 Task: Find connections with filter location Sirhind with filter topic #lawtechwith filter profile language Potuguese with filter current company Volvo Car India with filter school JYOTHI ENGINEERING COLLEGE, CHERUTHURUTHY with filter industry Education with filter service category Financial Analysis with filter keywords title SQL Developer
Action: Mouse moved to (659, 88)
Screenshot: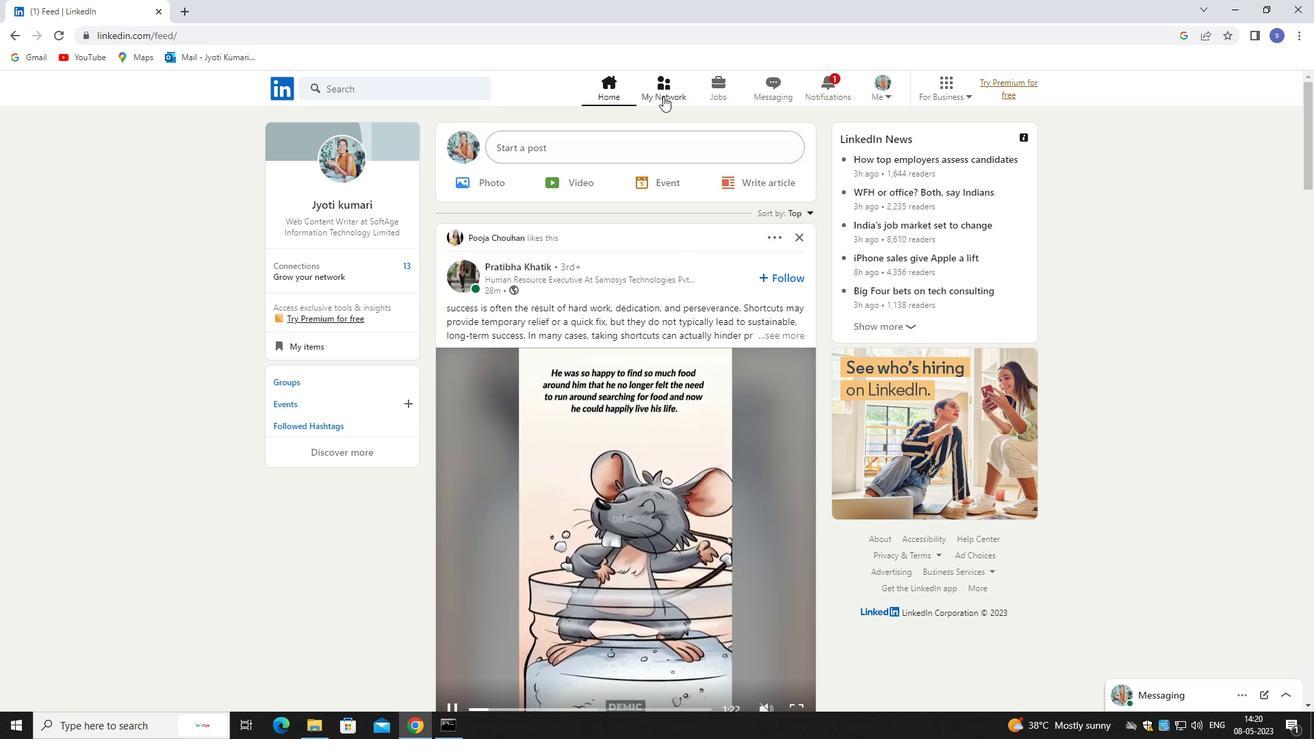 
Action: Mouse pressed left at (659, 88)
Screenshot: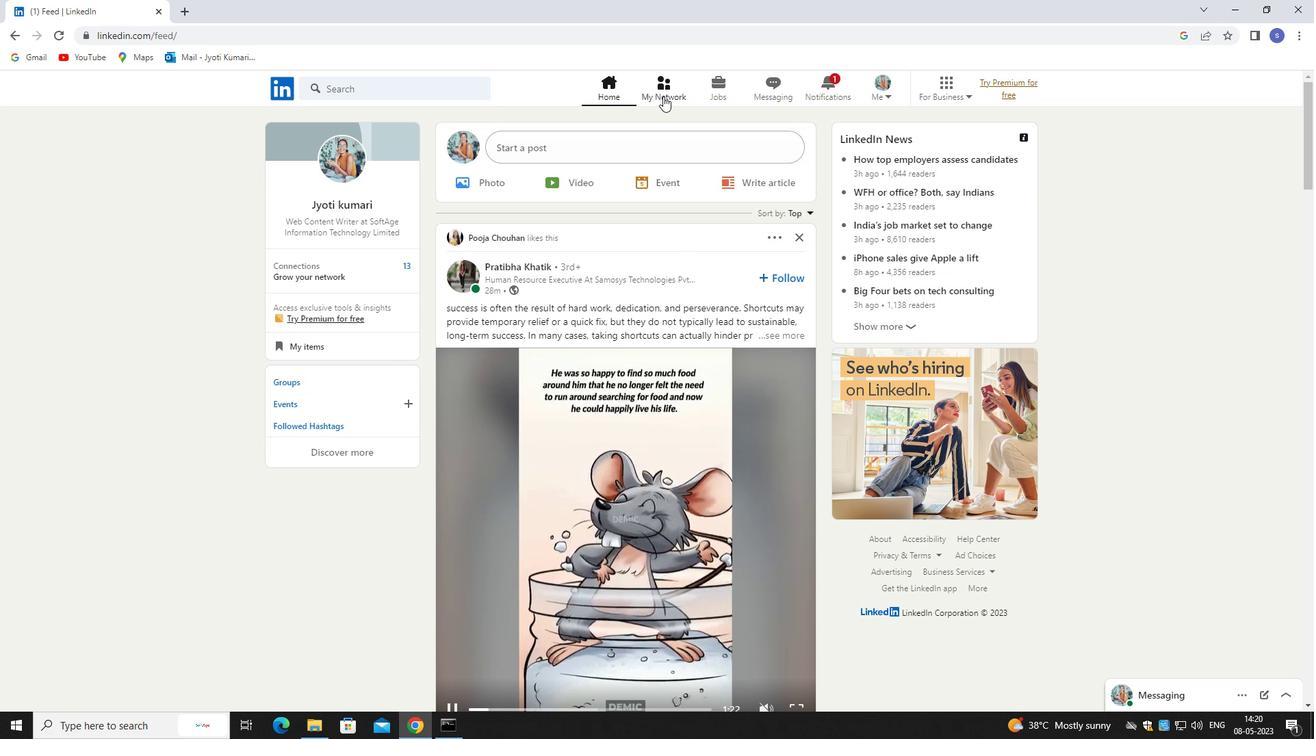 
Action: Mouse pressed left at (659, 88)
Screenshot: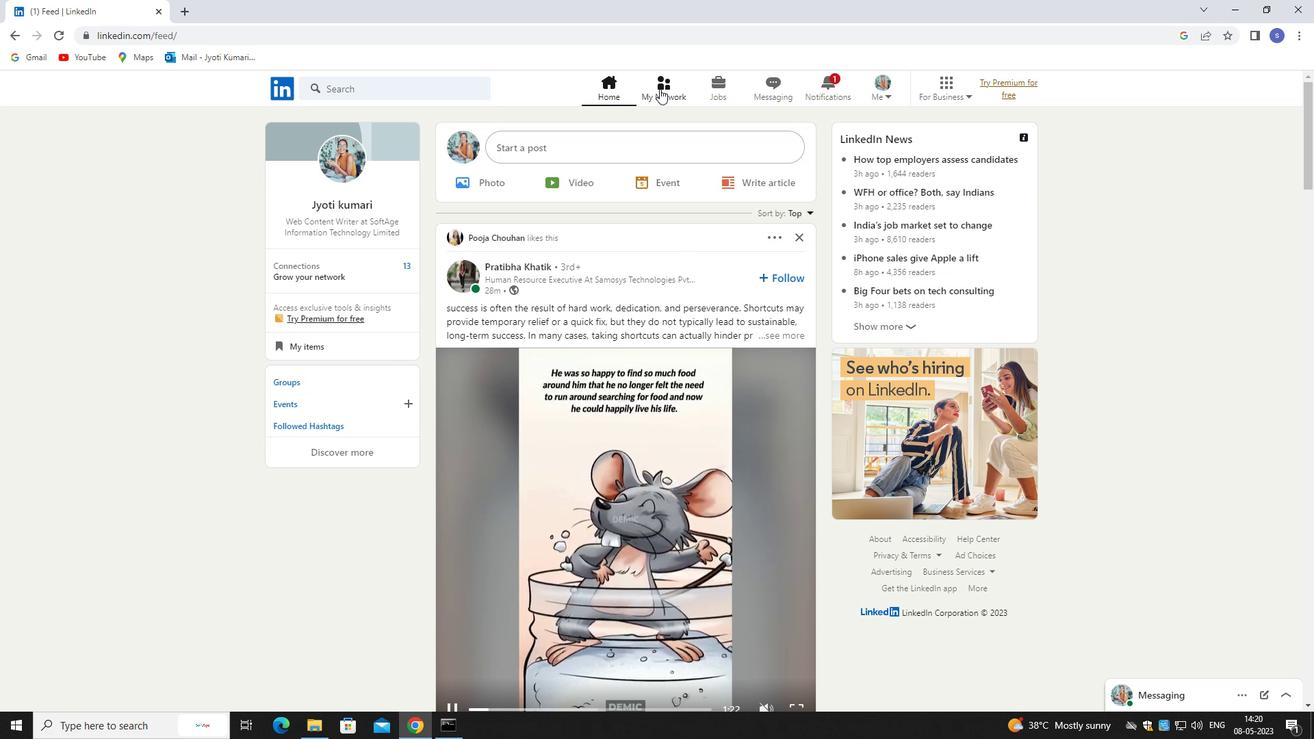 
Action: Mouse moved to (441, 160)
Screenshot: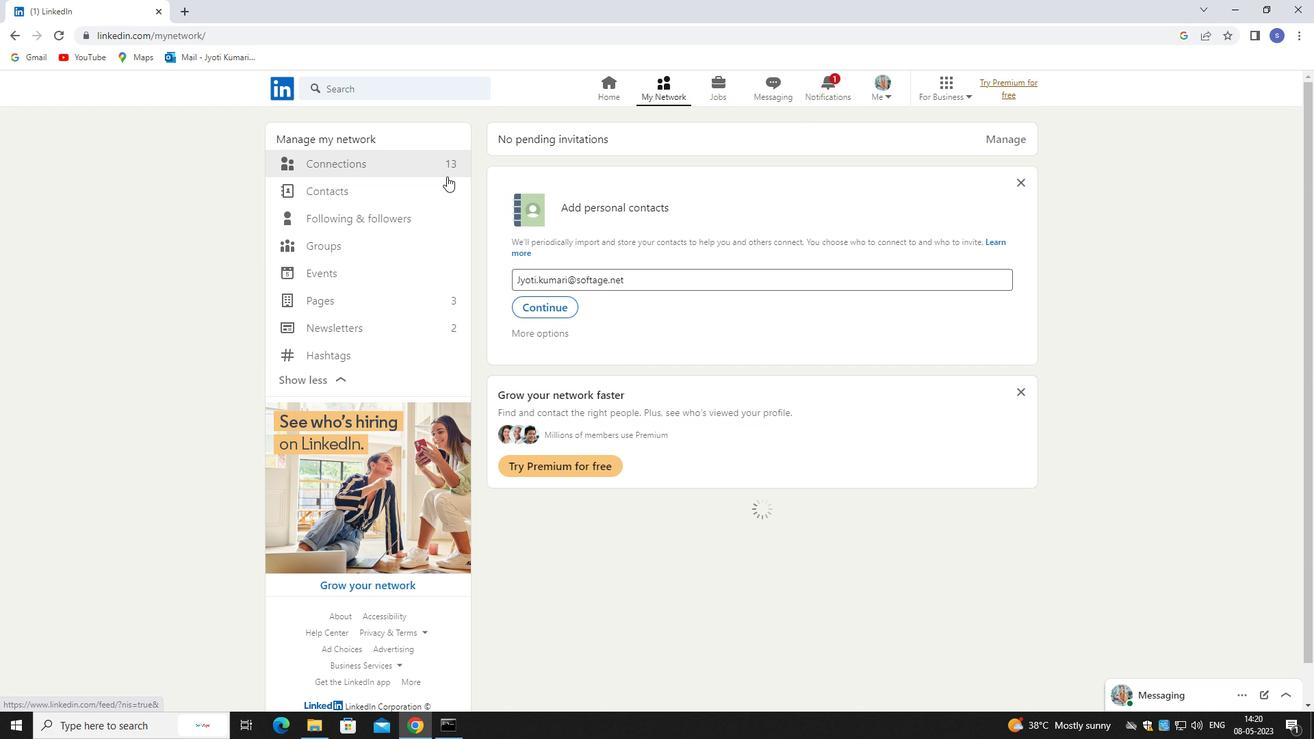 
Action: Mouse pressed left at (441, 160)
Screenshot: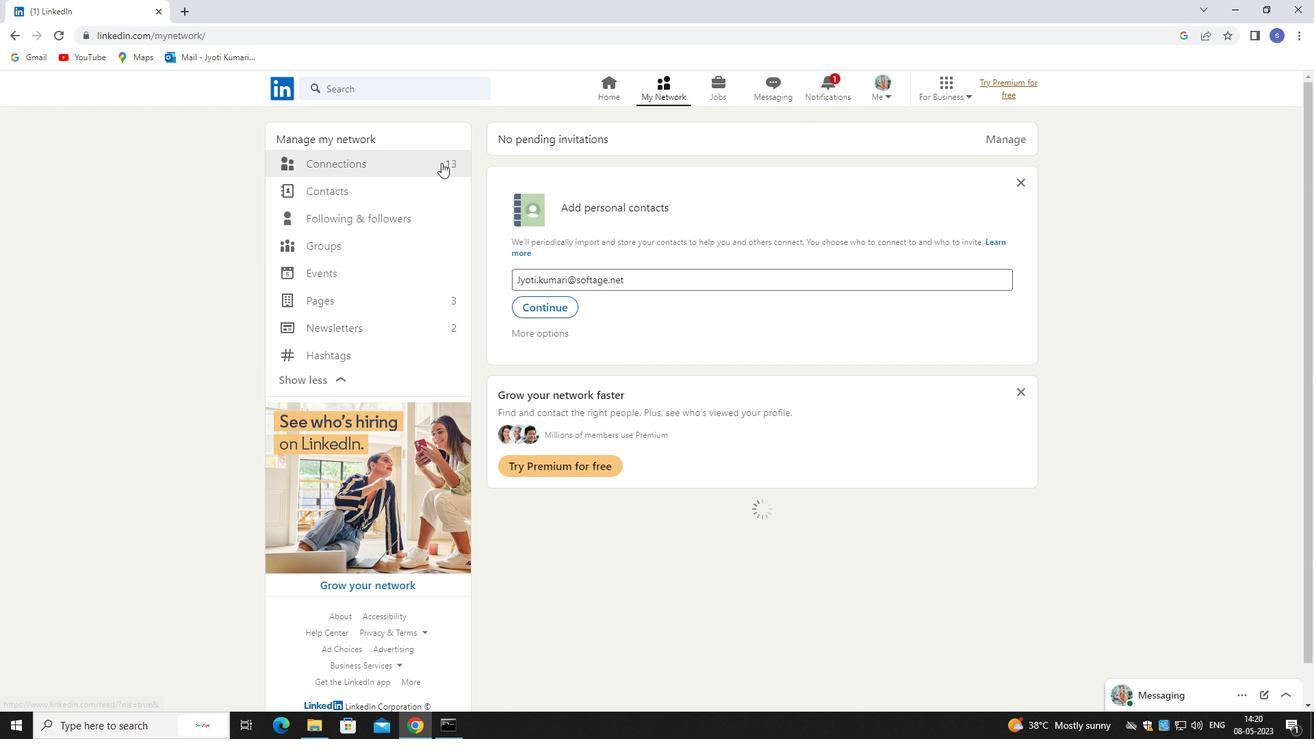 
Action: Mouse moved to (441, 160)
Screenshot: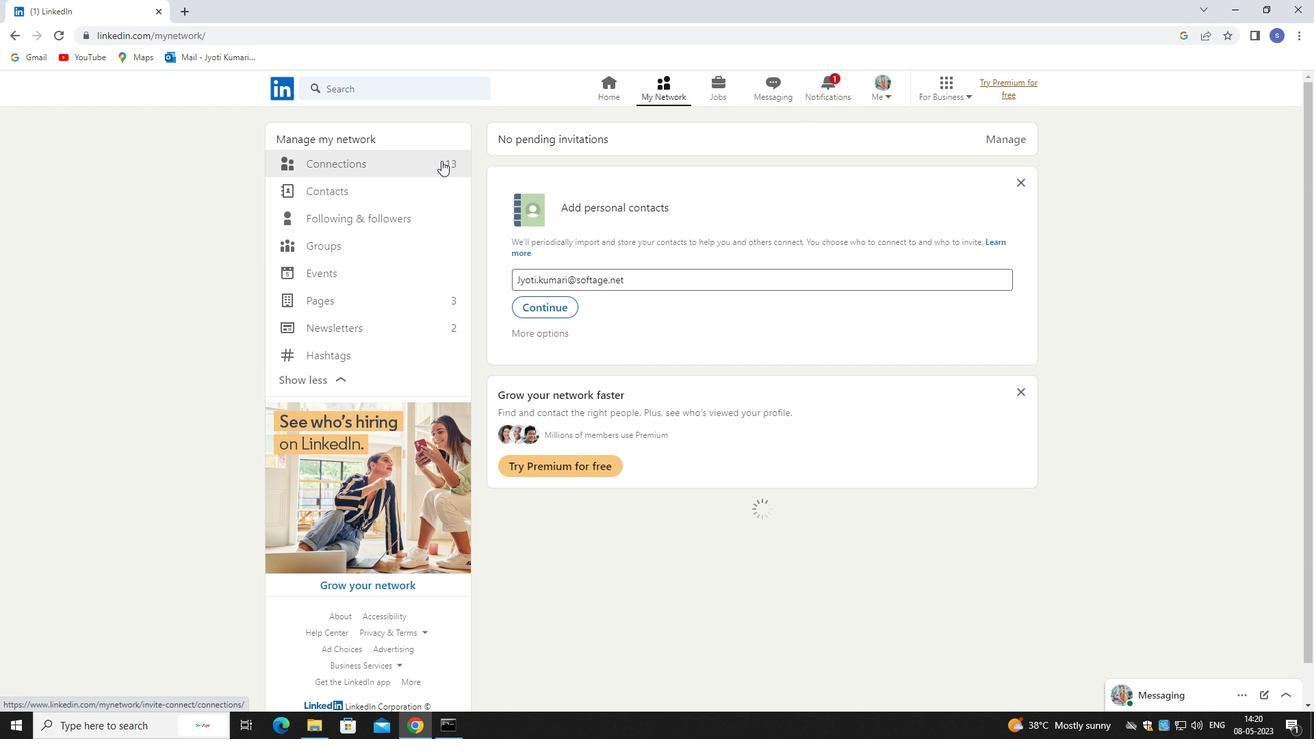 
Action: Mouse pressed left at (441, 160)
Screenshot: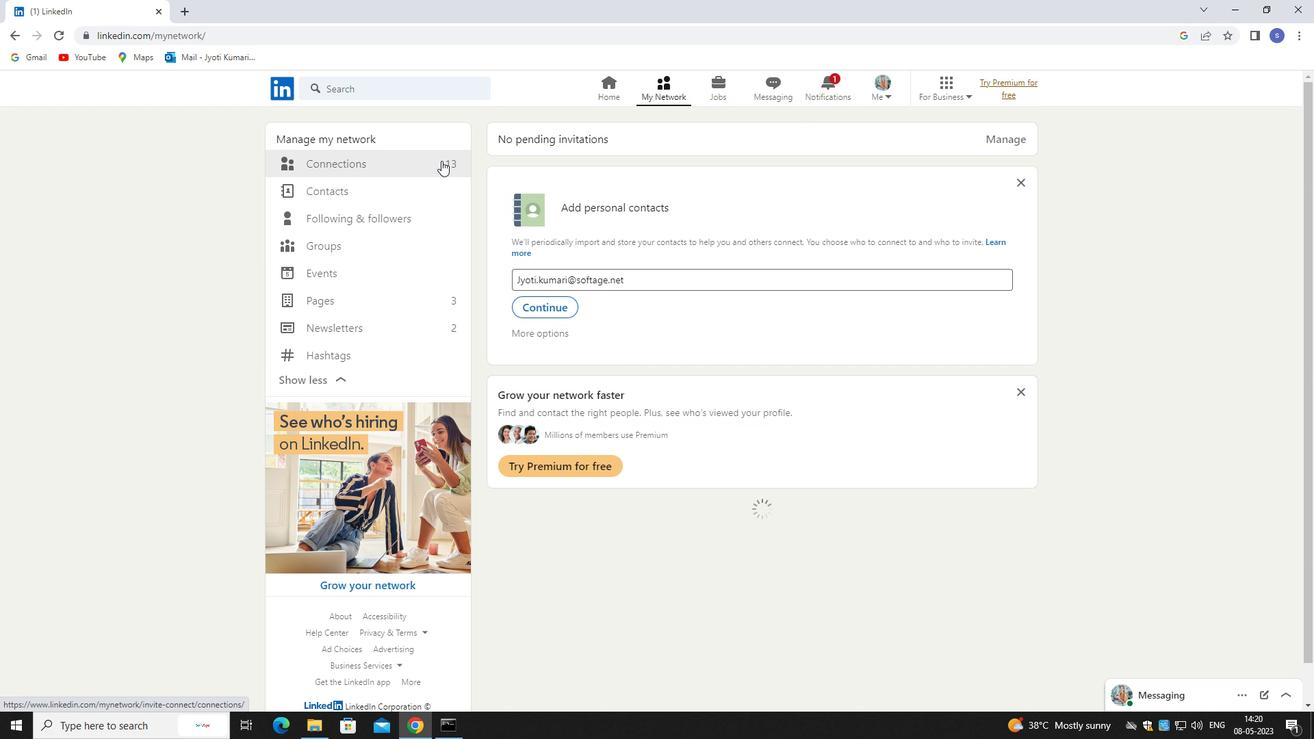 
Action: Mouse moved to (758, 159)
Screenshot: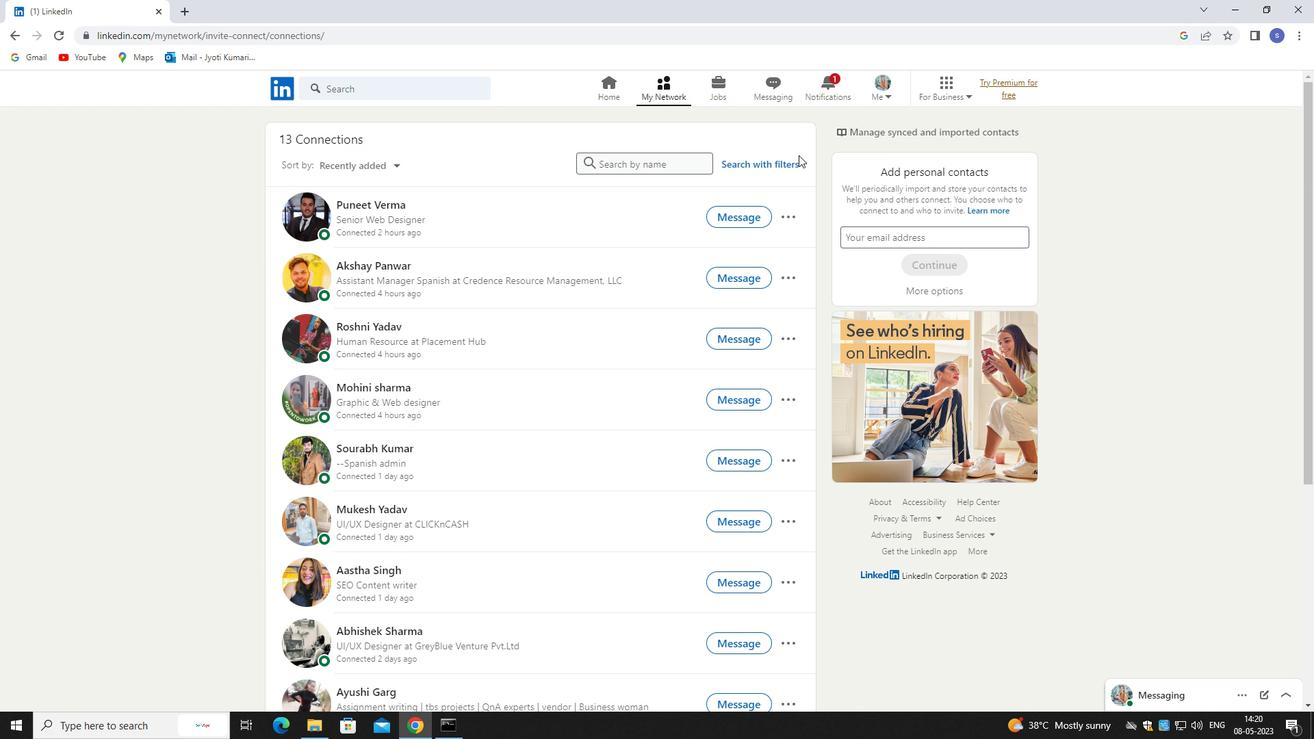 
Action: Mouse pressed left at (758, 159)
Screenshot: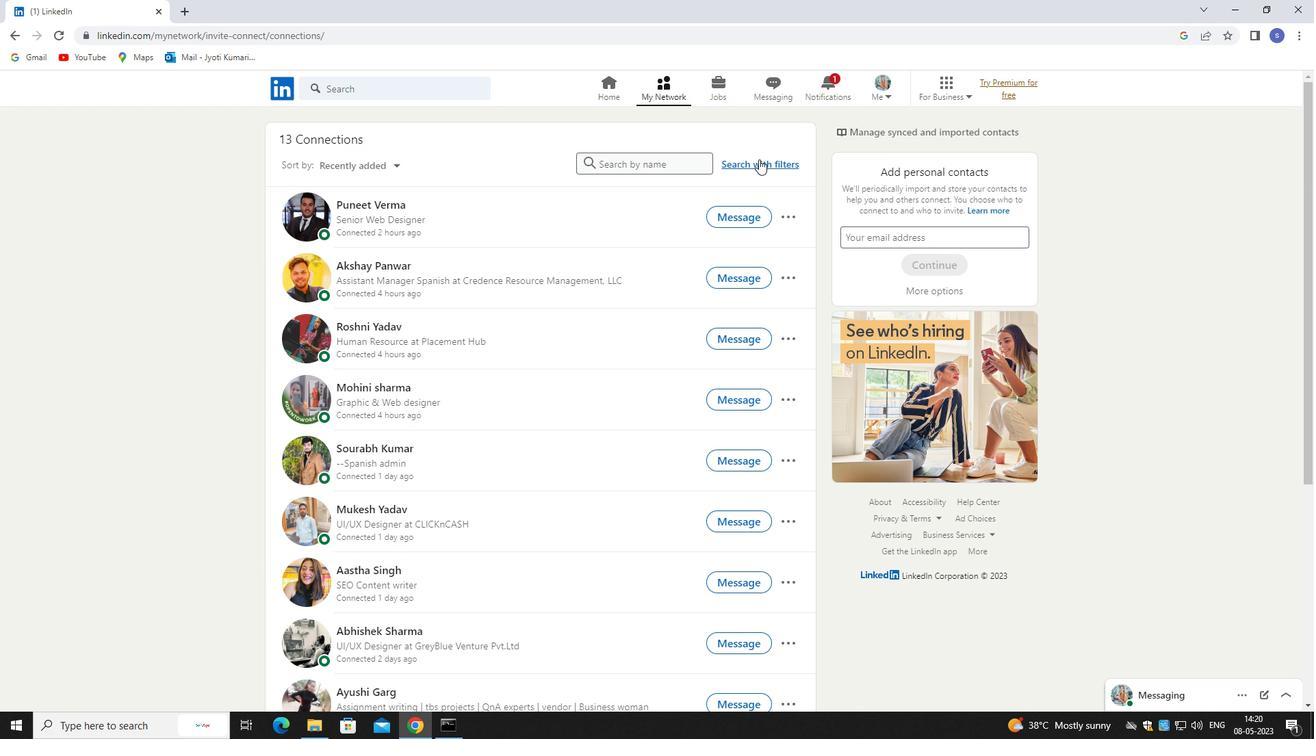
Action: Mouse moved to (748, 158)
Screenshot: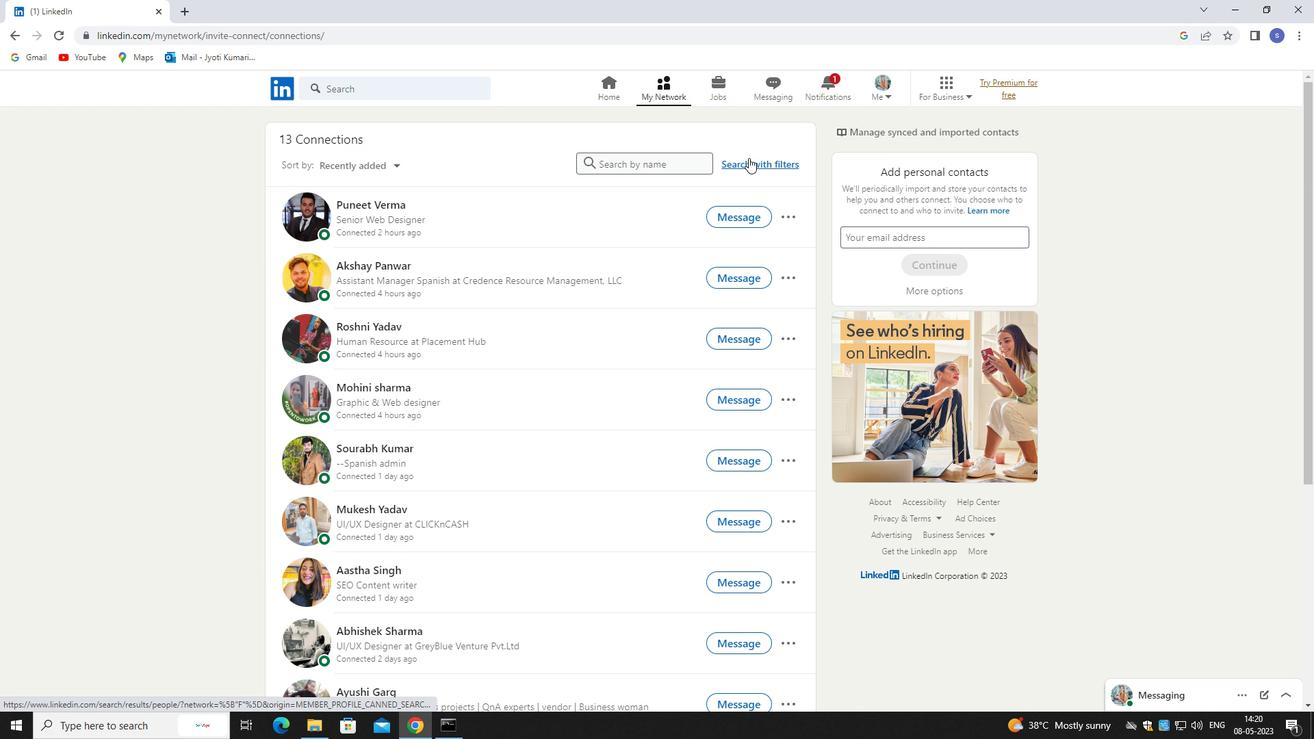 
Action: Mouse pressed left at (748, 158)
Screenshot: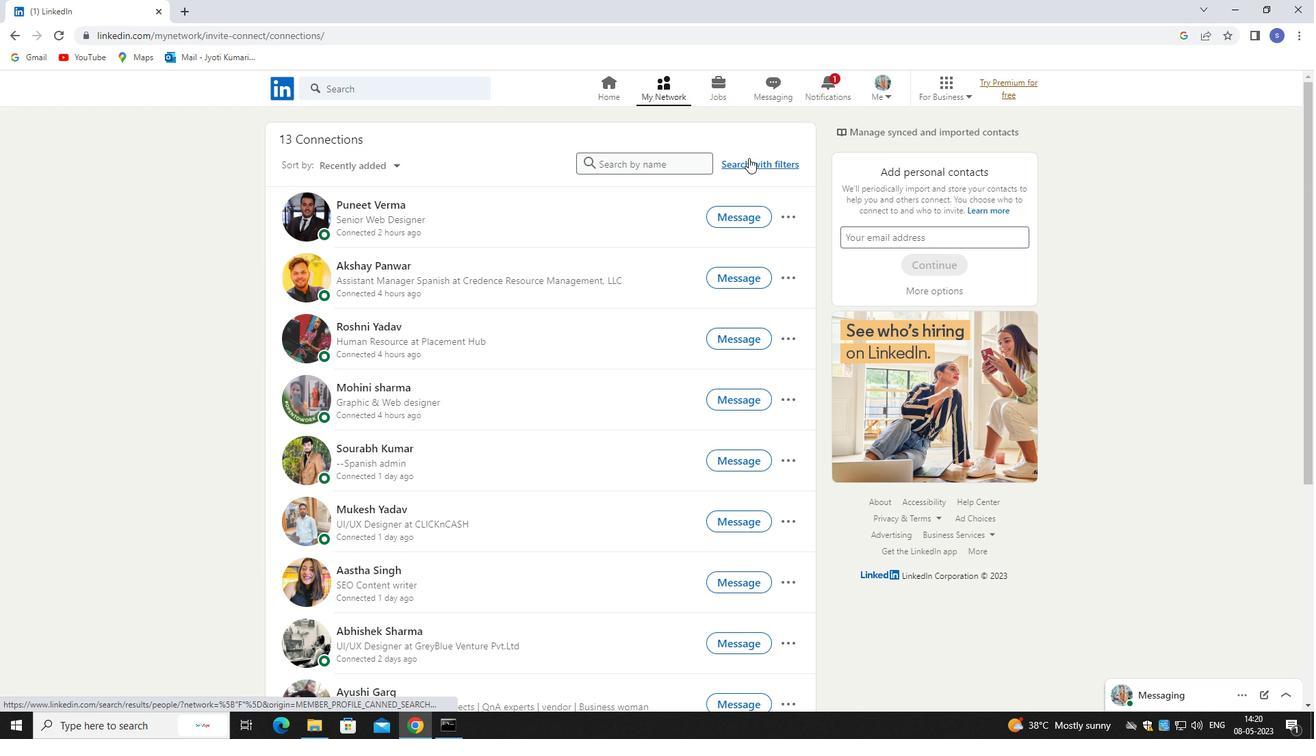 
Action: Mouse moved to (748, 158)
Screenshot: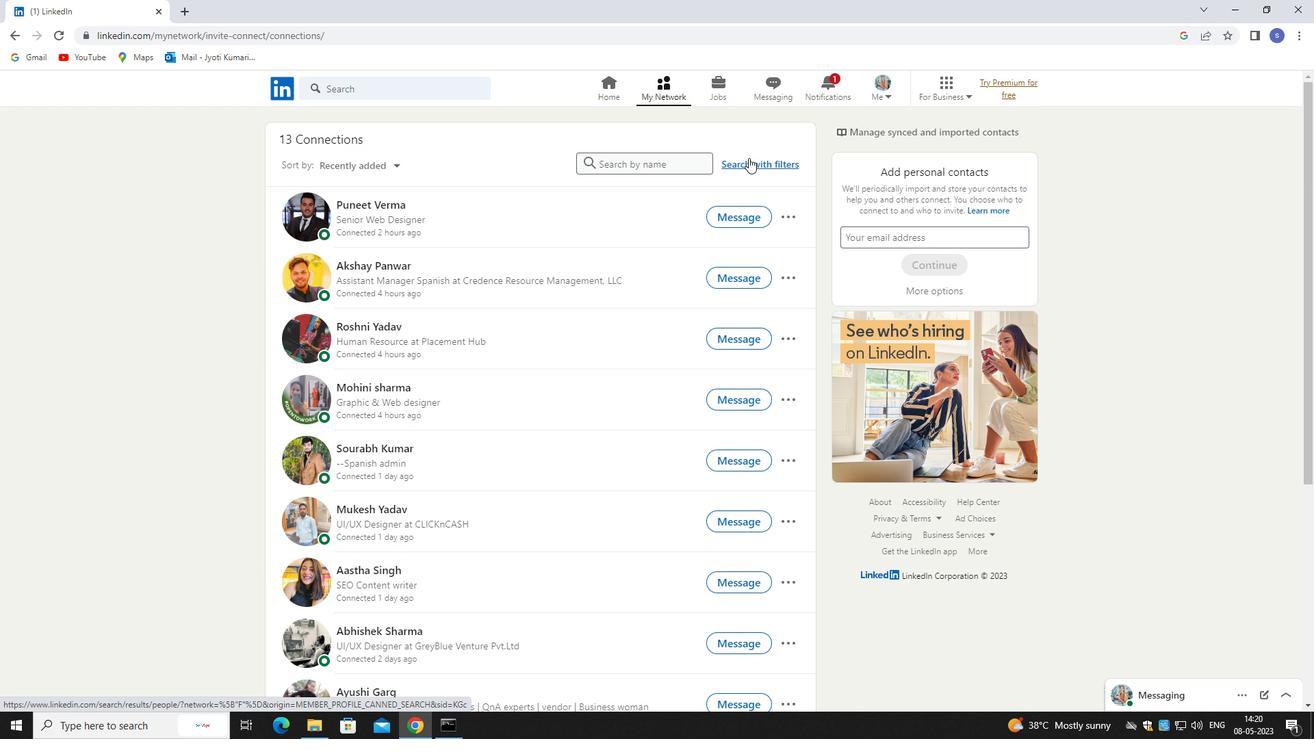 
Action: Mouse pressed left at (748, 158)
Screenshot: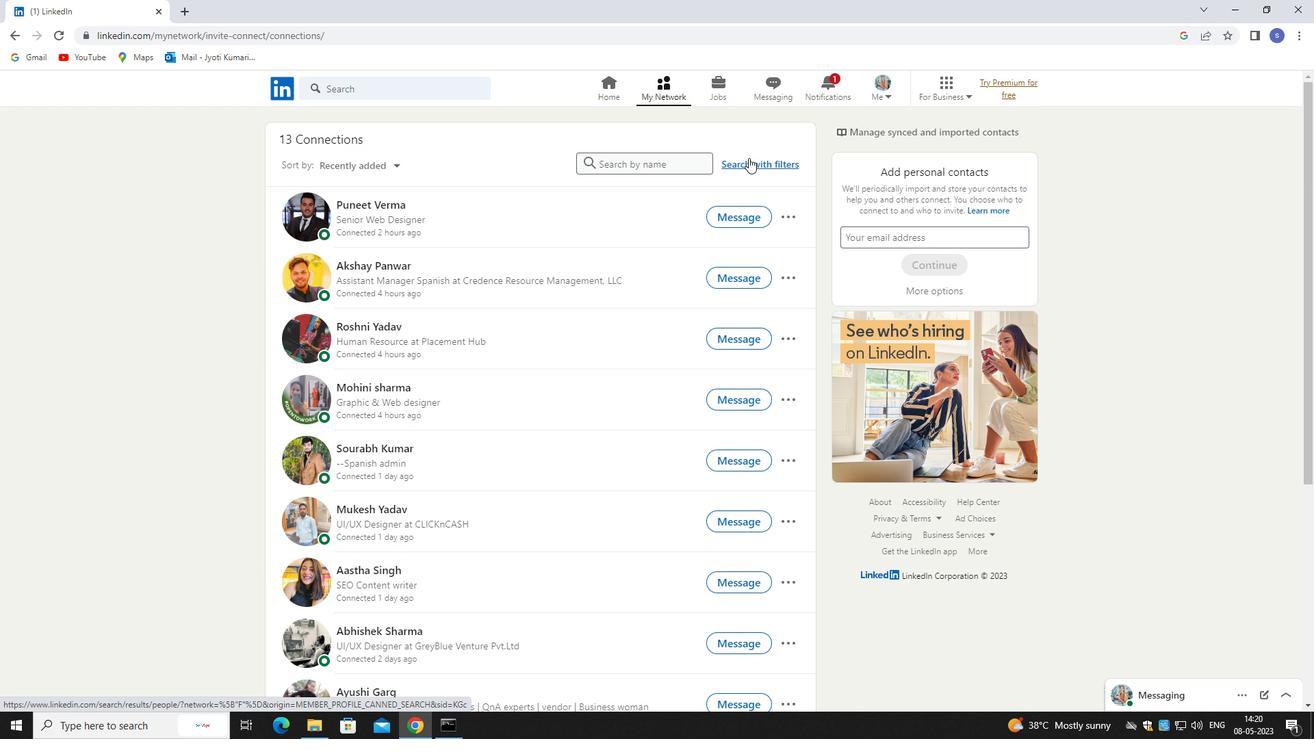 
Action: Mouse moved to (748, 135)
Screenshot: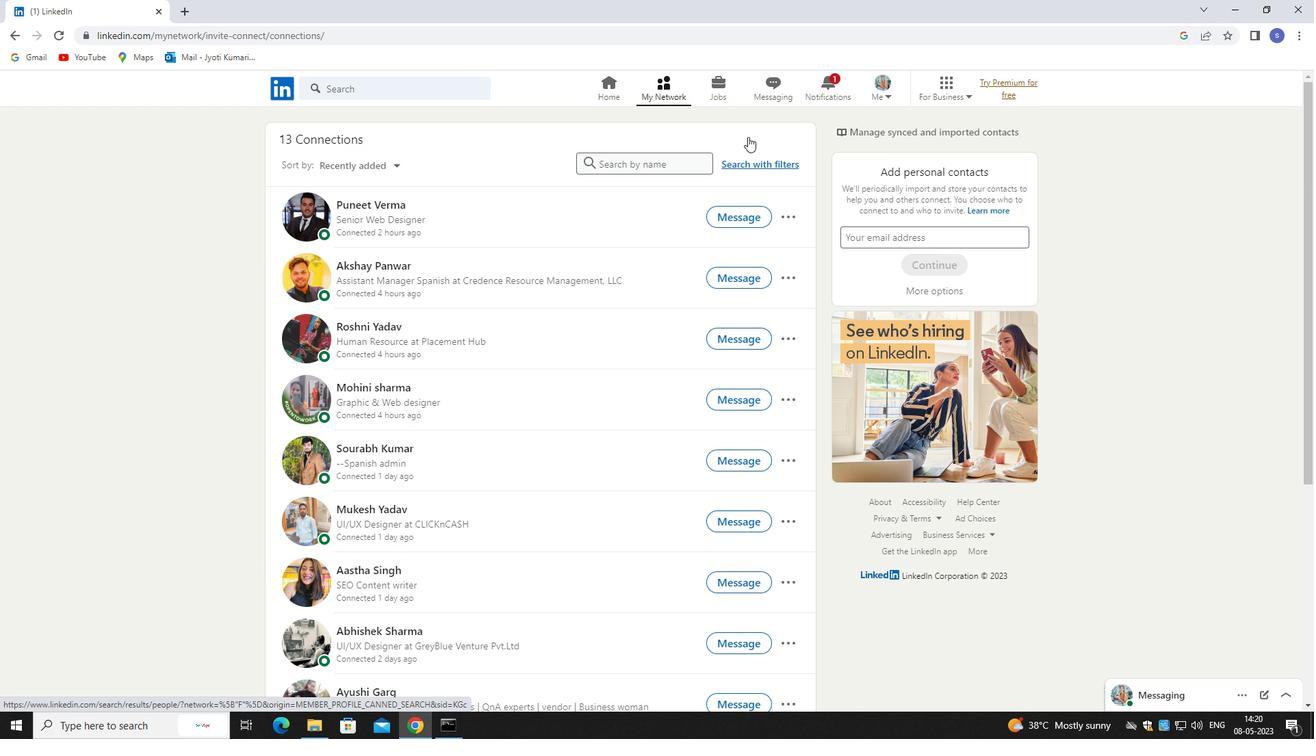 
Action: Mouse pressed left at (748, 135)
Screenshot: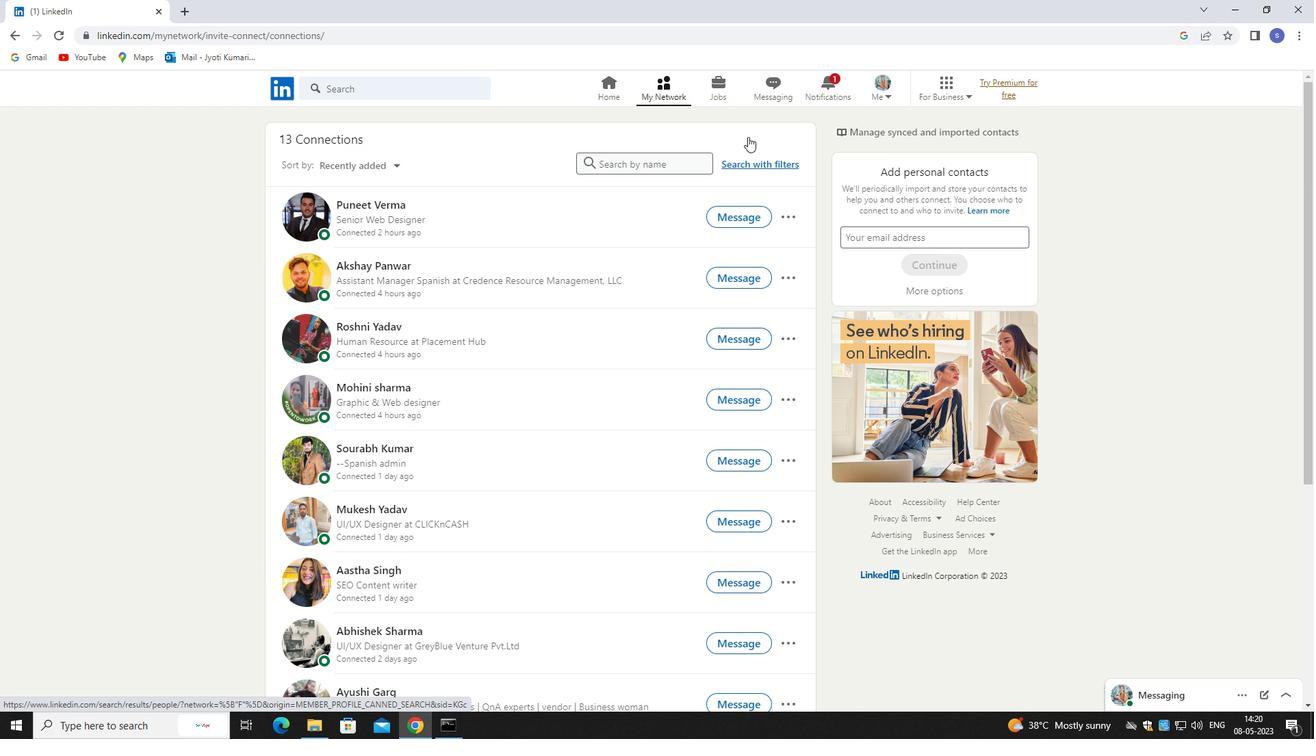 
Action: Mouse moved to (749, 155)
Screenshot: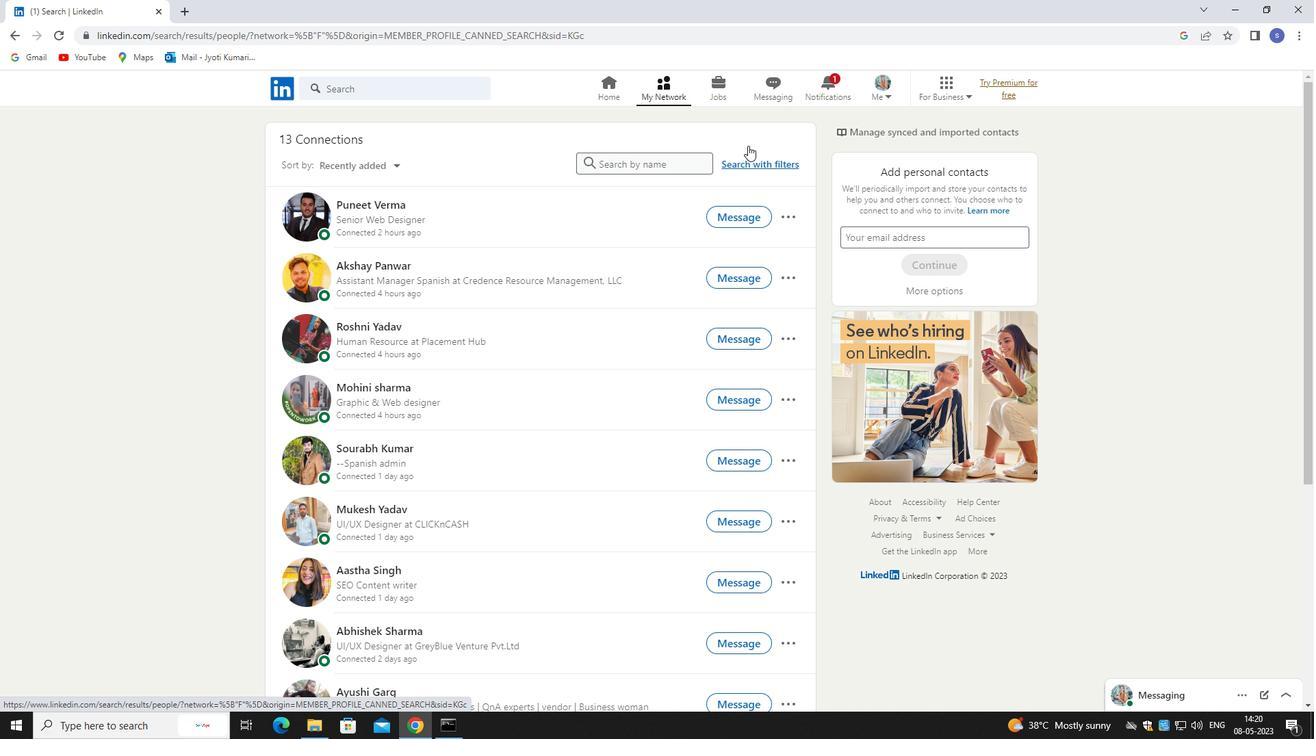 
Action: Mouse pressed left at (749, 155)
Screenshot: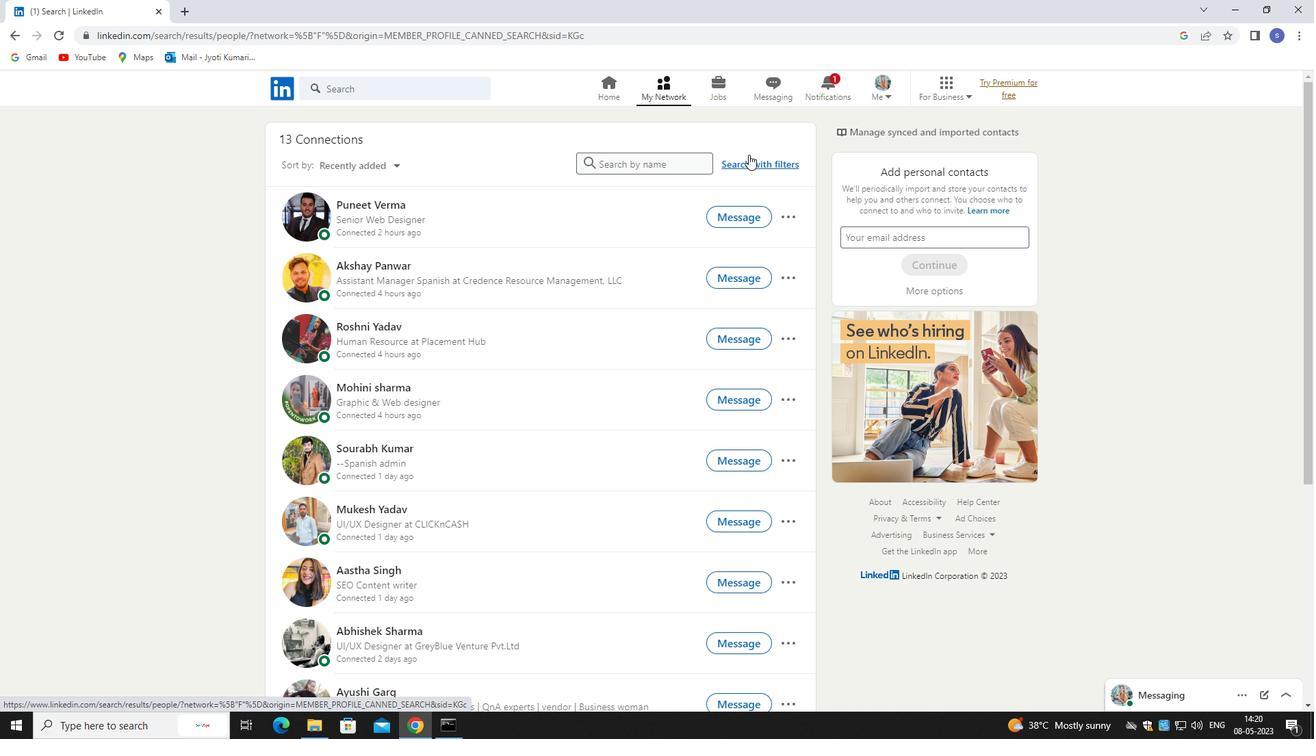 
Action: Mouse pressed left at (749, 155)
Screenshot: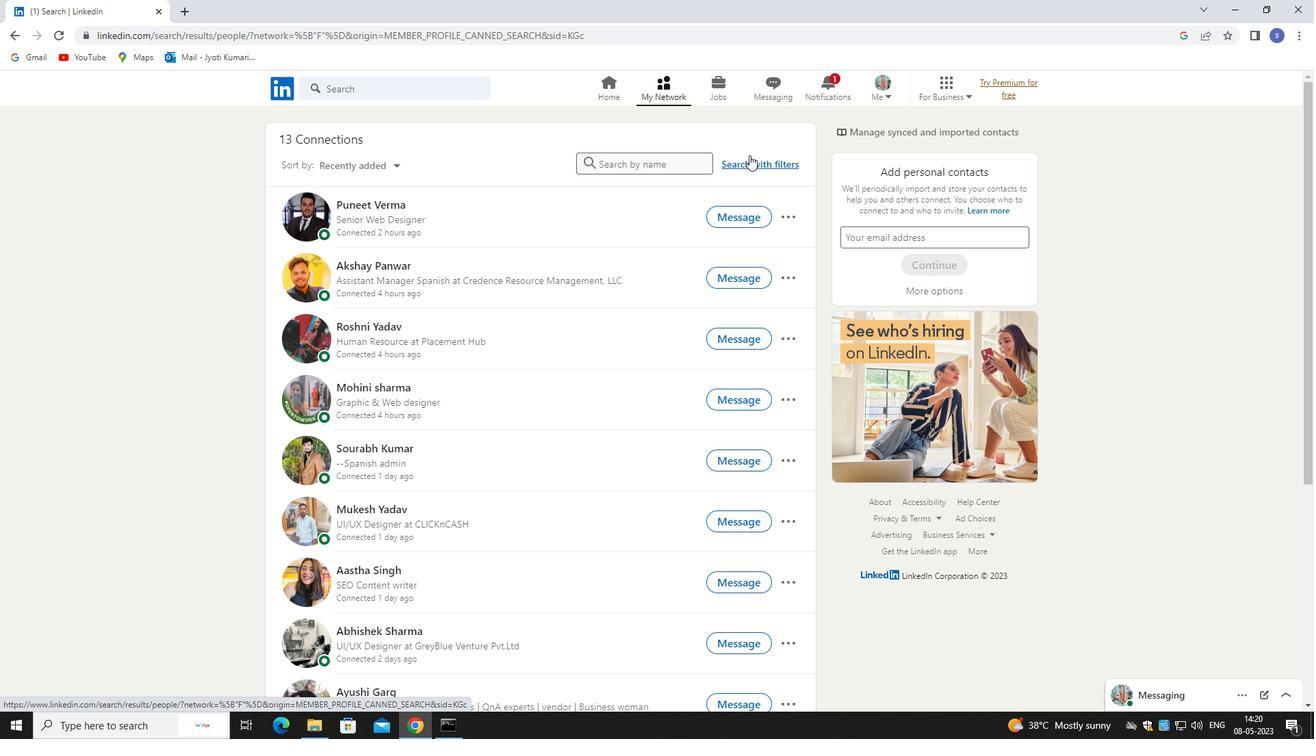 
Action: Mouse moved to (748, 160)
Screenshot: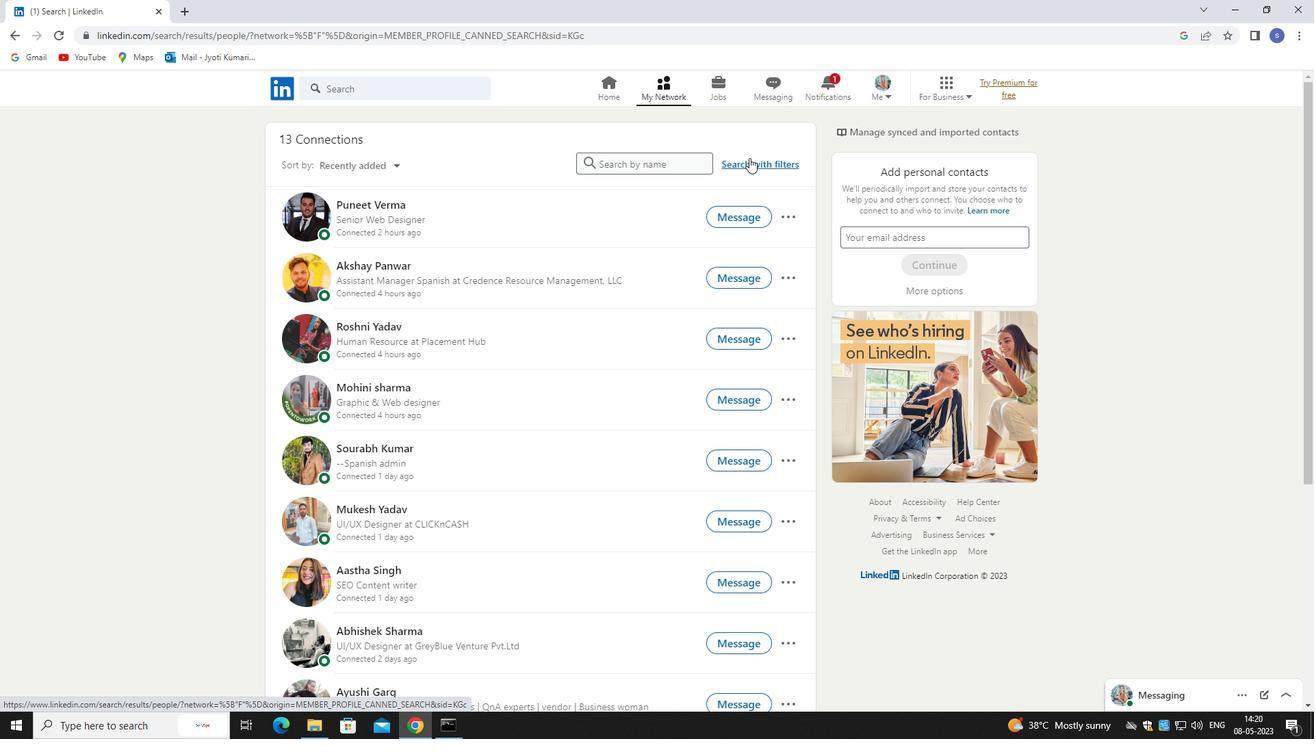 
Action: Mouse pressed left at (748, 160)
Screenshot: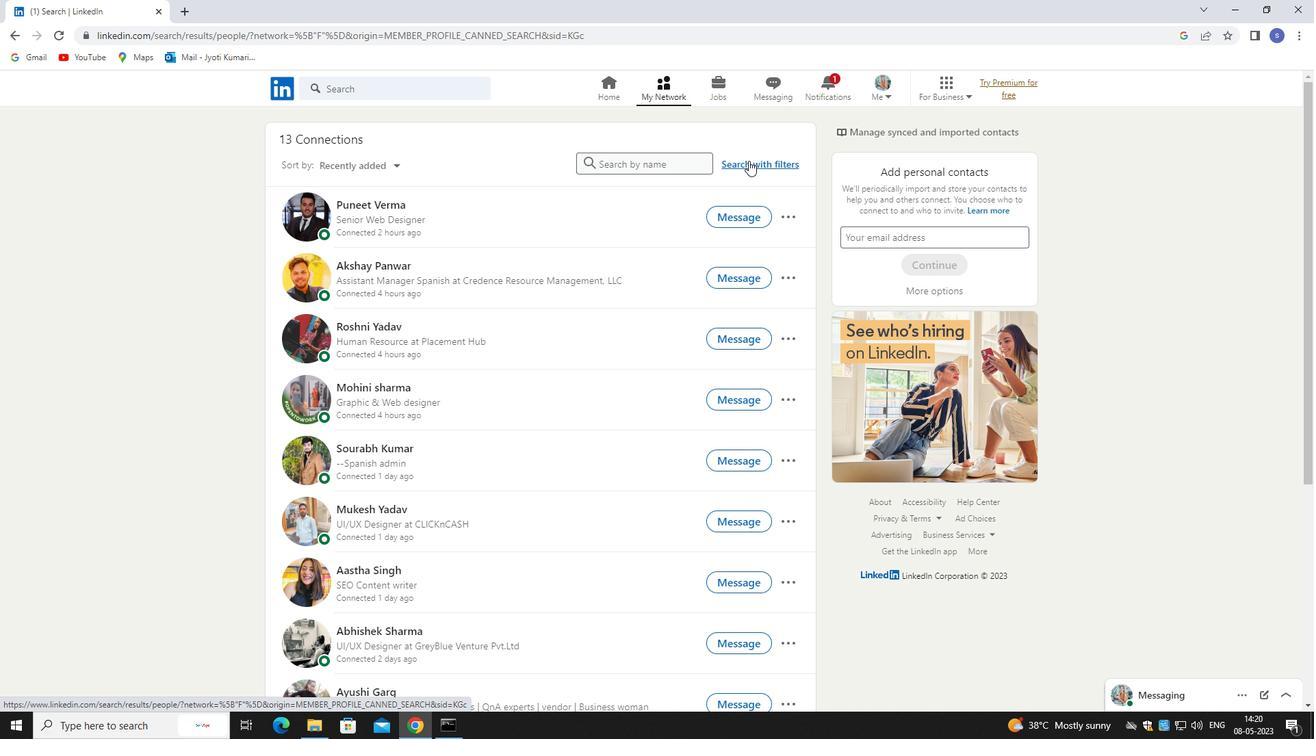 
Action: Mouse pressed left at (748, 160)
Screenshot: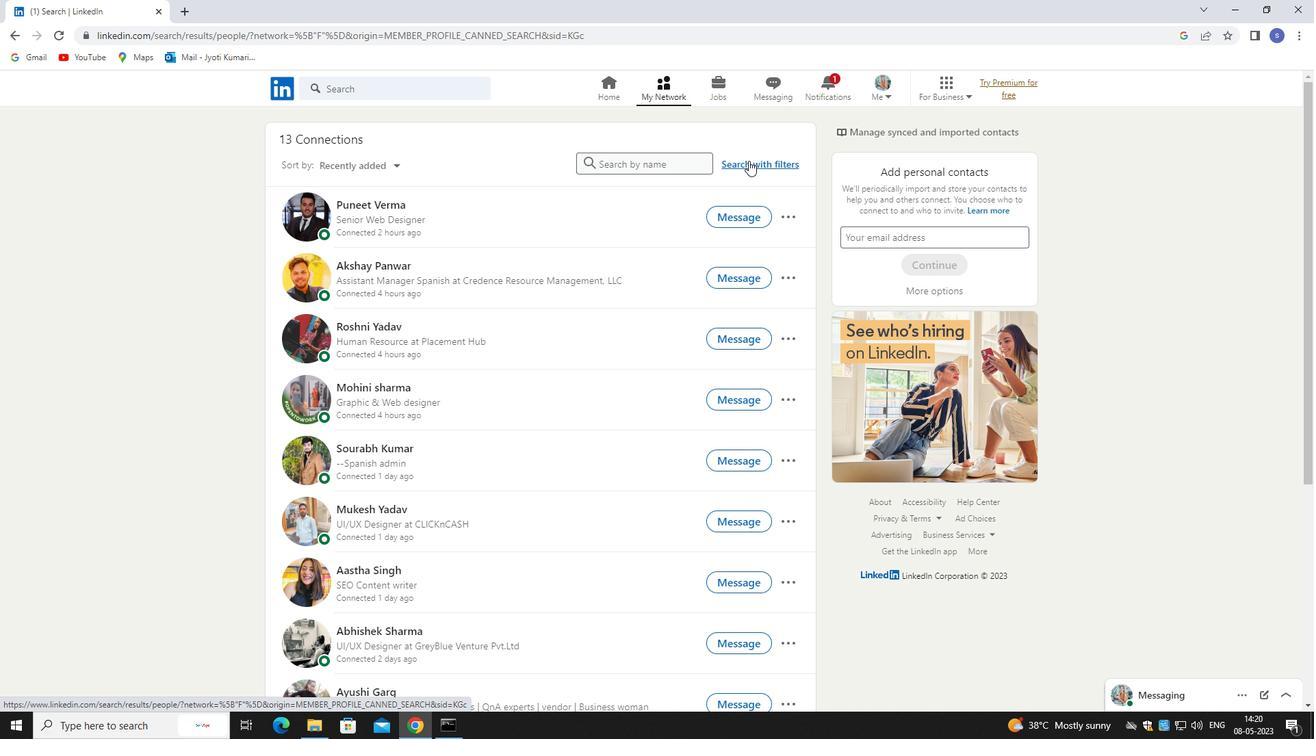 
Action: Mouse pressed left at (748, 160)
Screenshot: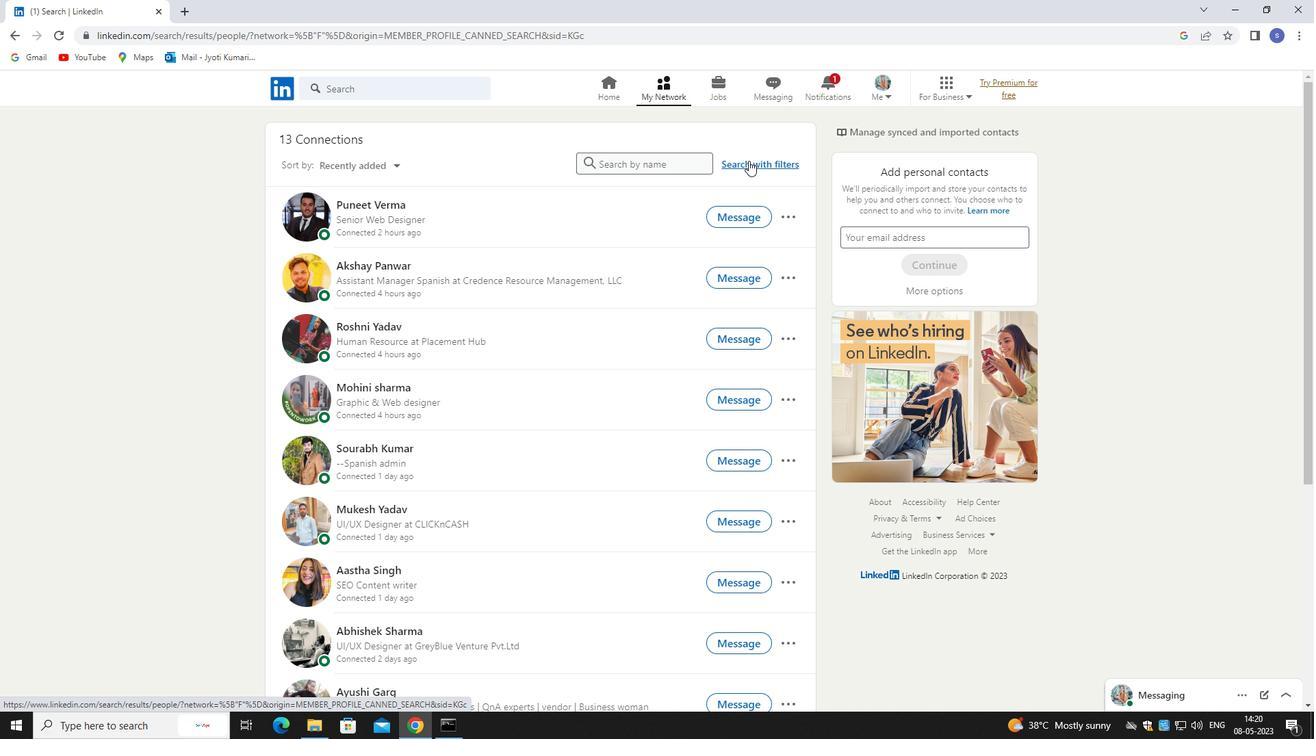 
Action: Mouse moved to (748, 141)
Screenshot: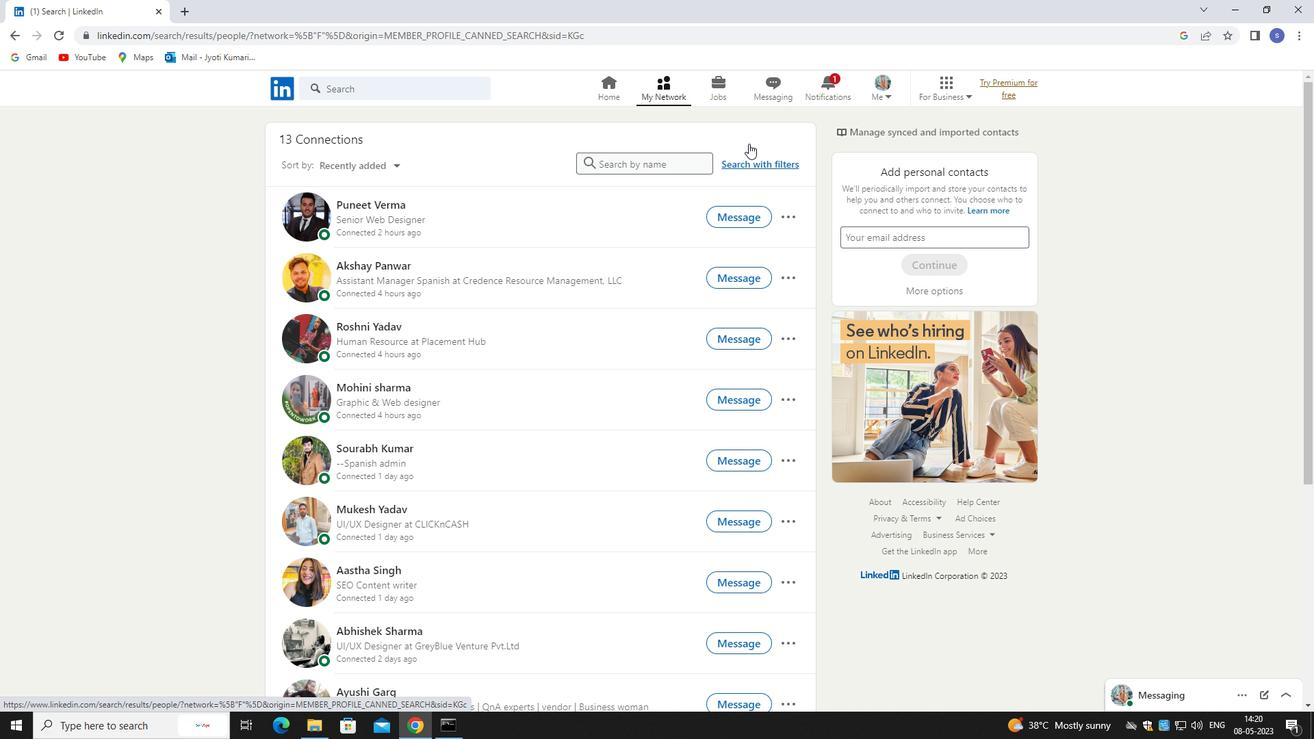 
Action: Mouse pressed left at (748, 141)
Screenshot: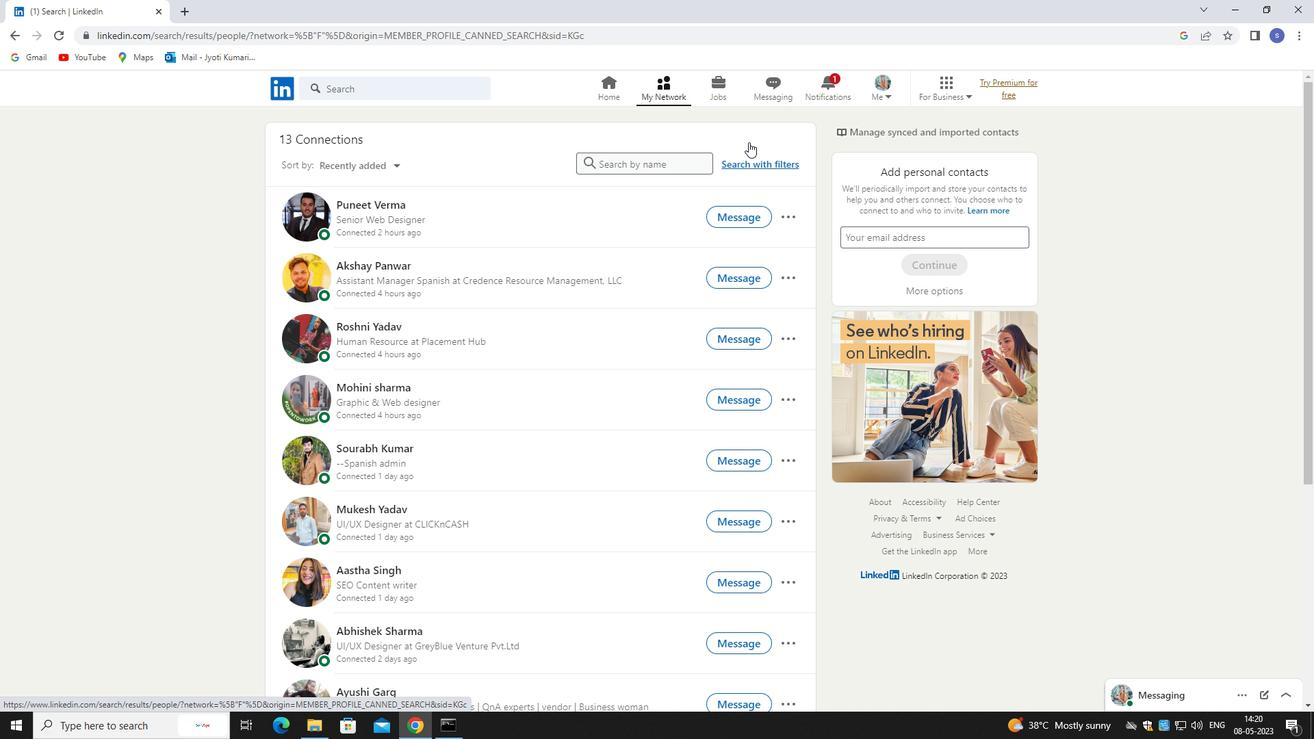 
Action: Mouse moved to (709, 124)
Screenshot: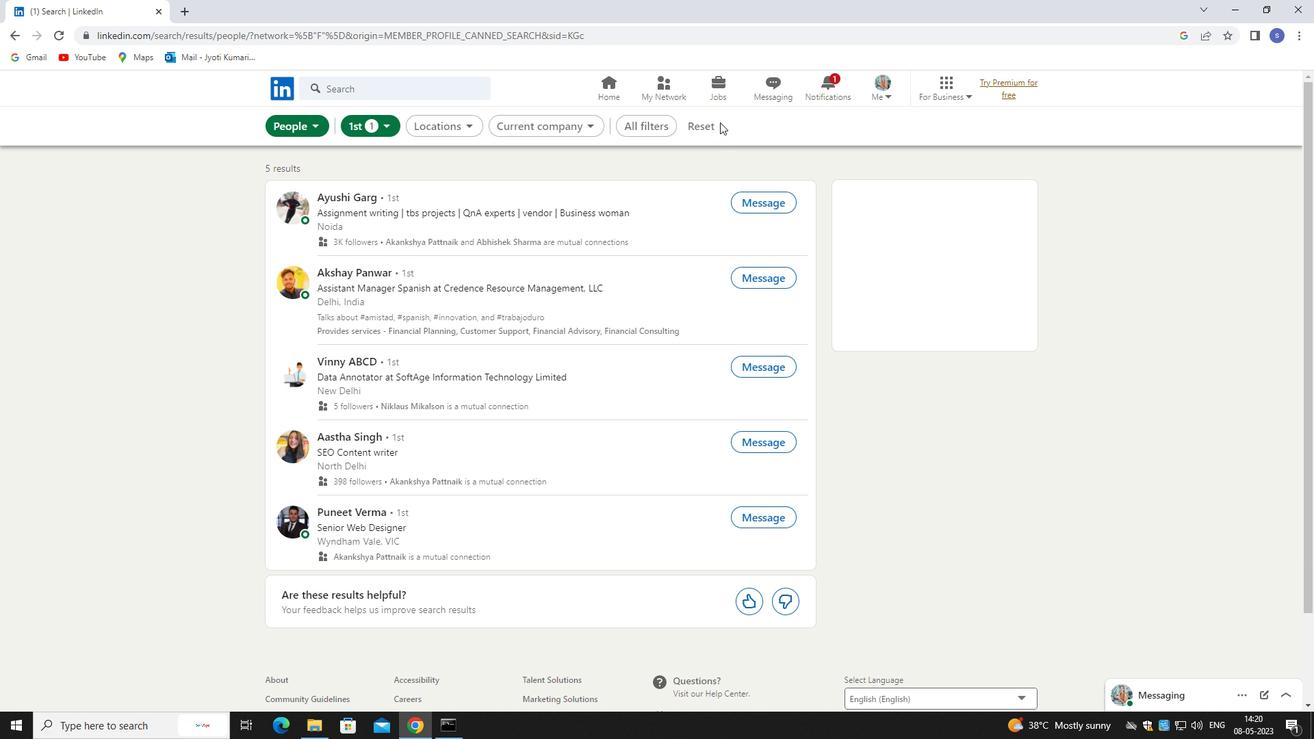 
Action: Mouse pressed left at (709, 124)
Screenshot: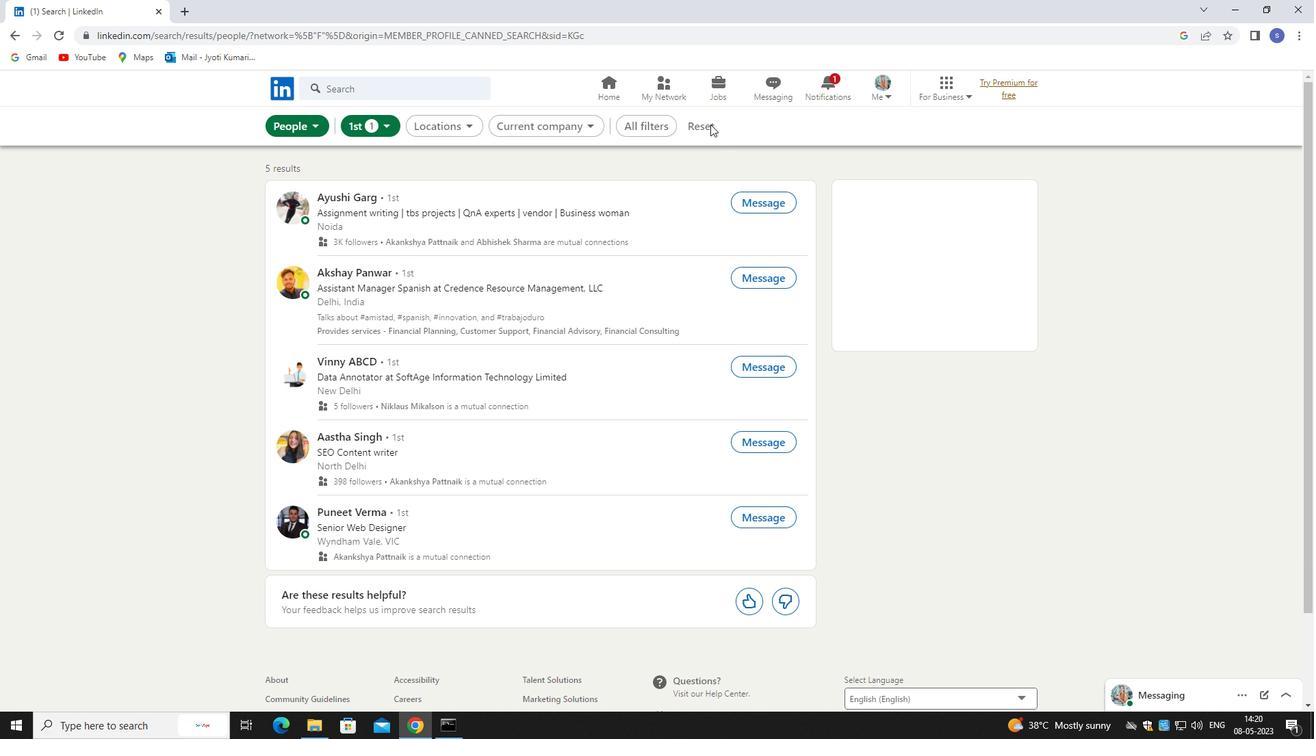 
Action: Mouse moved to (677, 119)
Screenshot: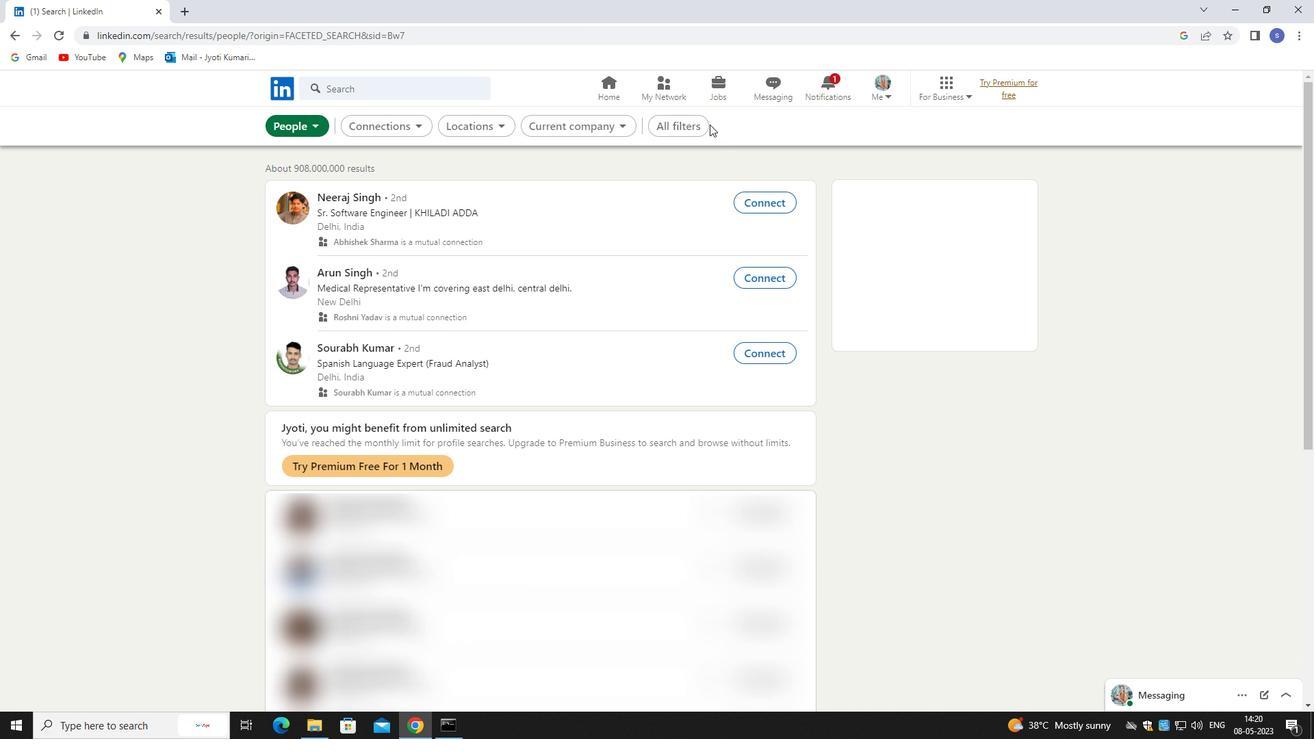 
Action: Mouse pressed left at (677, 119)
Screenshot: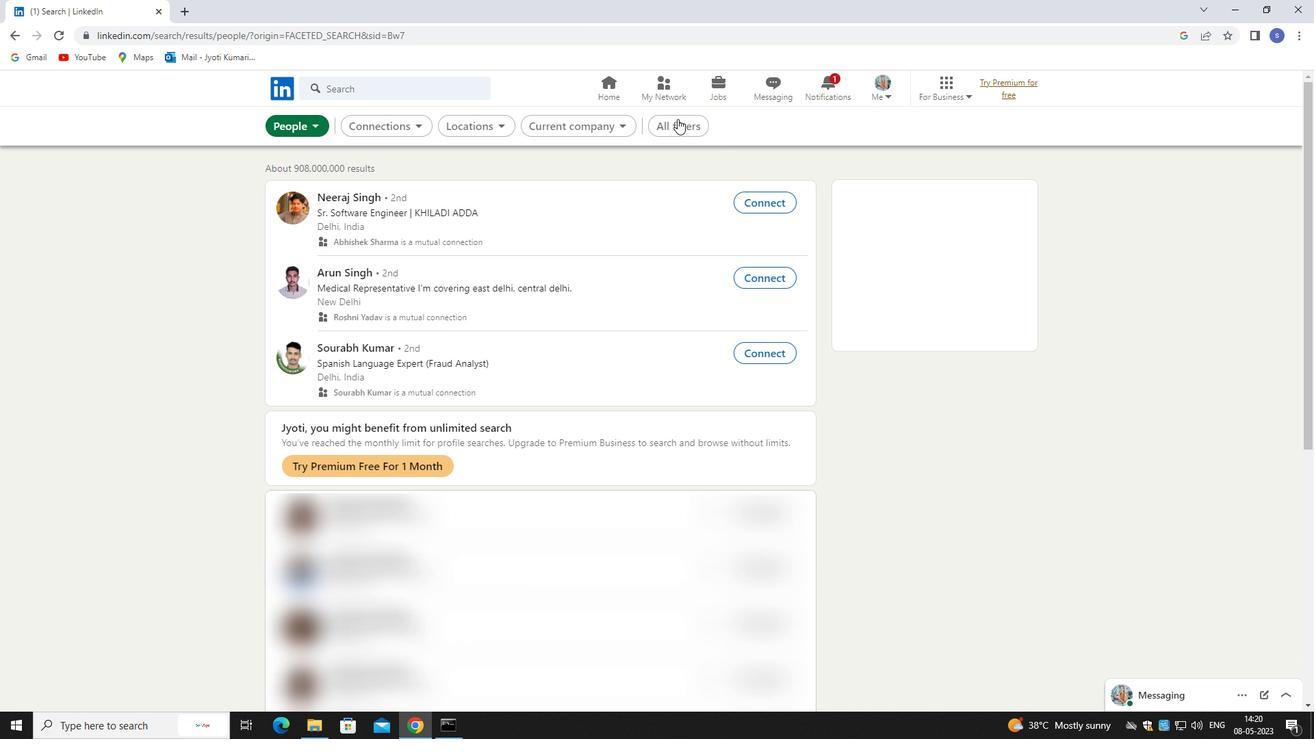 
Action: Mouse moved to (1212, 533)
Screenshot: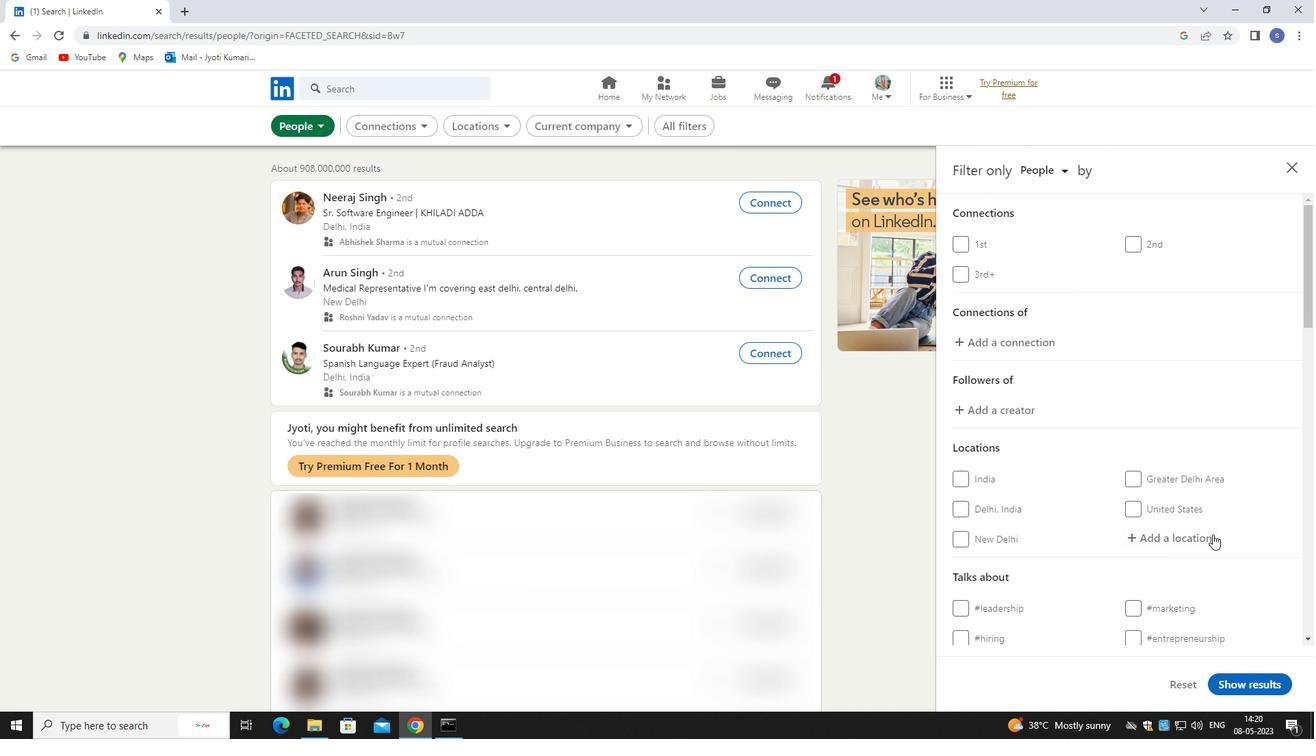 
Action: Mouse pressed left at (1212, 533)
Screenshot: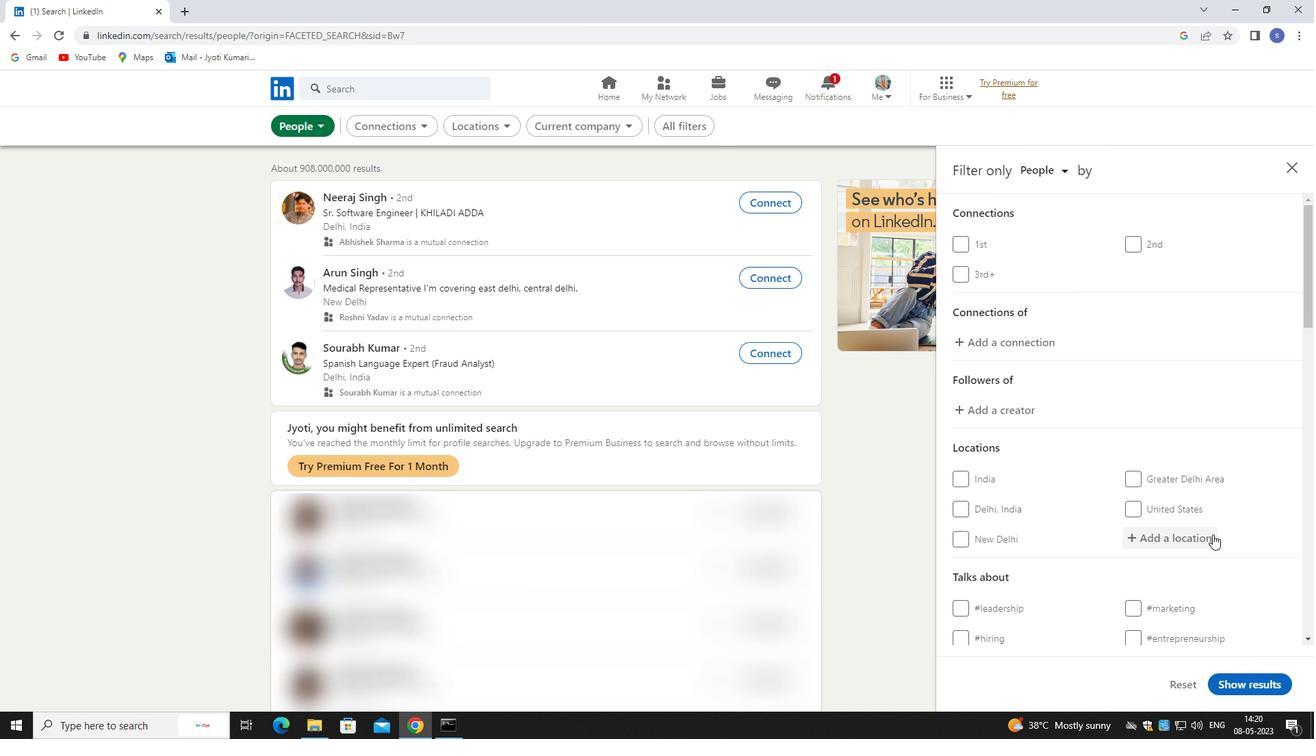 
Action: Mouse moved to (1197, 531)
Screenshot: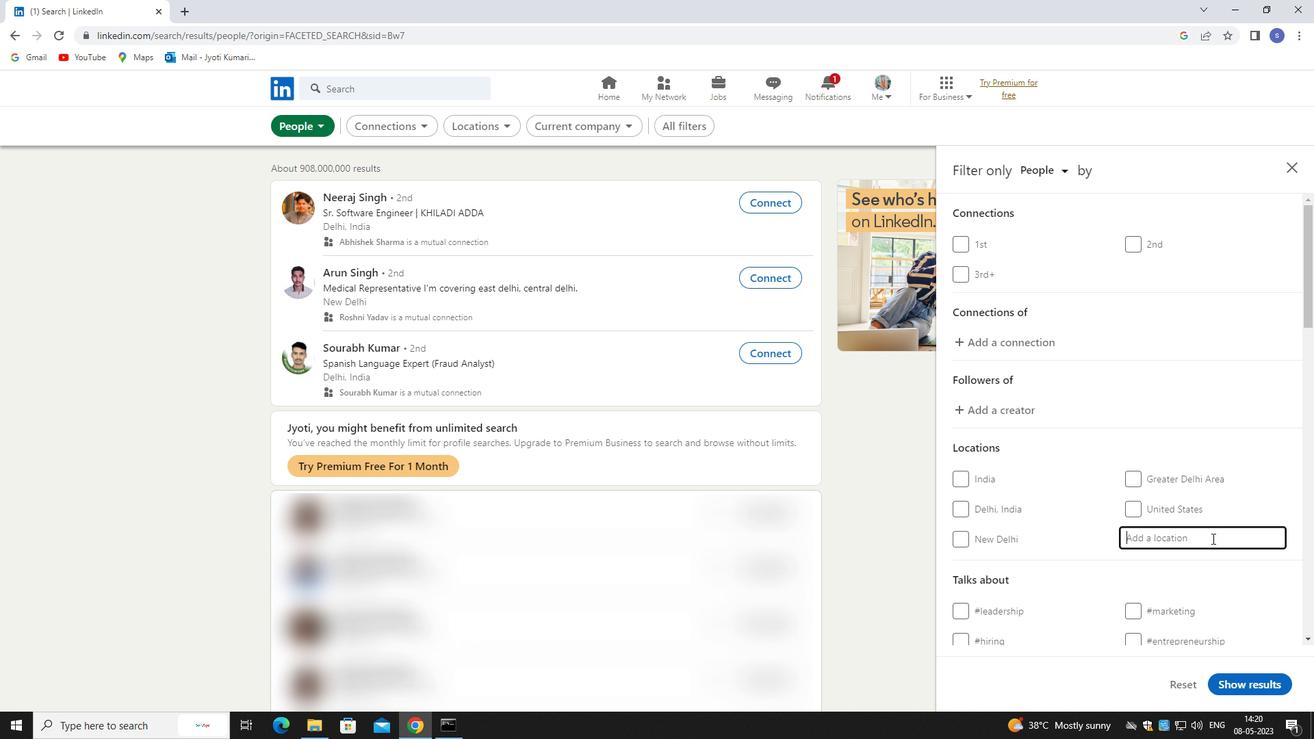 
Action: Key pressed sirhind
Screenshot: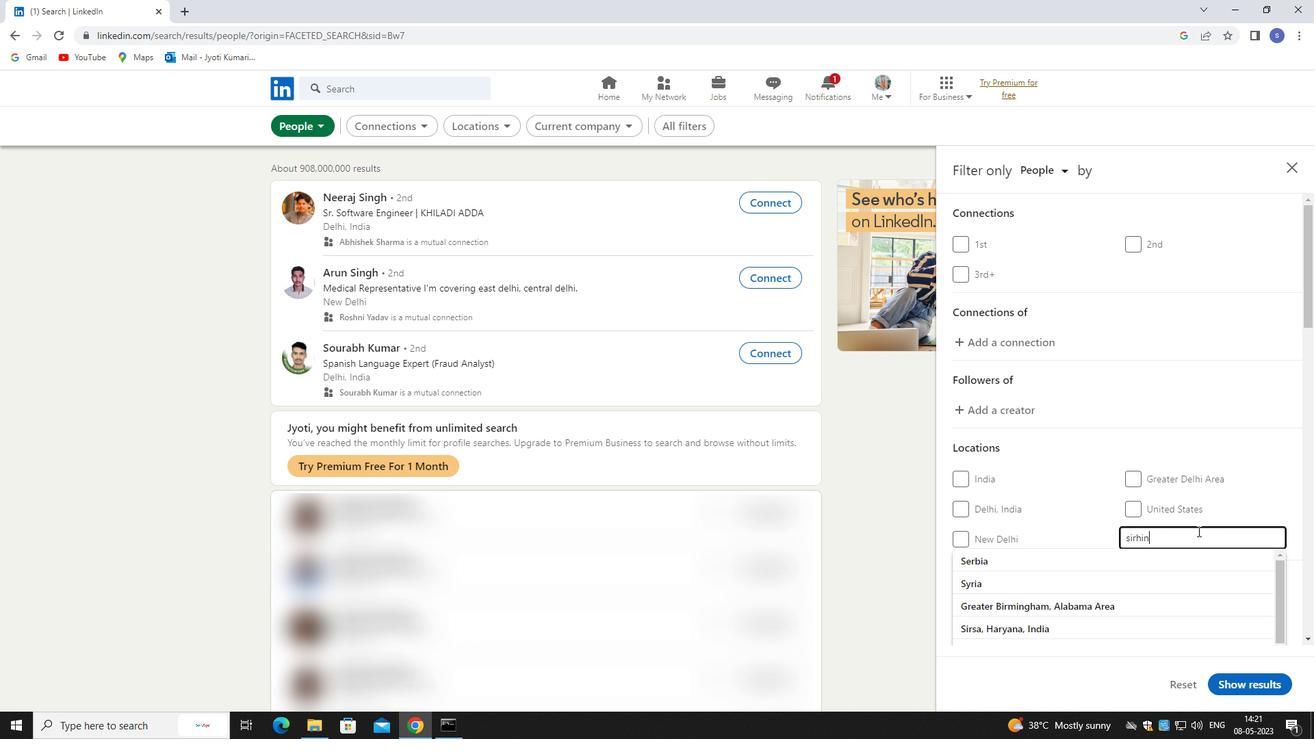 
Action: Mouse moved to (1179, 561)
Screenshot: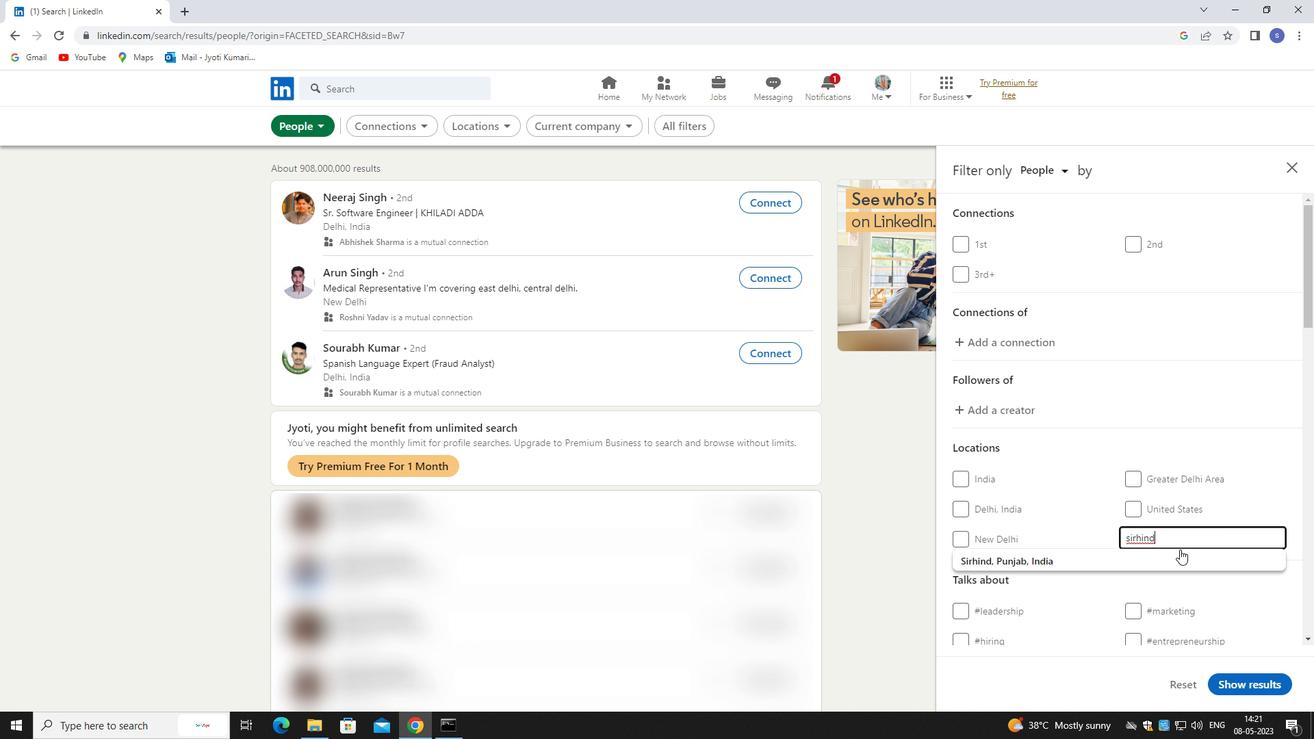 
Action: Mouse pressed left at (1179, 561)
Screenshot: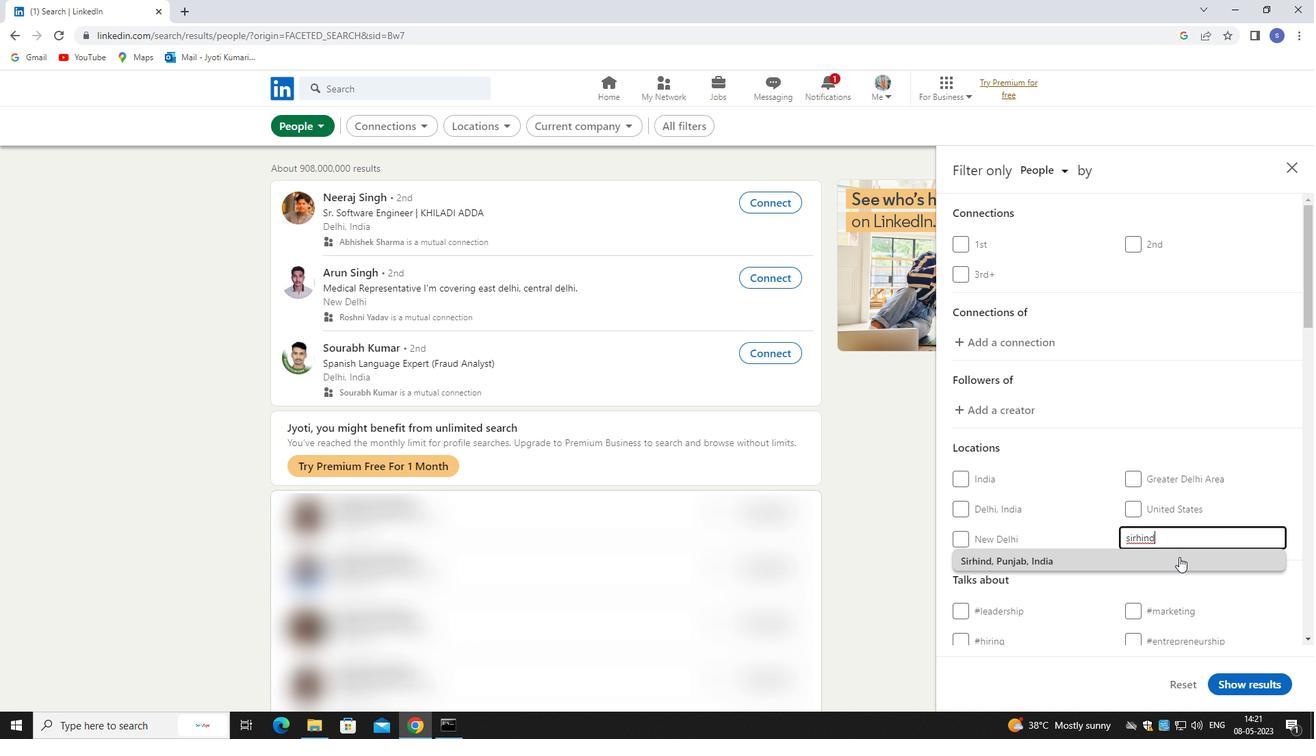 
Action: Mouse moved to (1179, 558)
Screenshot: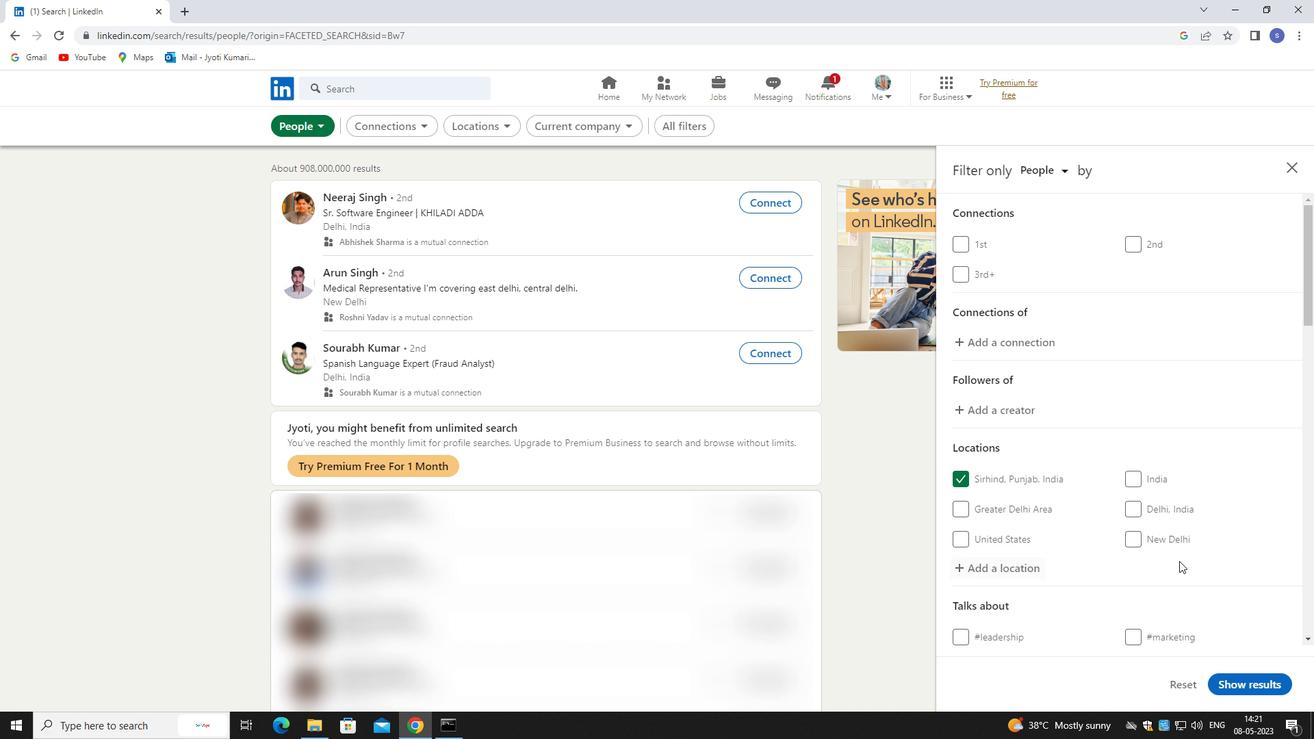 
Action: Mouse scrolled (1179, 557) with delta (0, 0)
Screenshot: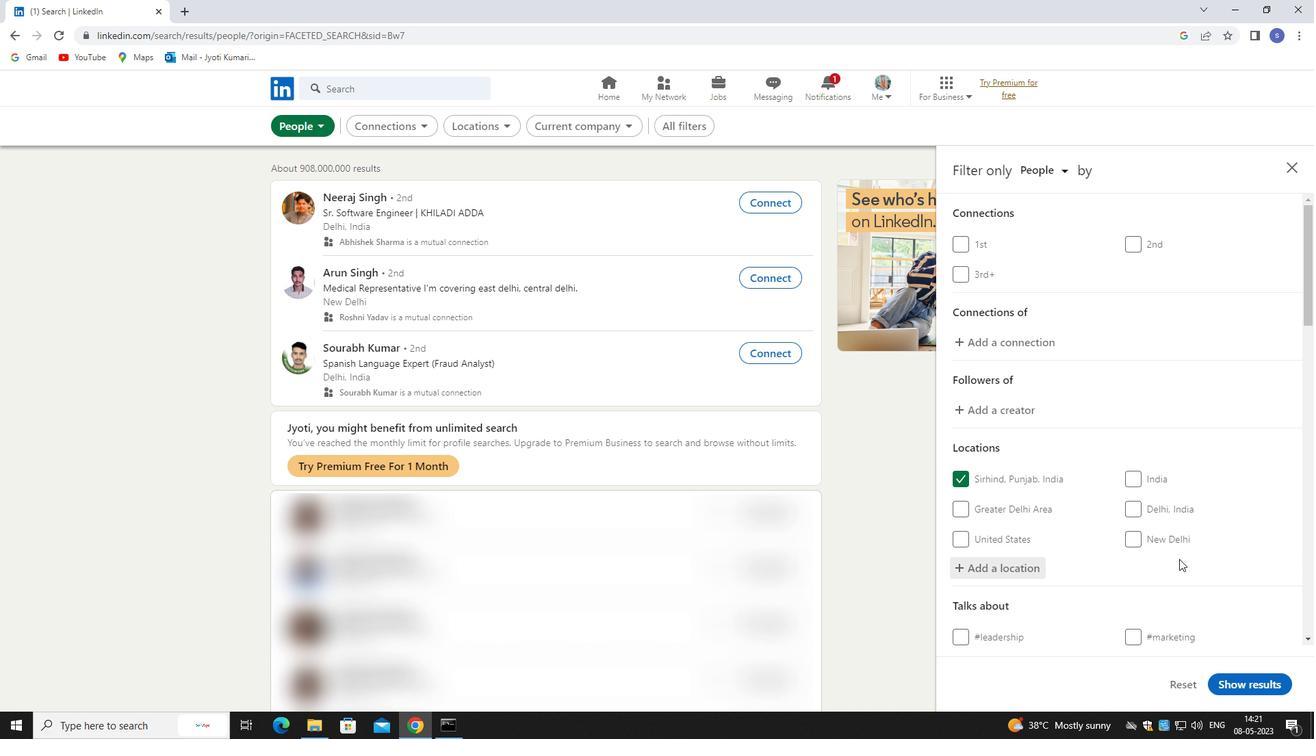 
Action: Mouse scrolled (1179, 557) with delta (0, 0)
Screenshot: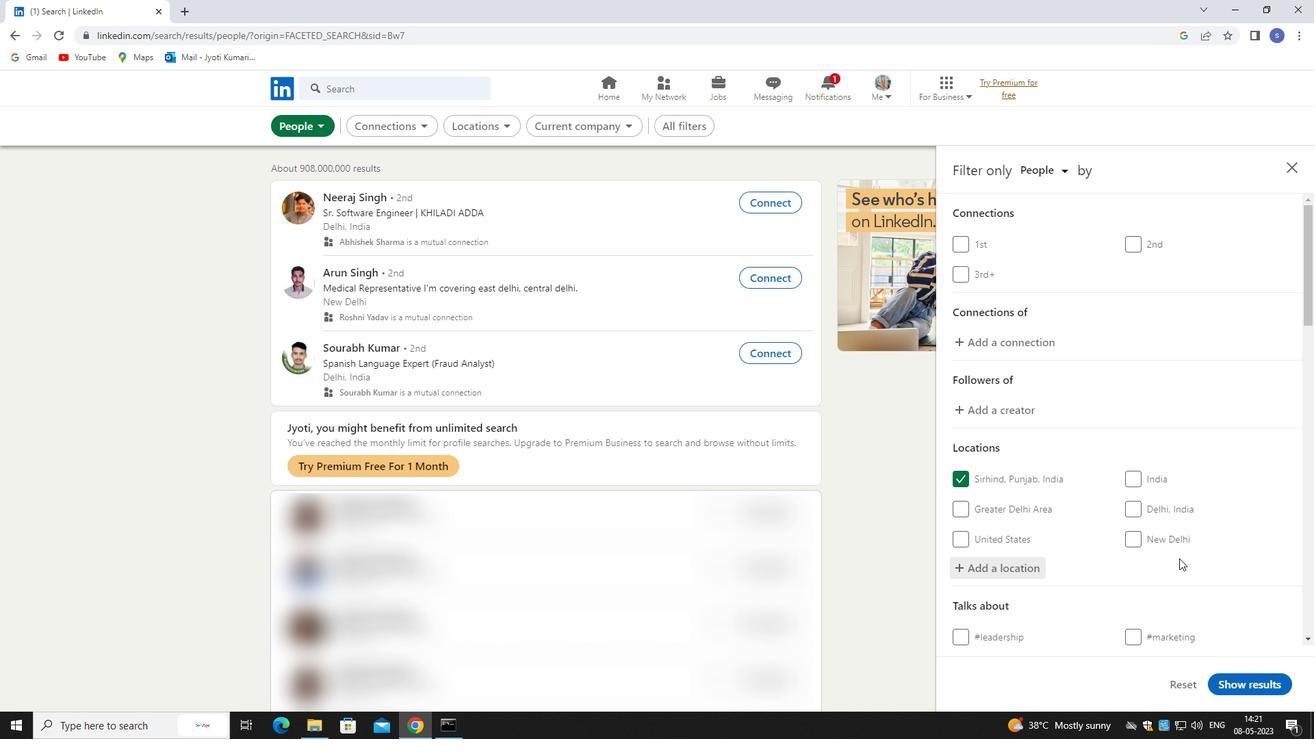 
Action: Mouse scrolled (1179, 557) with delta (0, 0)
Screenshot: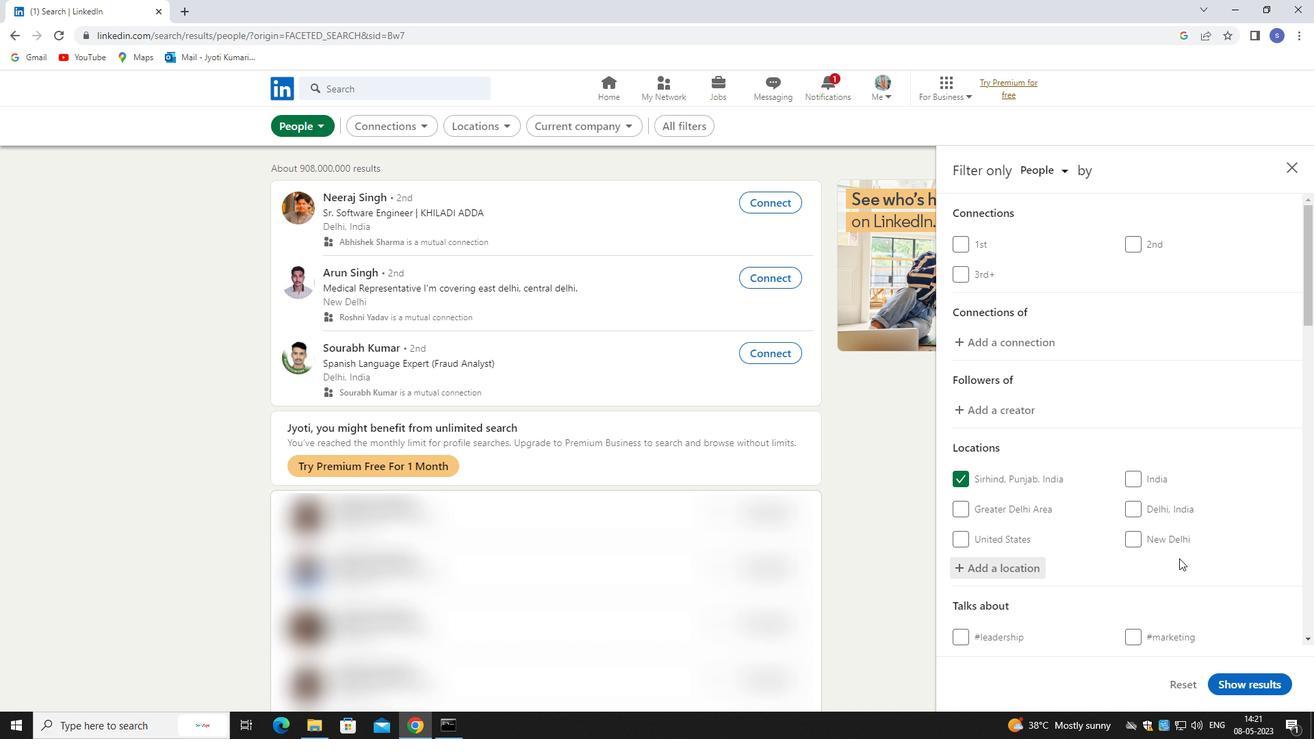 
Action: Mouse moved to (1170, 490)
Screenshot: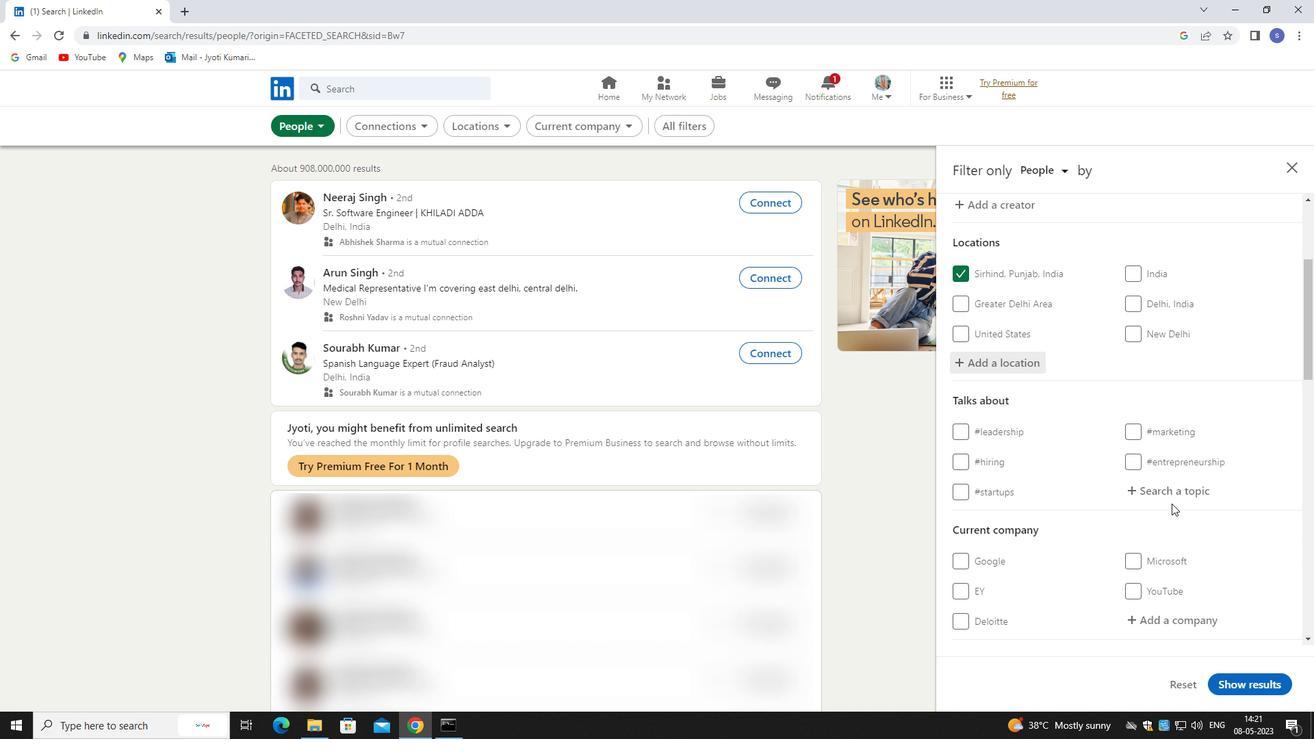 
Action: Mouse pressed left at (1170, 490)
Screenshot: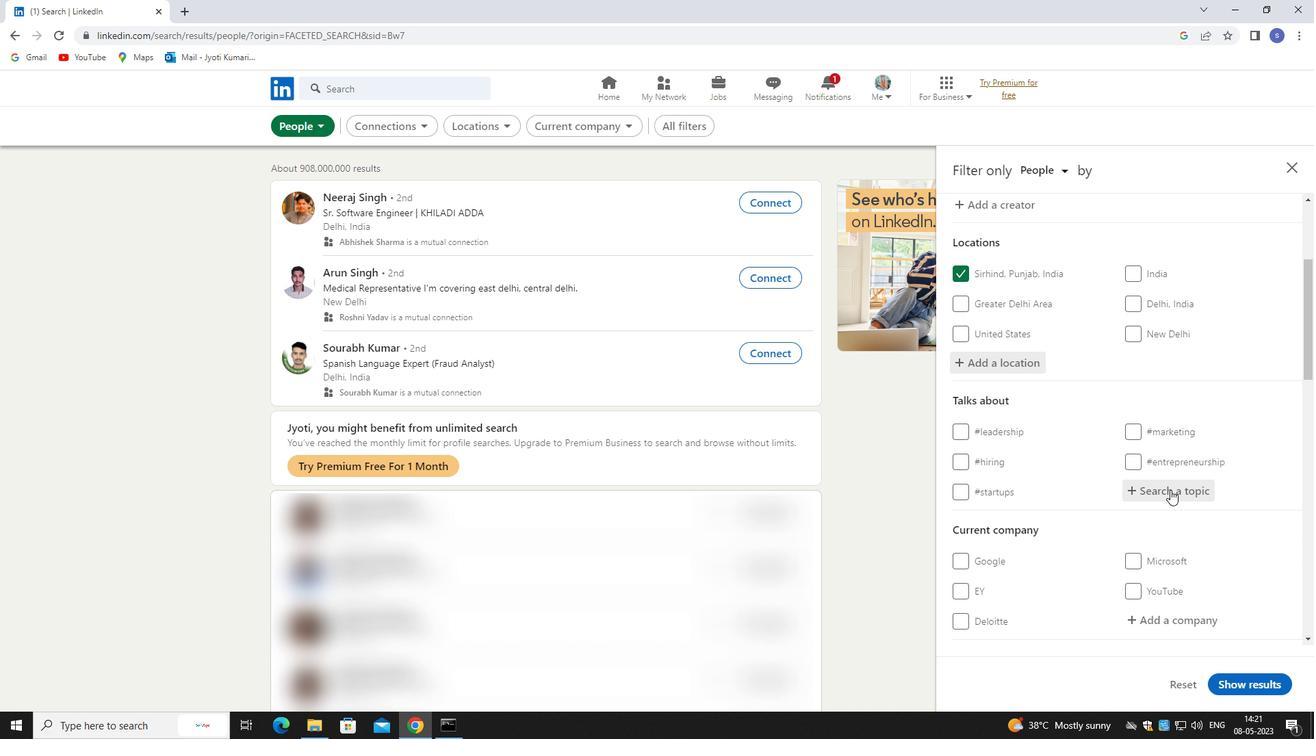 
Action: Mouse moved to (1168, 490)
Screenshot: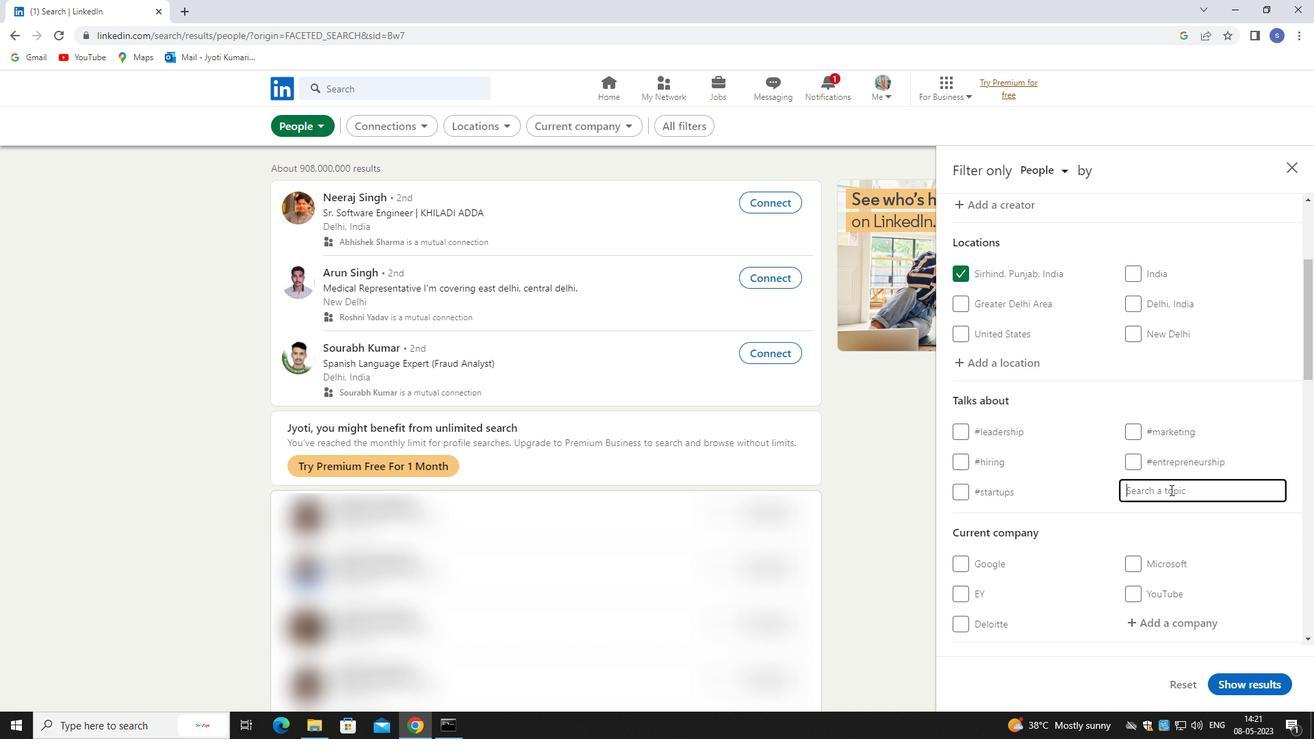 
Action: Key pressed lawte
Screenshot: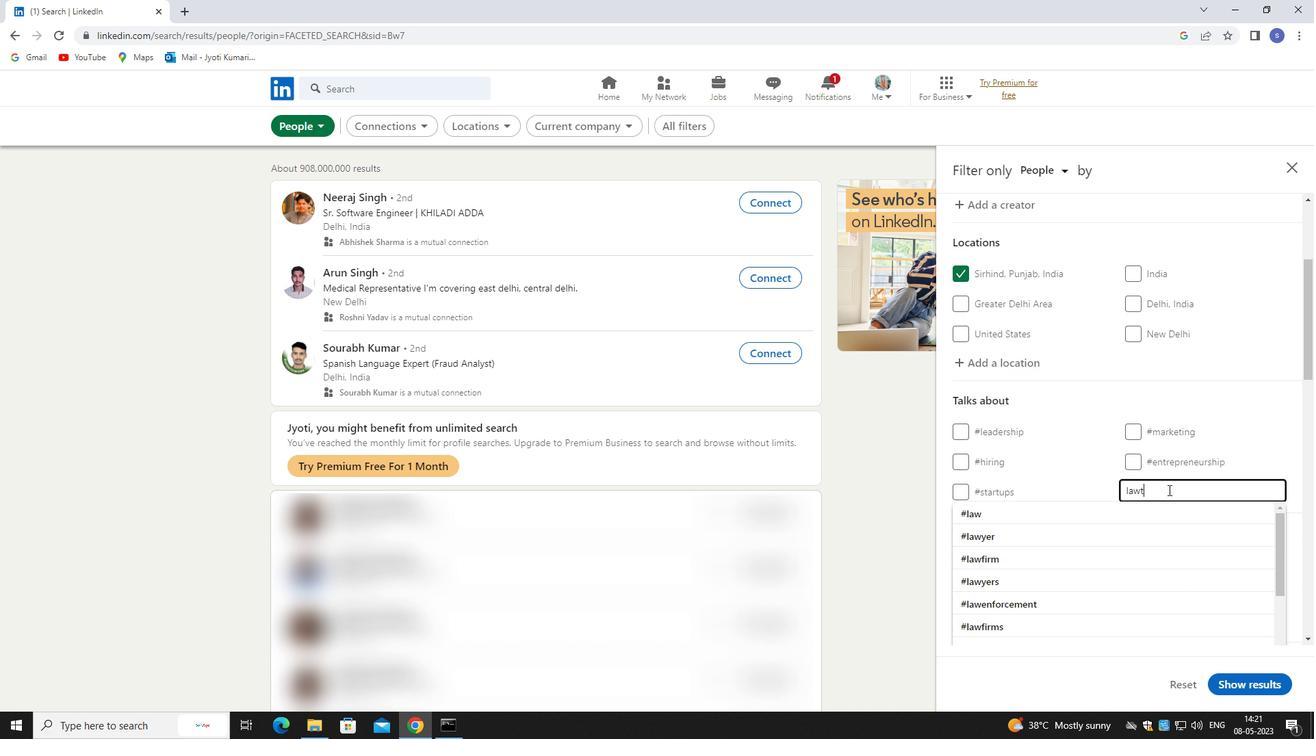 
Action: Mouse moved to (1163, 510)
Screenshot: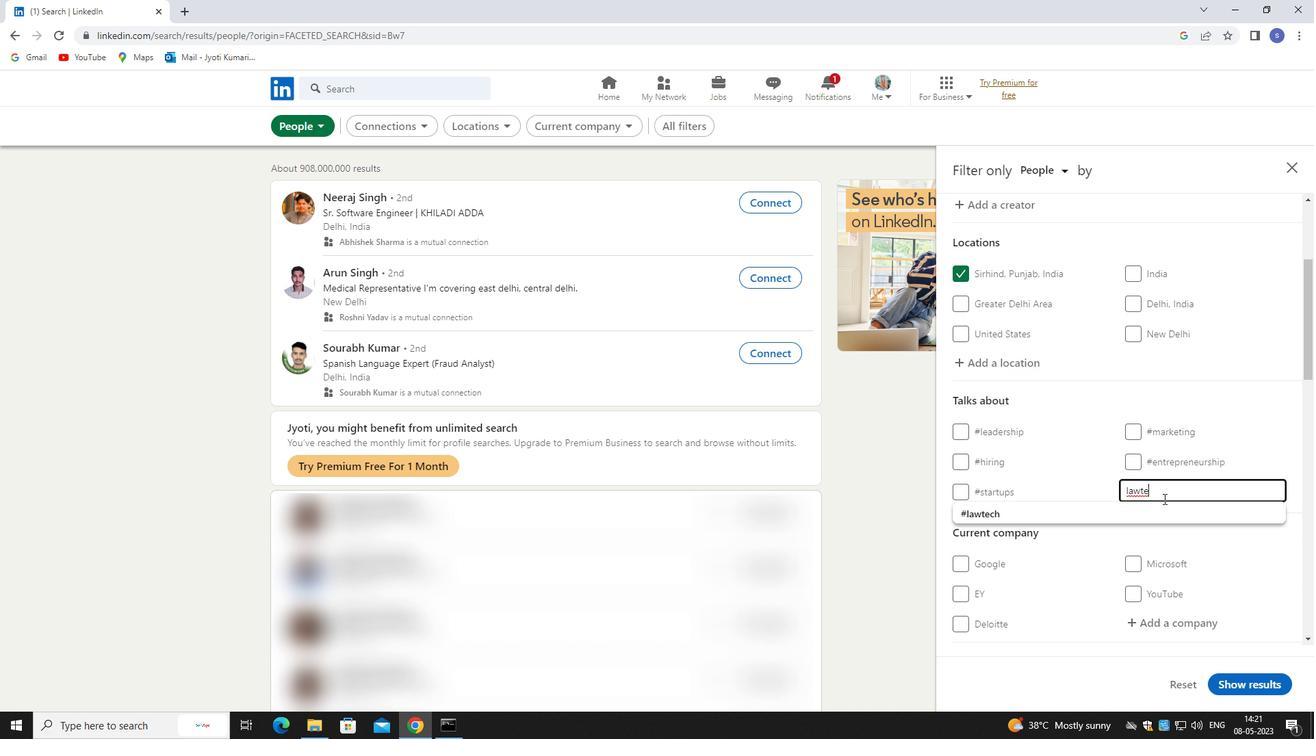 
Action: Mouse pressed left at (1163, 510)
Screenshot: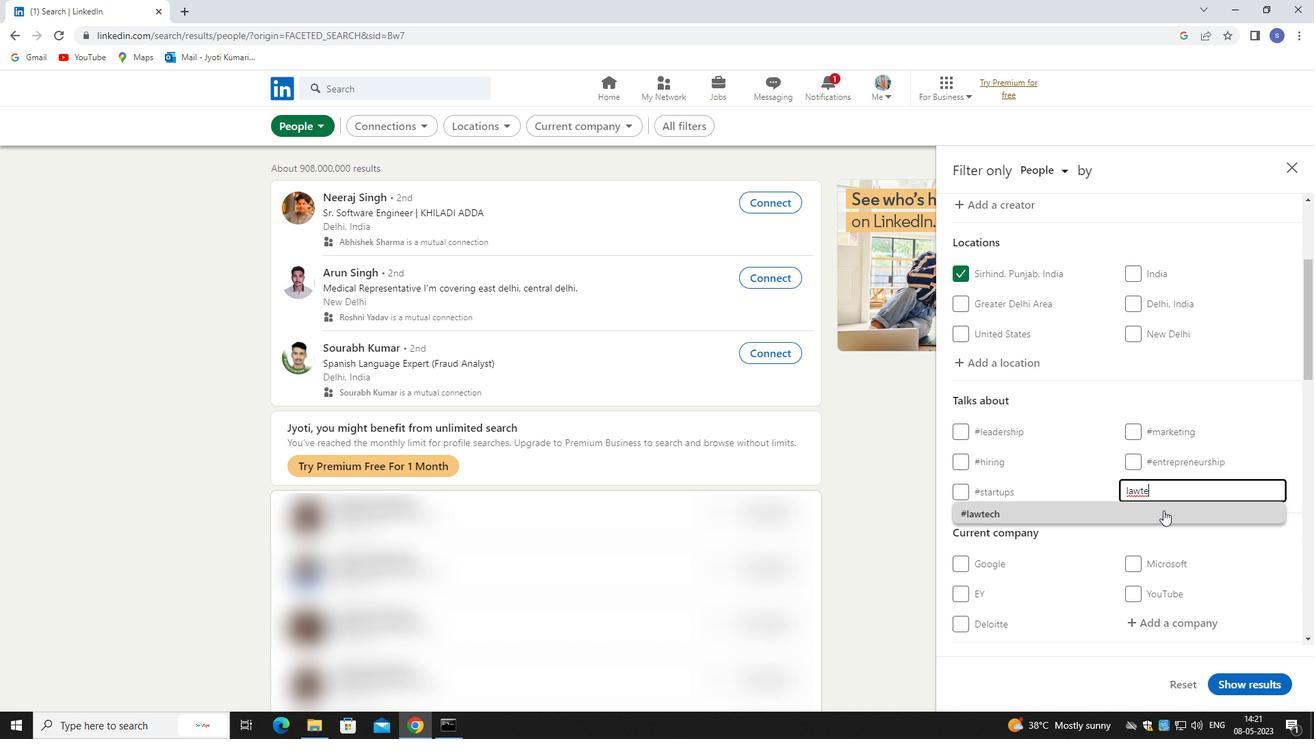 
Action: Mouse scrolled (1163, 509) with delta (0, 0)
Screenshot: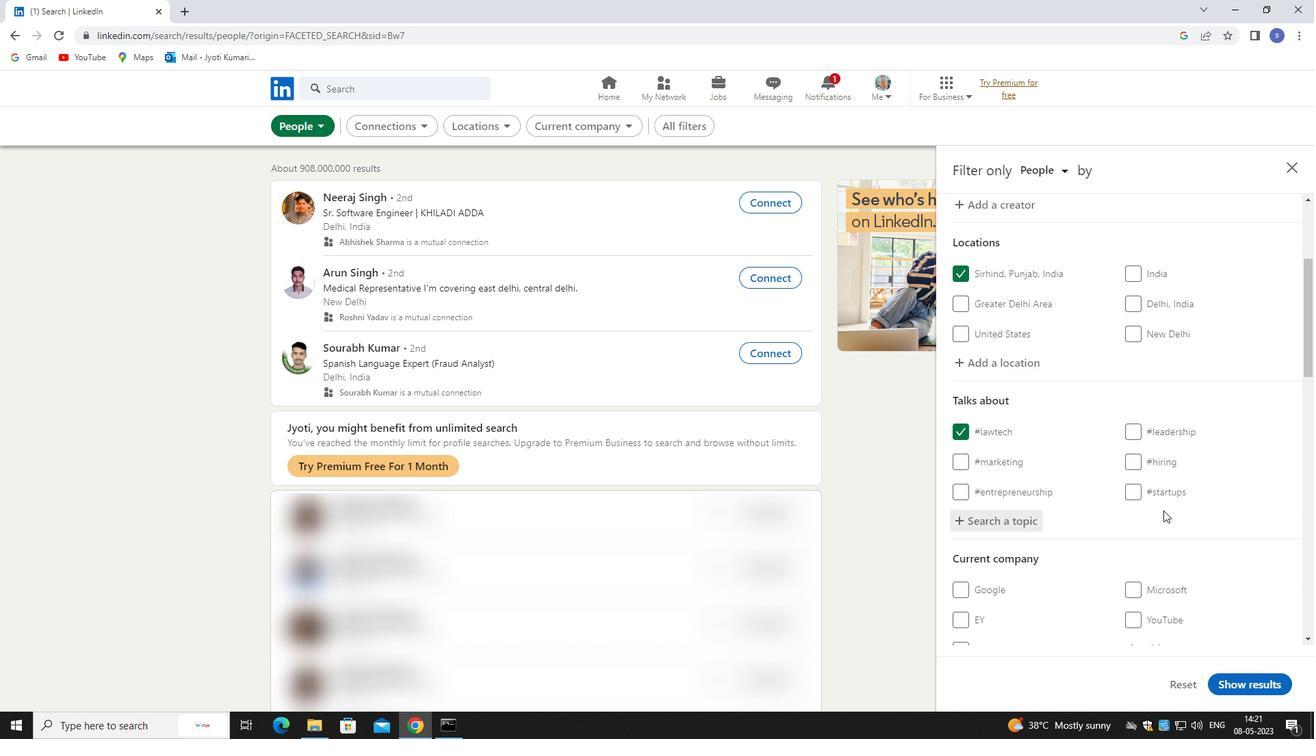 
Action: Mouse scrolled (1163, 509) with delta (0, 0)
Screenshot: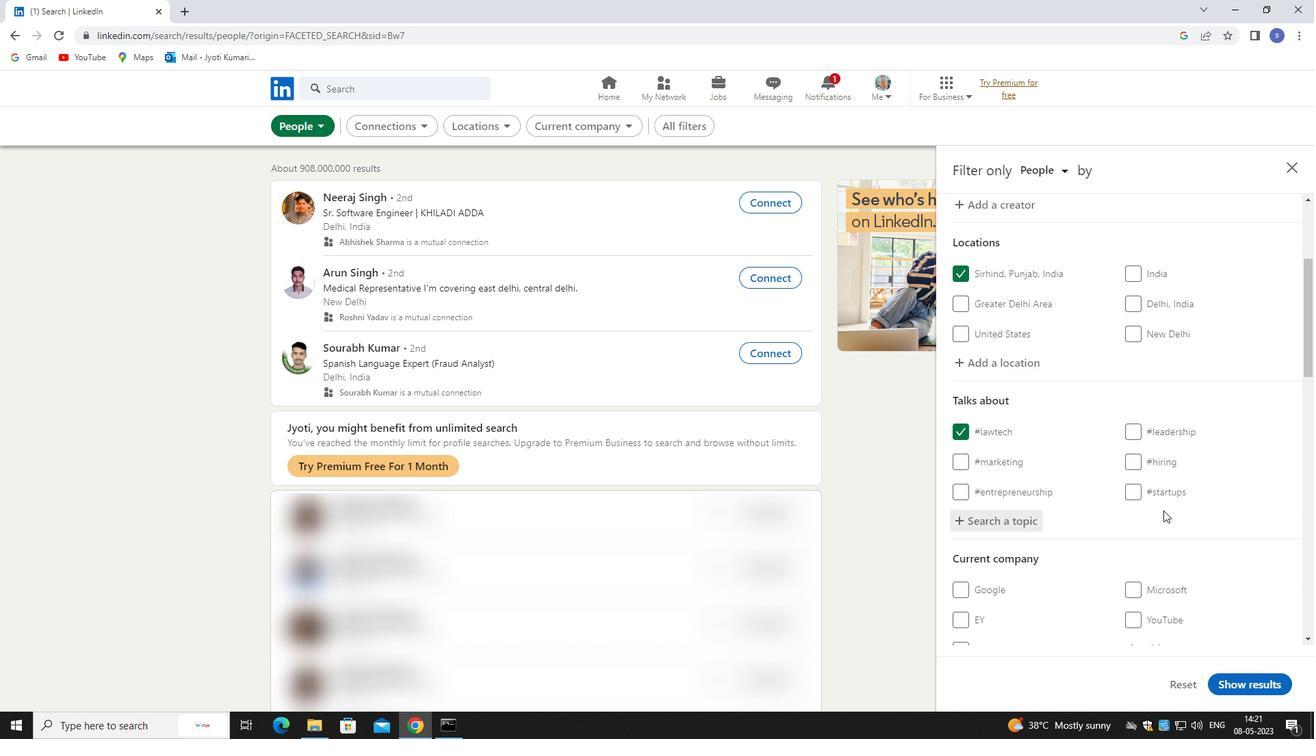 
Action: Mouse scrolled (1163, 509) with delta (0, 0)
Screenshot: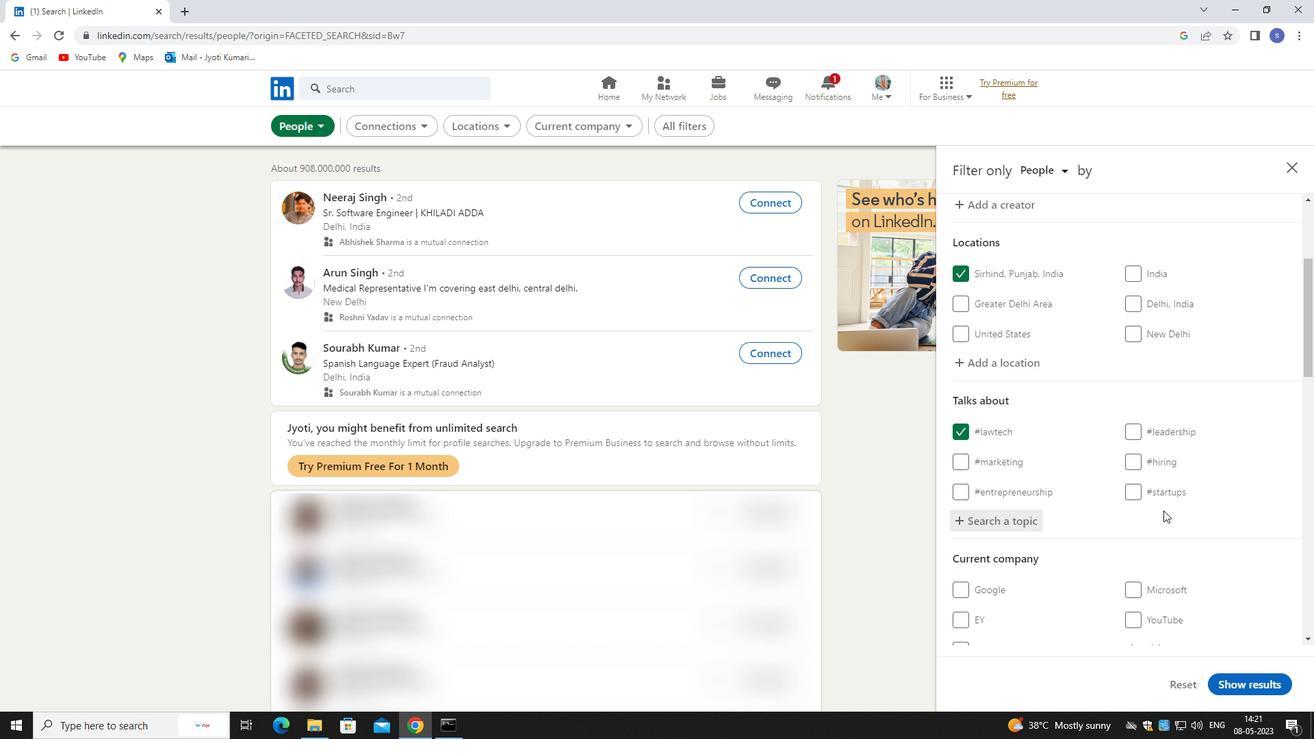 
Action: Mouse moved to (1163, 439)
Screenshot: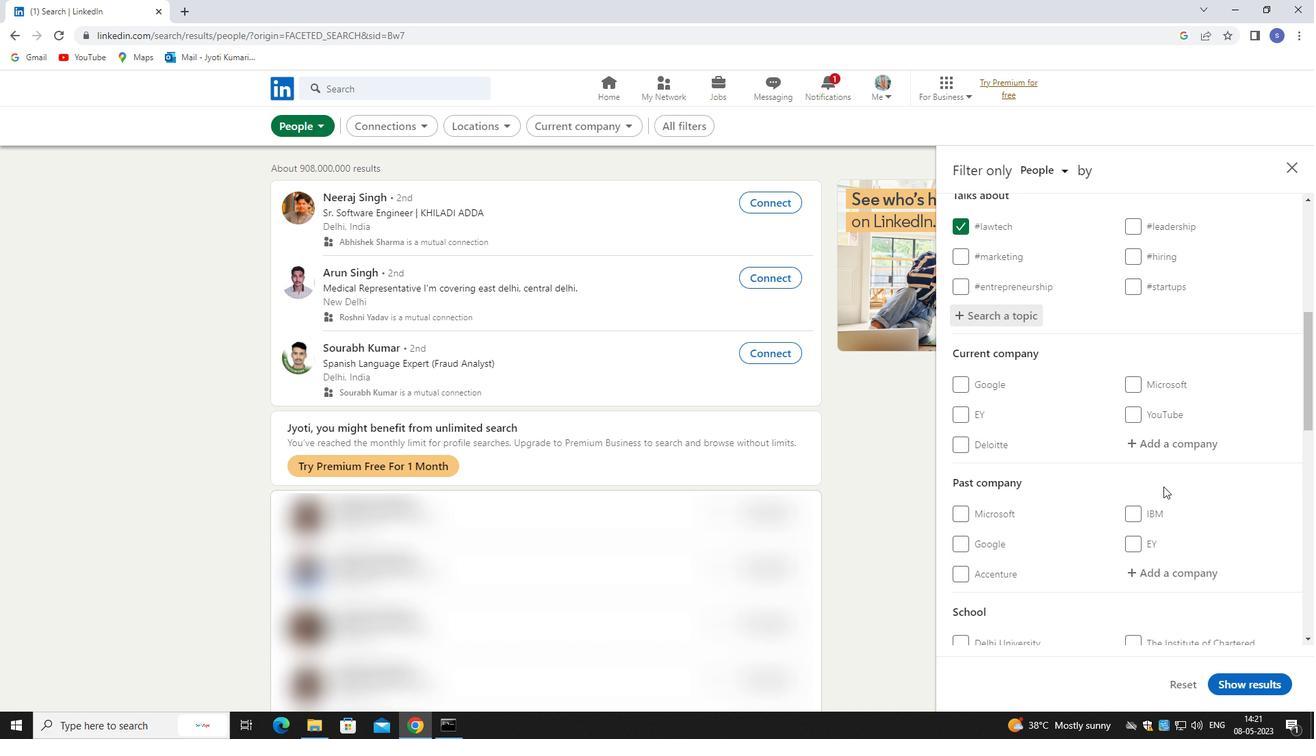 
Action: Mouse pressed left at (1163, 439)
Screenshot: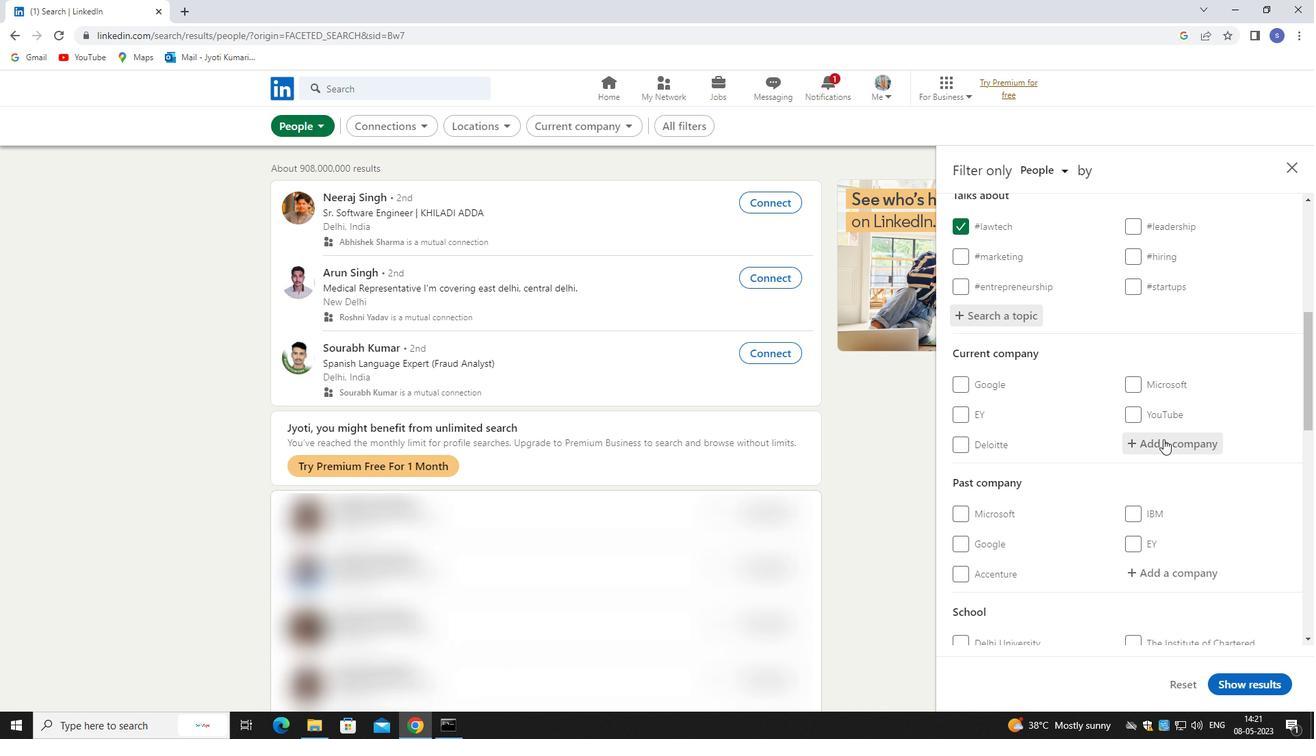 
Action: Key pressed volvo
Screenshot: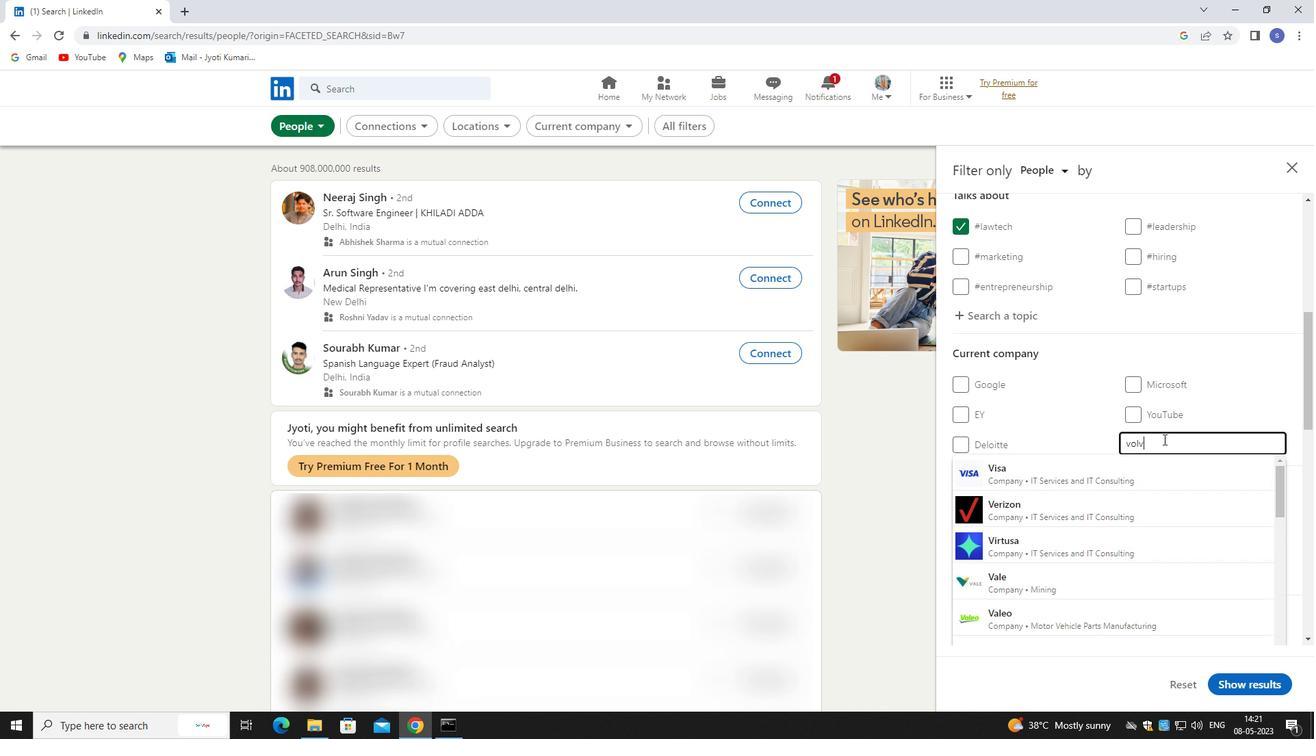 
Action: Mouse moved to (1151, 505)
Screenshot: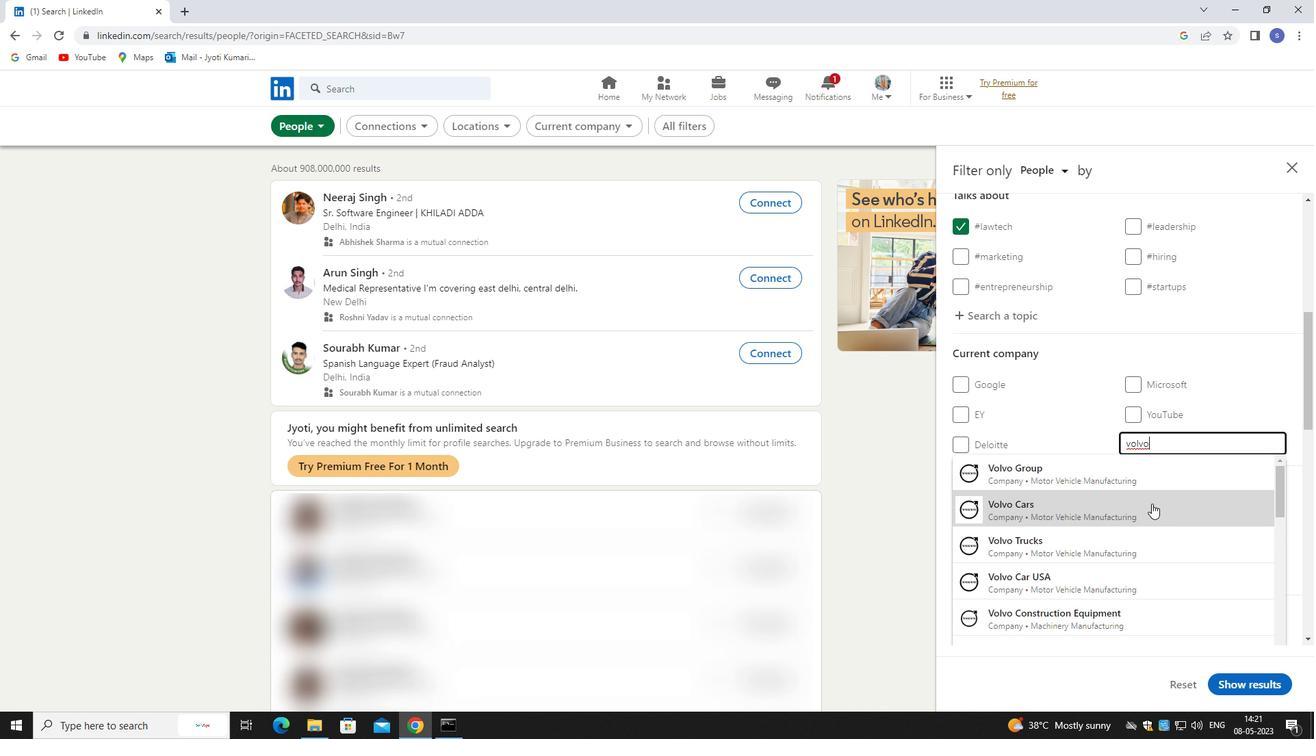 
Action: Mouse pressed left at (1151, 505)
Screenshot: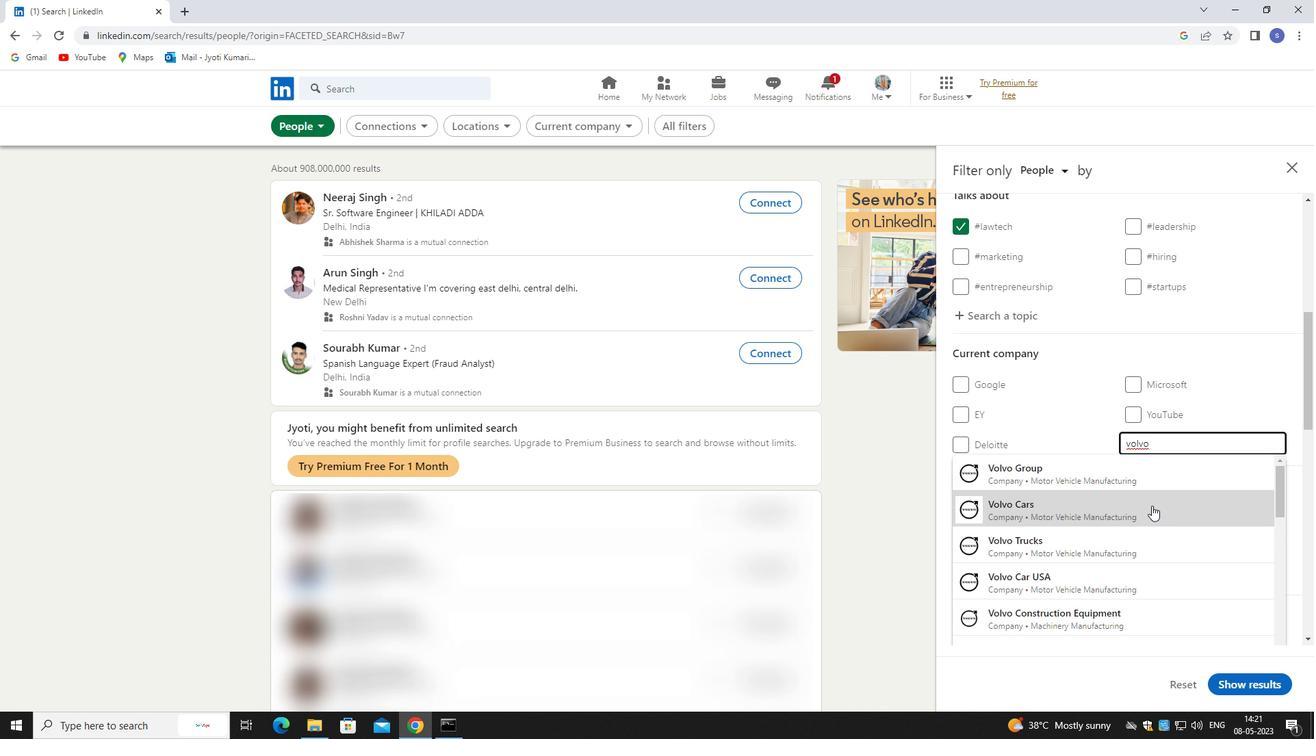 
Action: Mouse scrolled (1151, 505) with delta (0, 0)
Screenshot: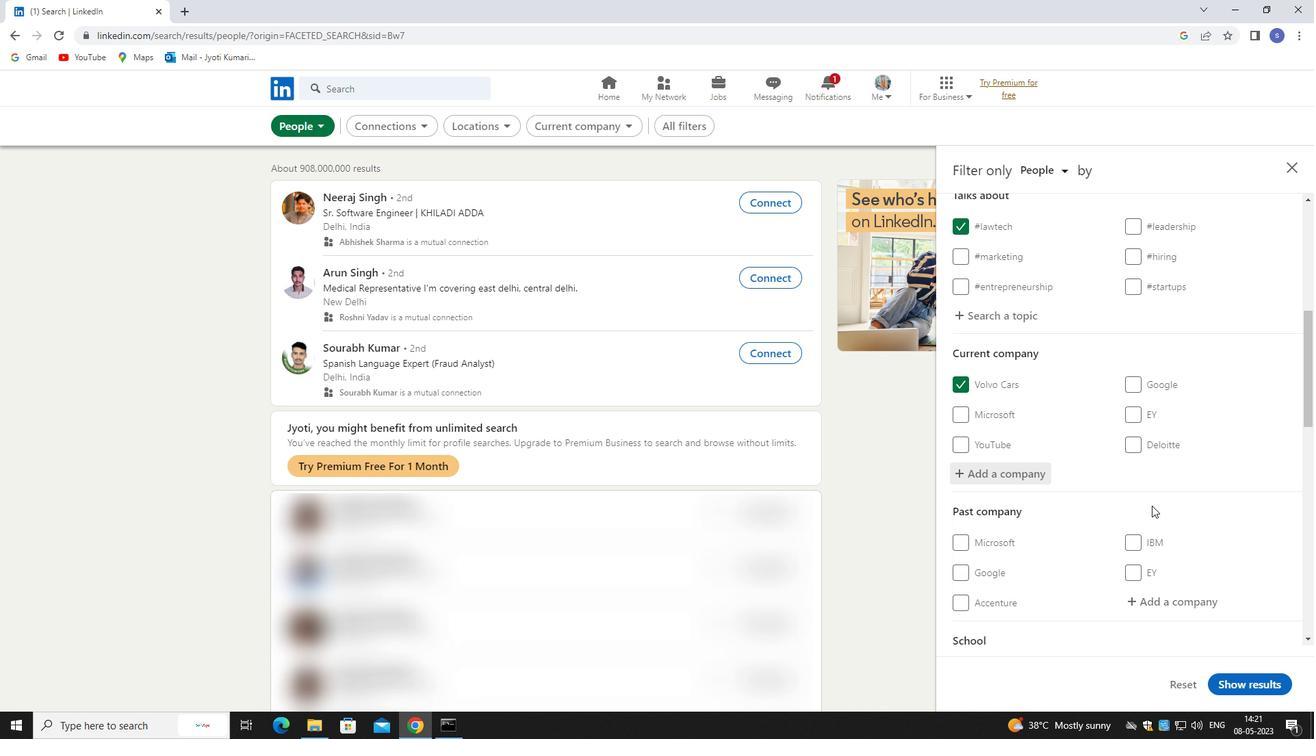 
Action: Mouse scrolled (1151, 505) with delta (0, 0)
Screenshot: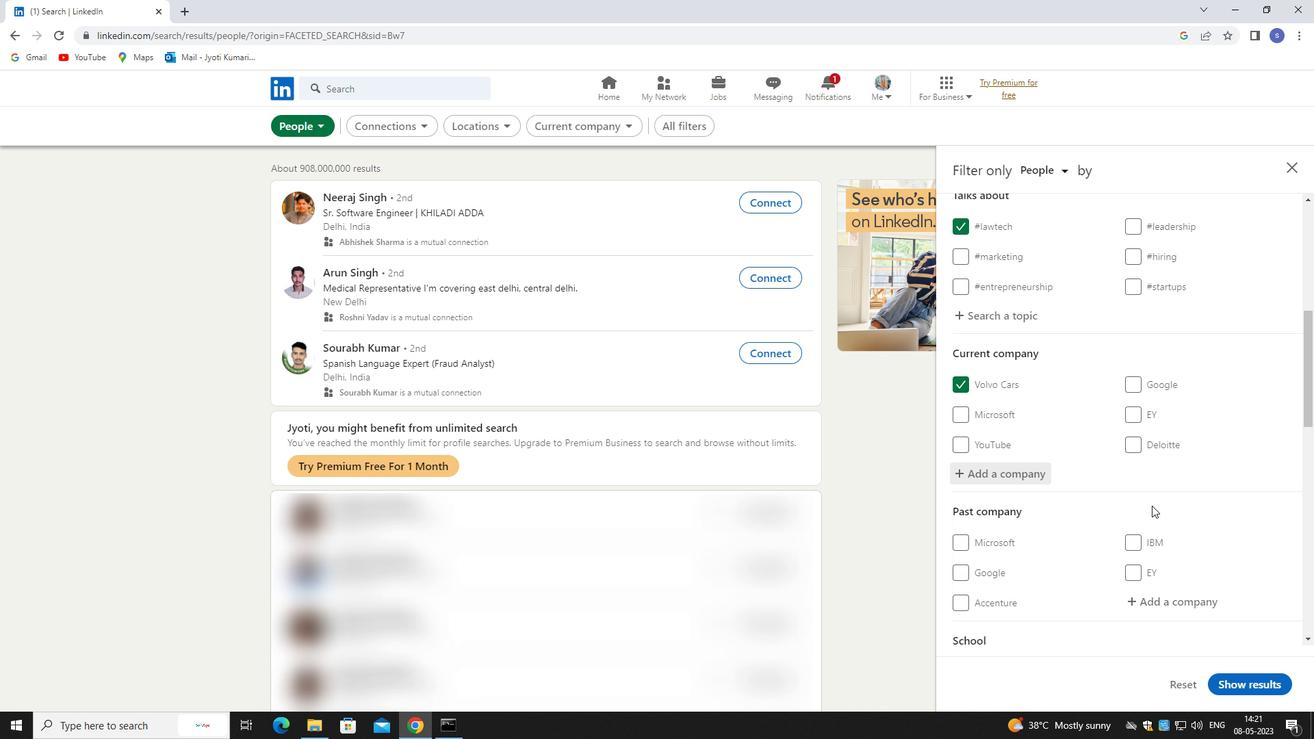 
Action: Mouse scrolled (1151, 505) with delta (0, 0)
Screenshot: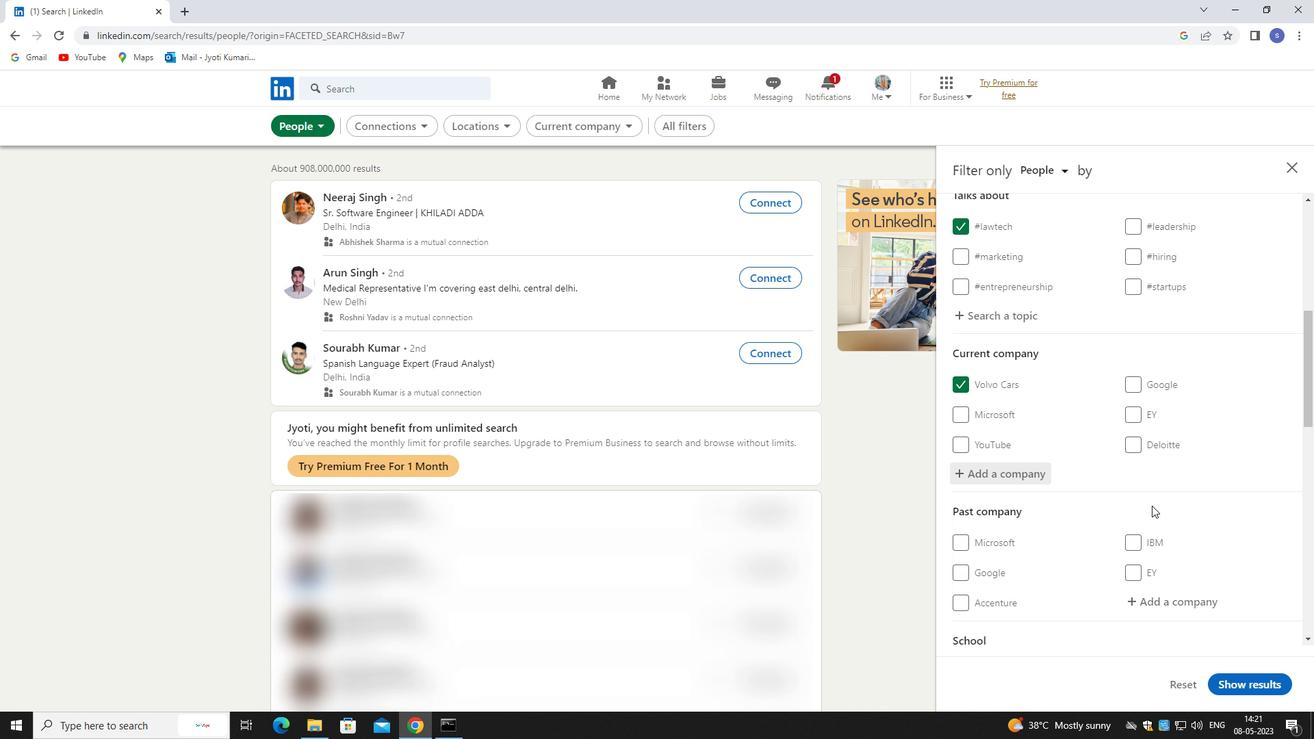 
Action: Mouse scrolled (1151, 505) with delta (0, 0)
Screenshot: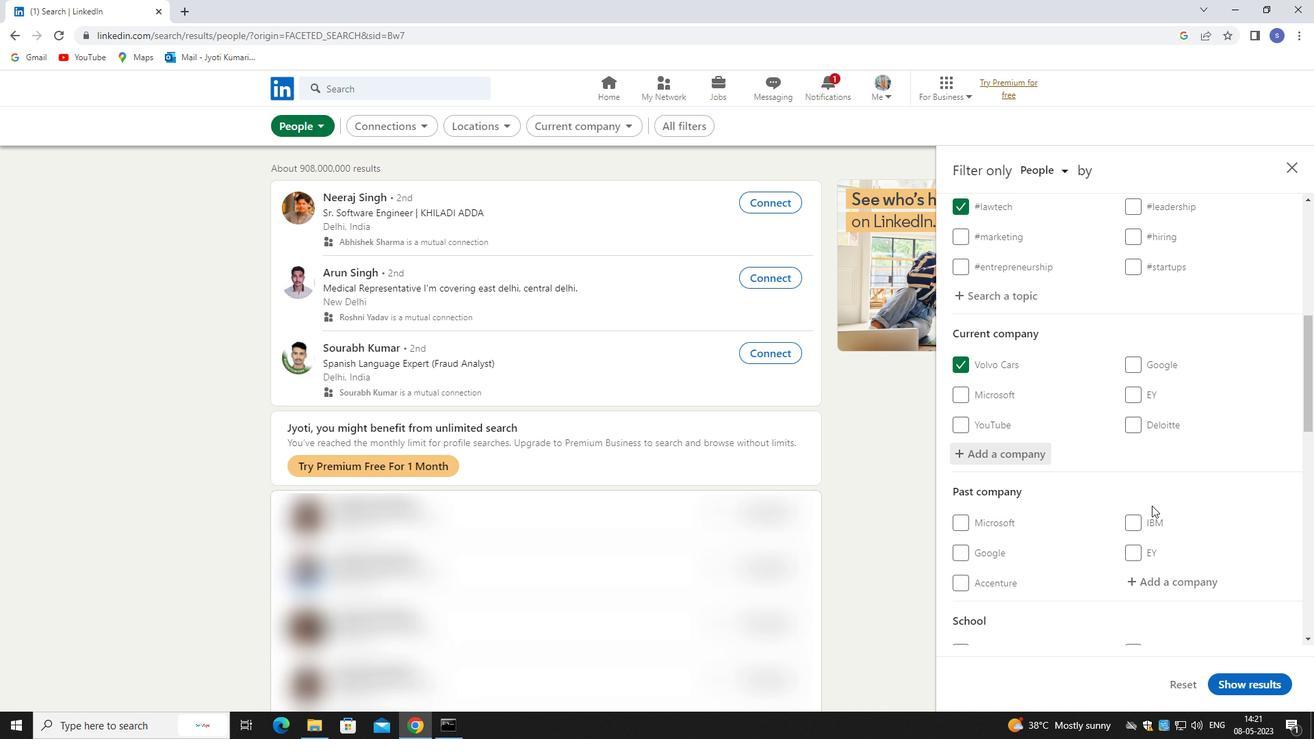 
Action: Mouse moved to (1152, 490)
Screenshot: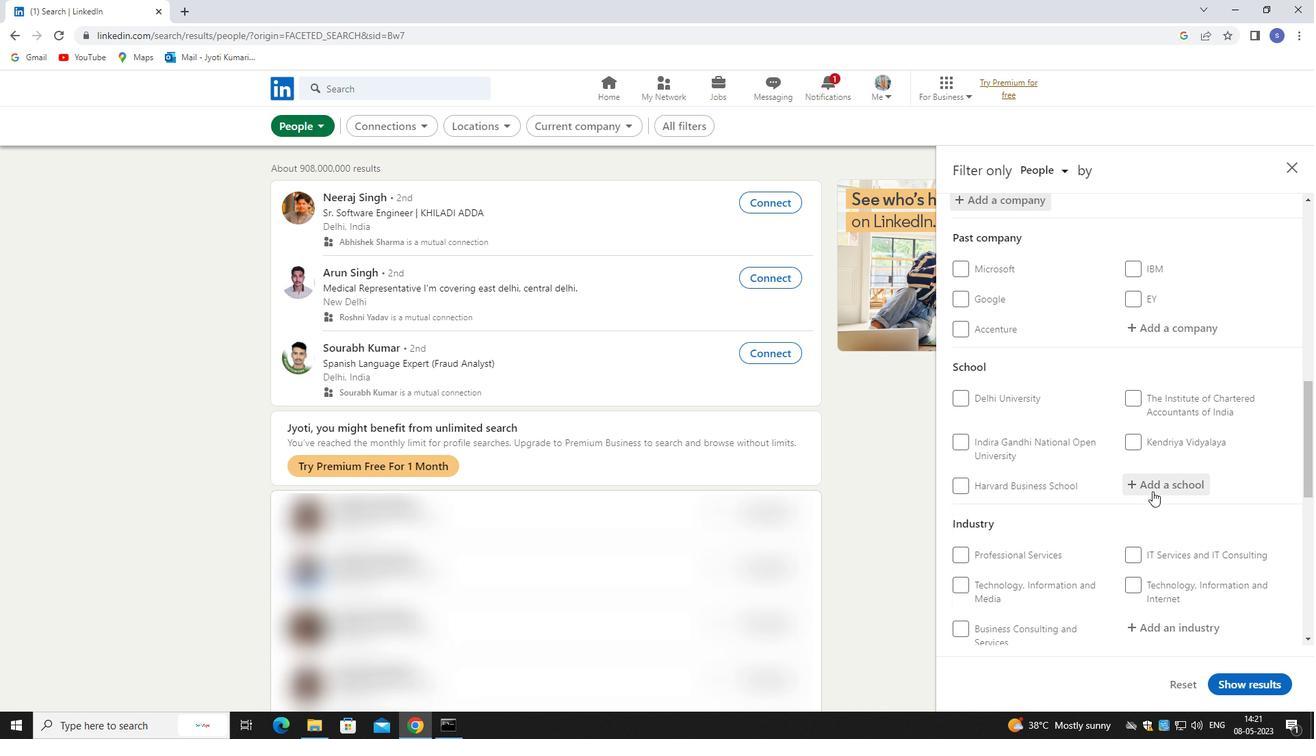 
Action: Mouse pressed left at (1152, 490)
Screenshot: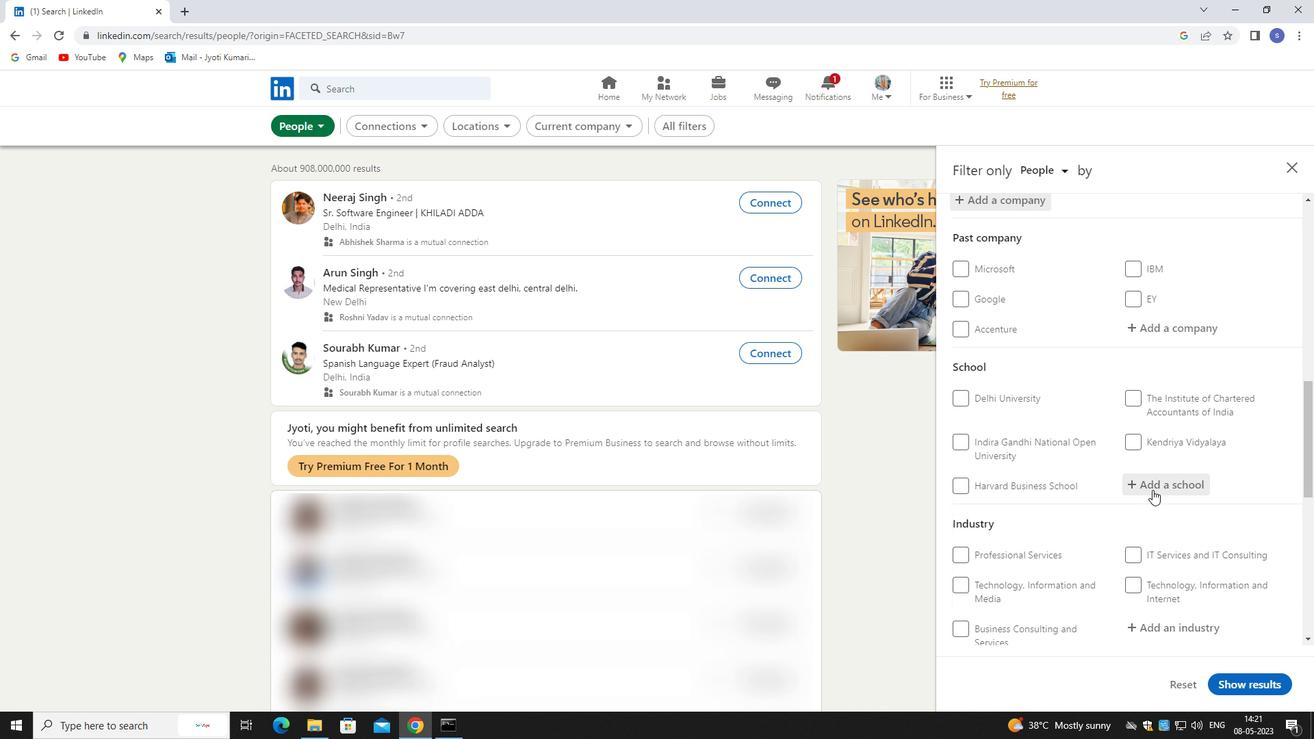 
Action: Key pressed jyothi
Screenshot: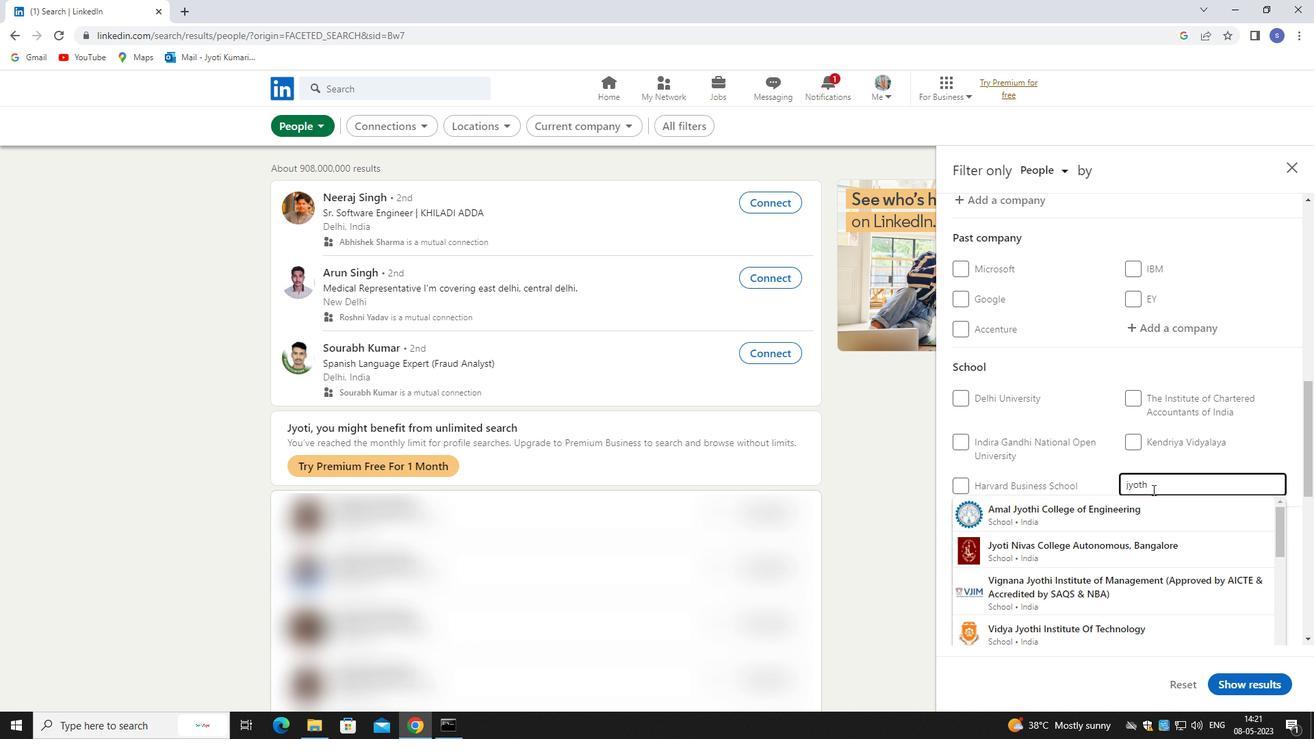 
Action: Mouse moved to (1155, 544)
Screenshot: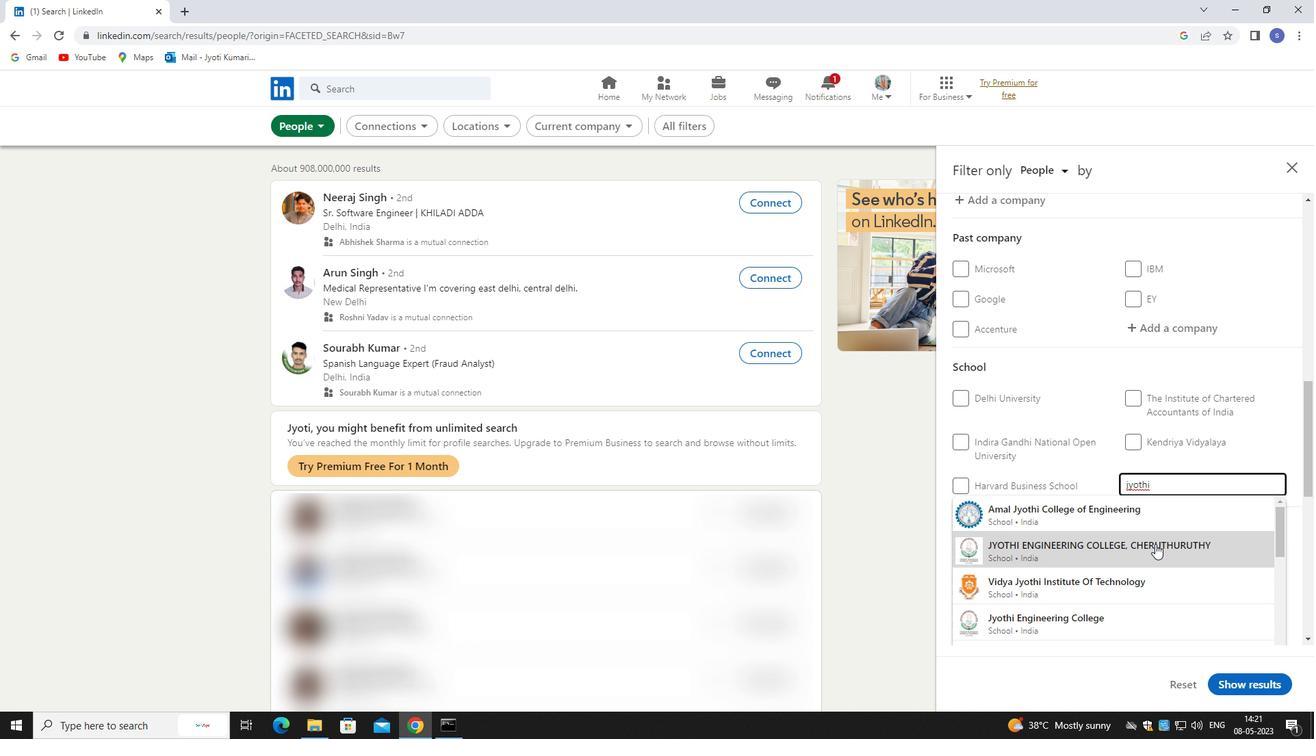 
Action: Mouse pressed left at (1155, 544)
Screenshot: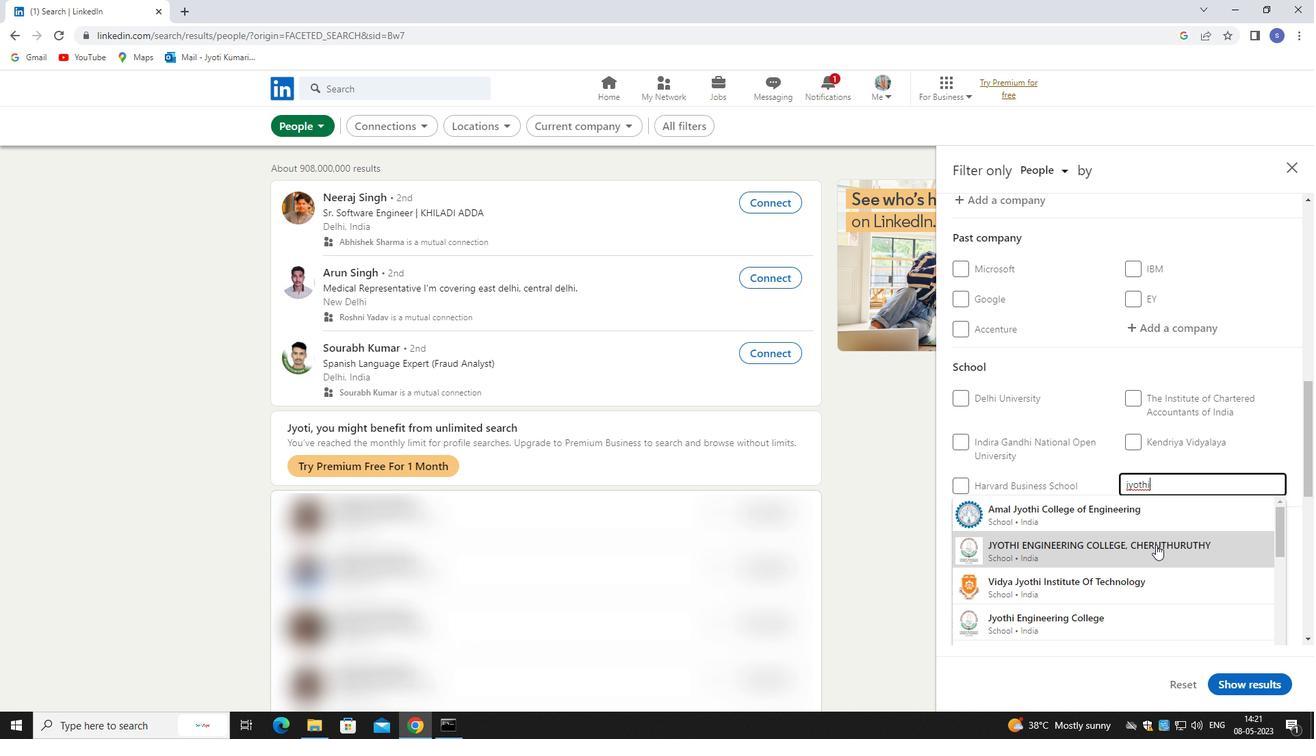 
Action: Mouse moved to (1155, 544)
Screenshot: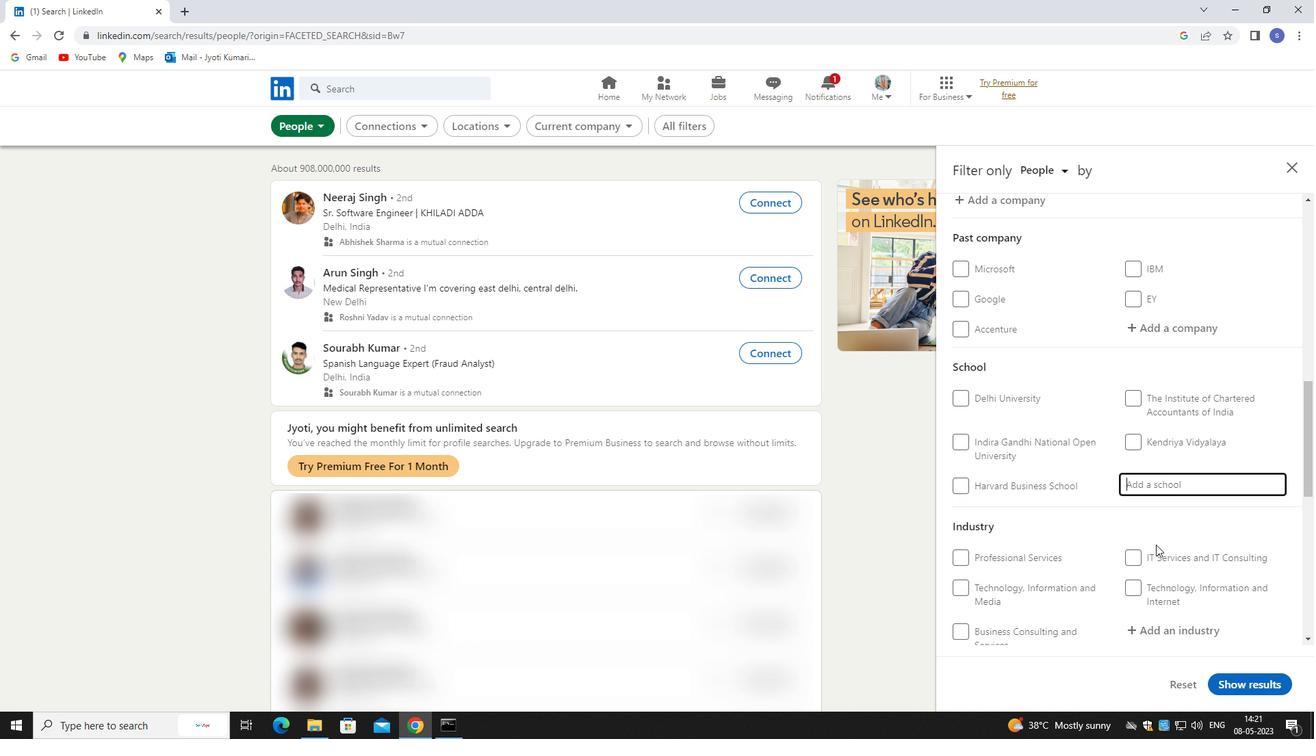 
Action: Mouse scrolled (1155, 544) with delta (0, 0)
Screenshot: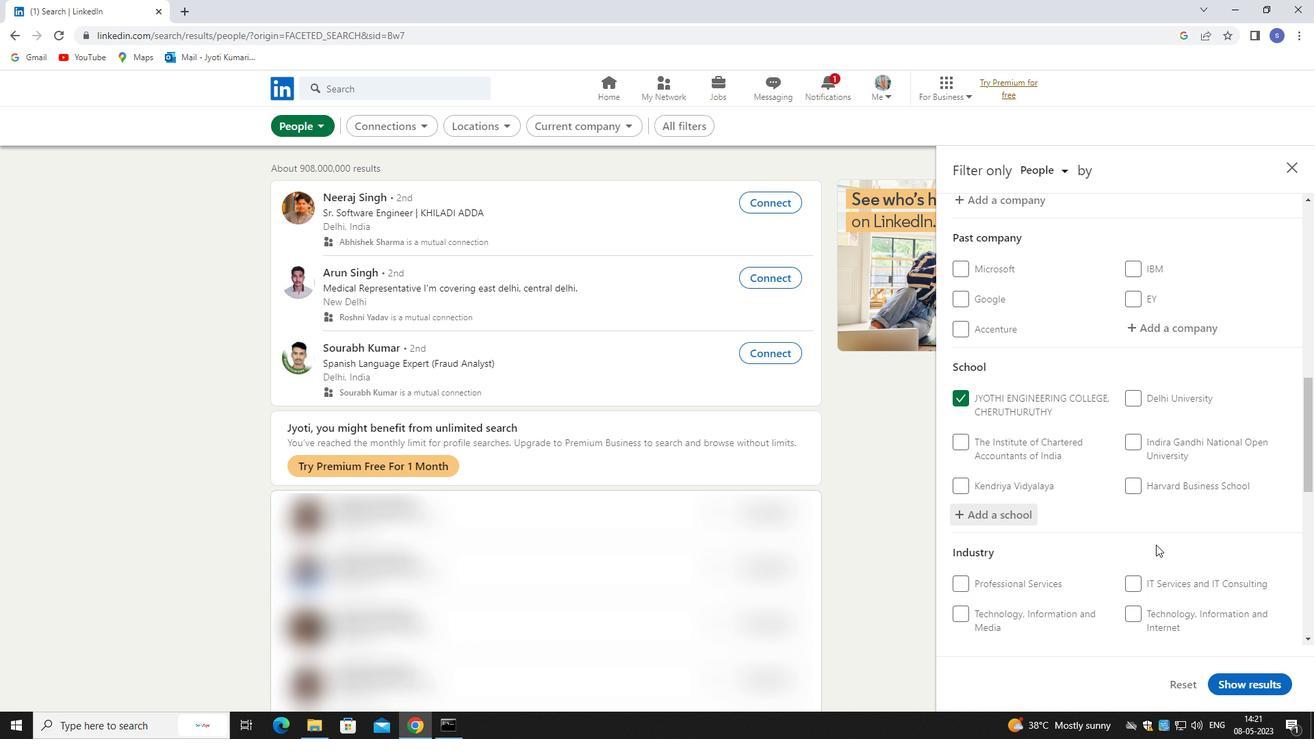 
Action: Mouse scrolled (1155, 544) with delta (0, 0)
Screenshot: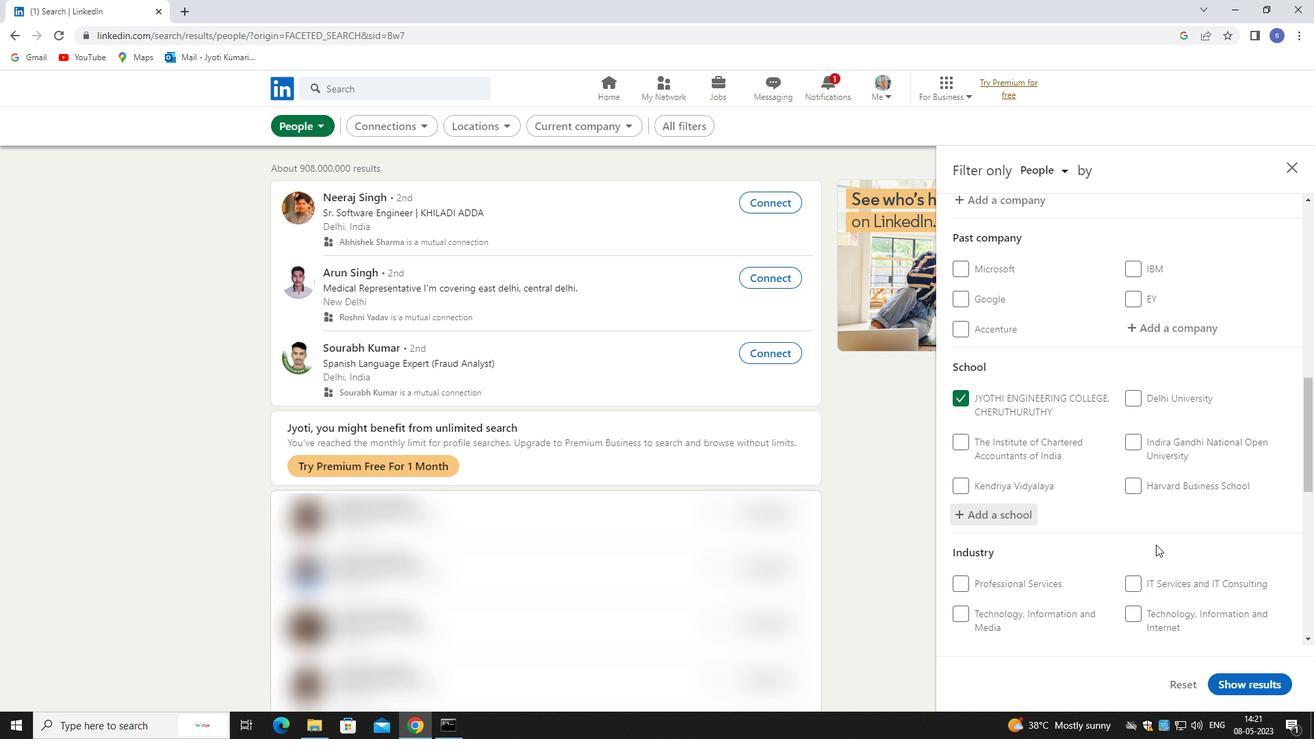
Action: Mouse scrolled (1155, 544) with delta (0, 0)
Screenshot: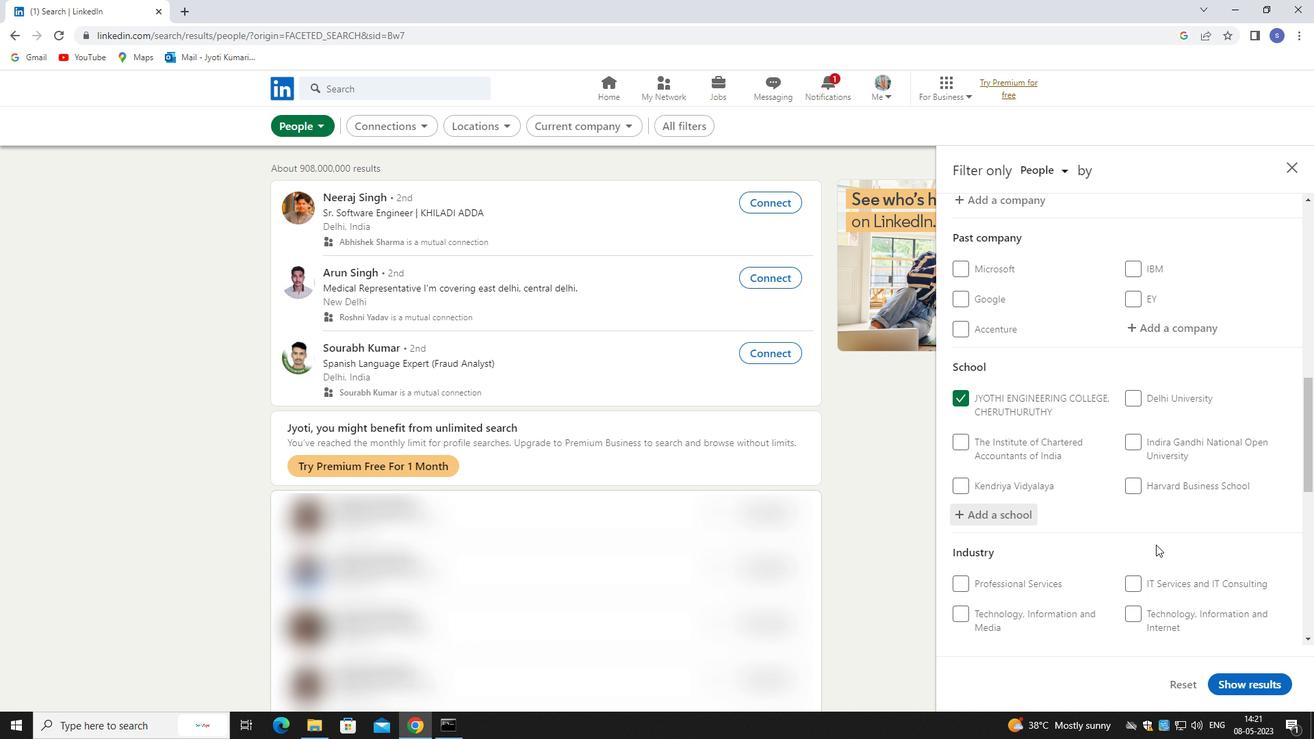 
Action: Mouse moved to (1180, 451)
Screenshot: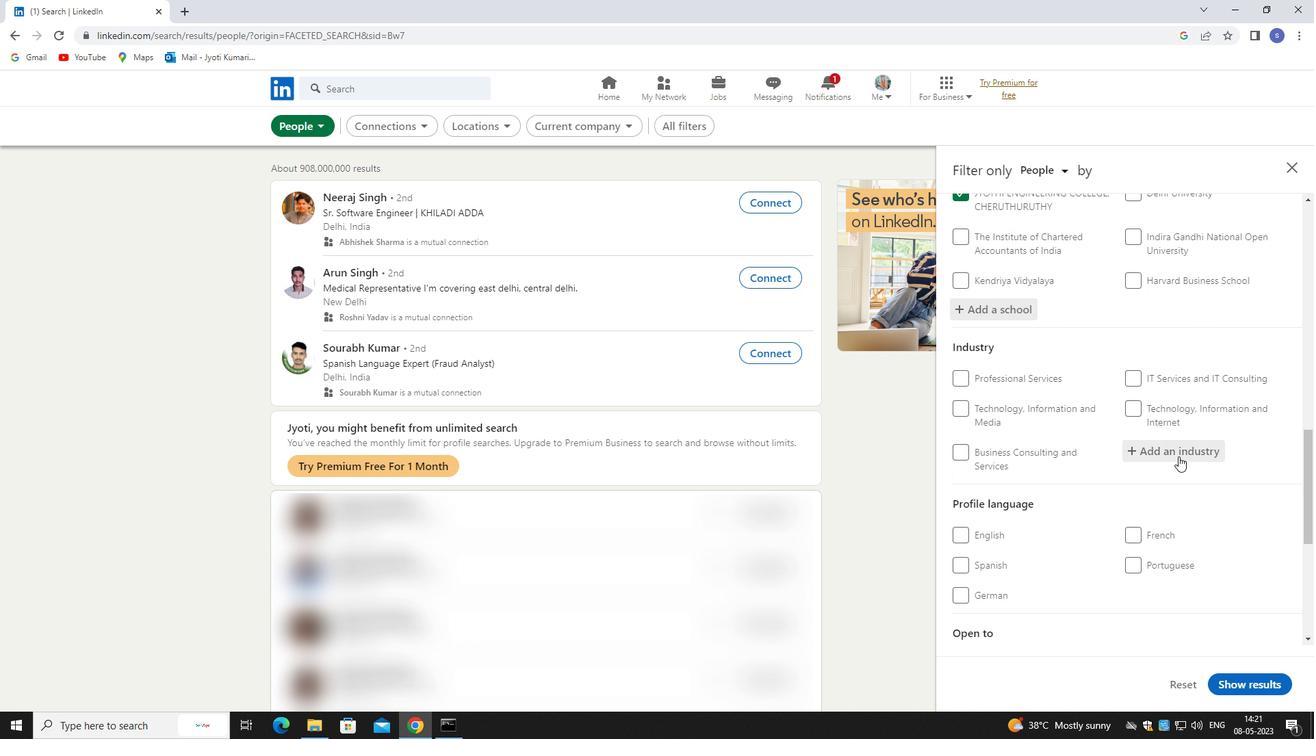 
Action: Mouse pressed left at (1180, 451)
Screenshot: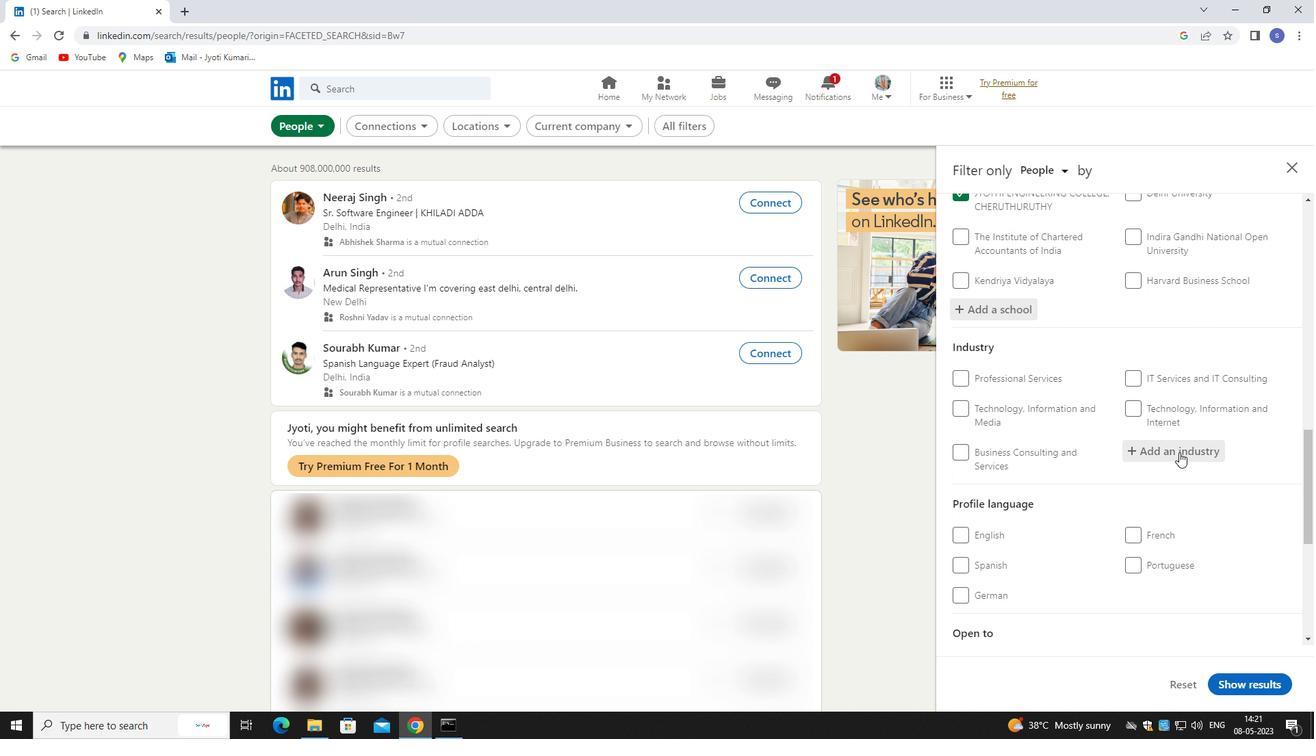
Action: Key pressed education<Key.space>
Screenshot: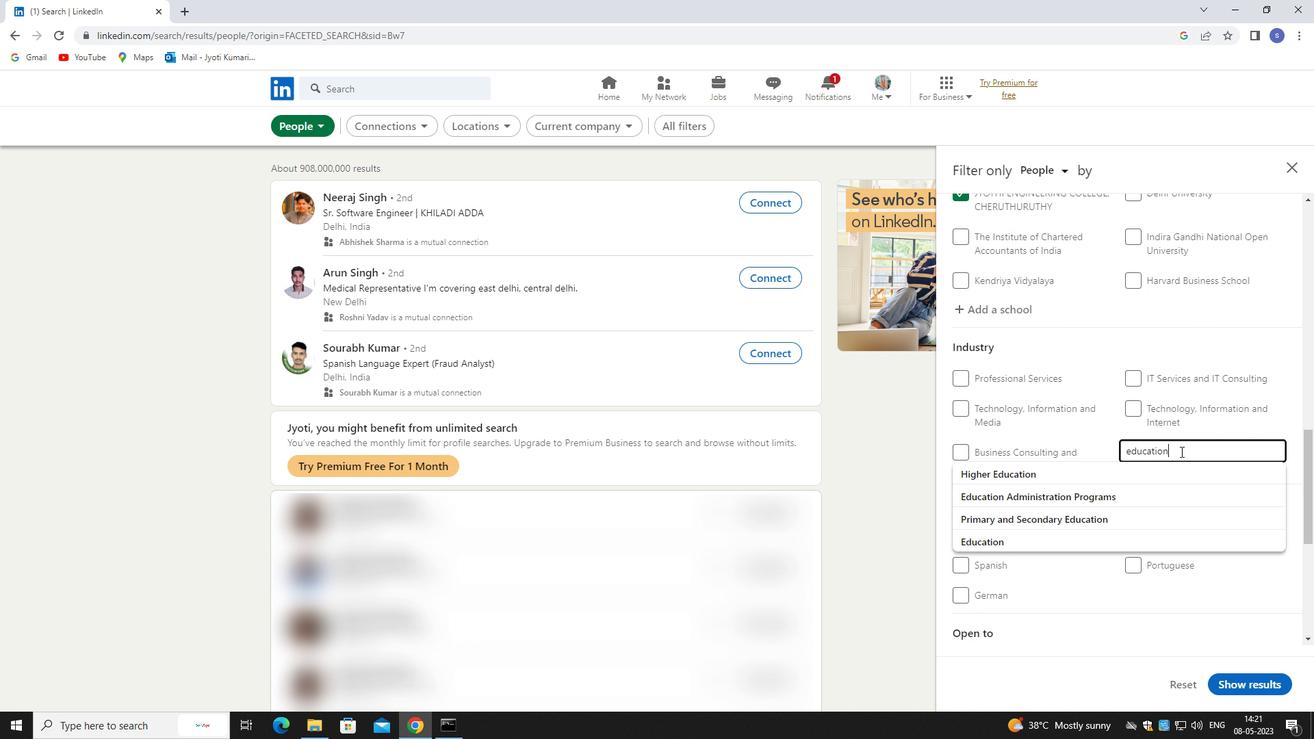 
Action: Mouse moved to (1171, 533)
Screenshot: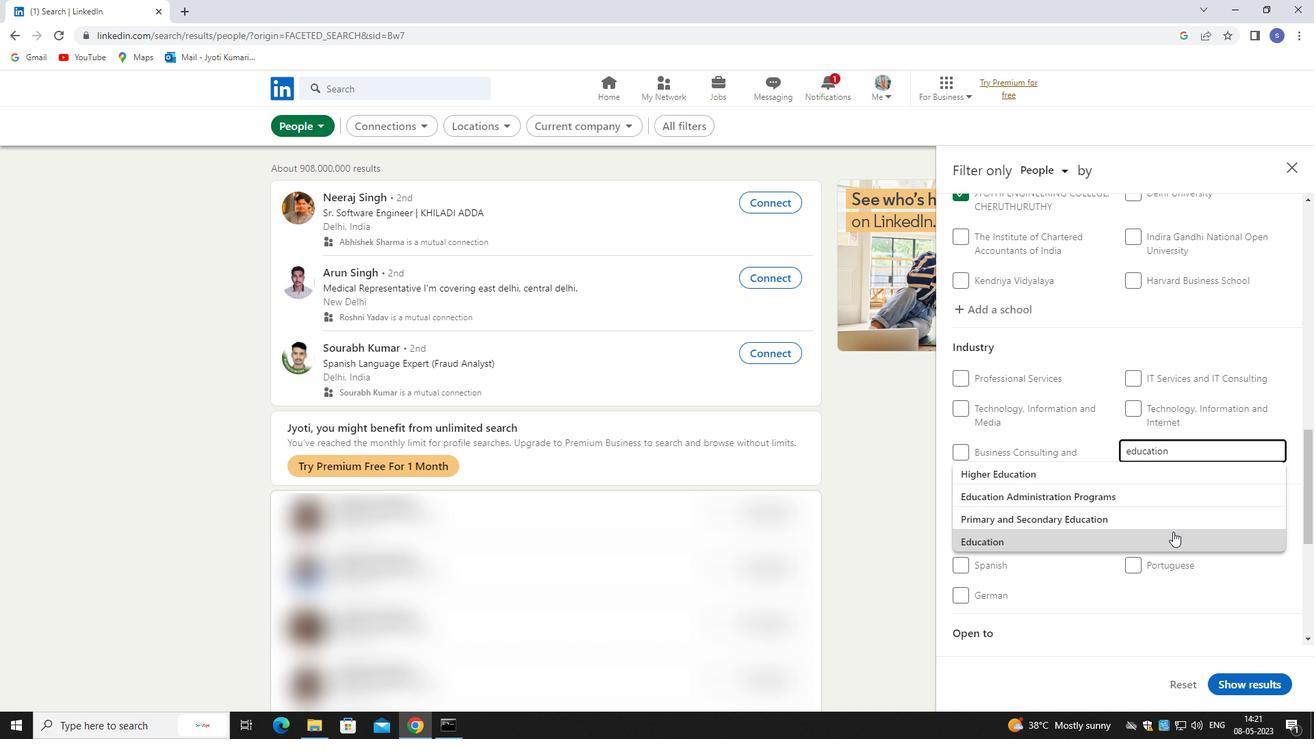 
Action: Mouse pressed left at (1171, 533)
Screenshot: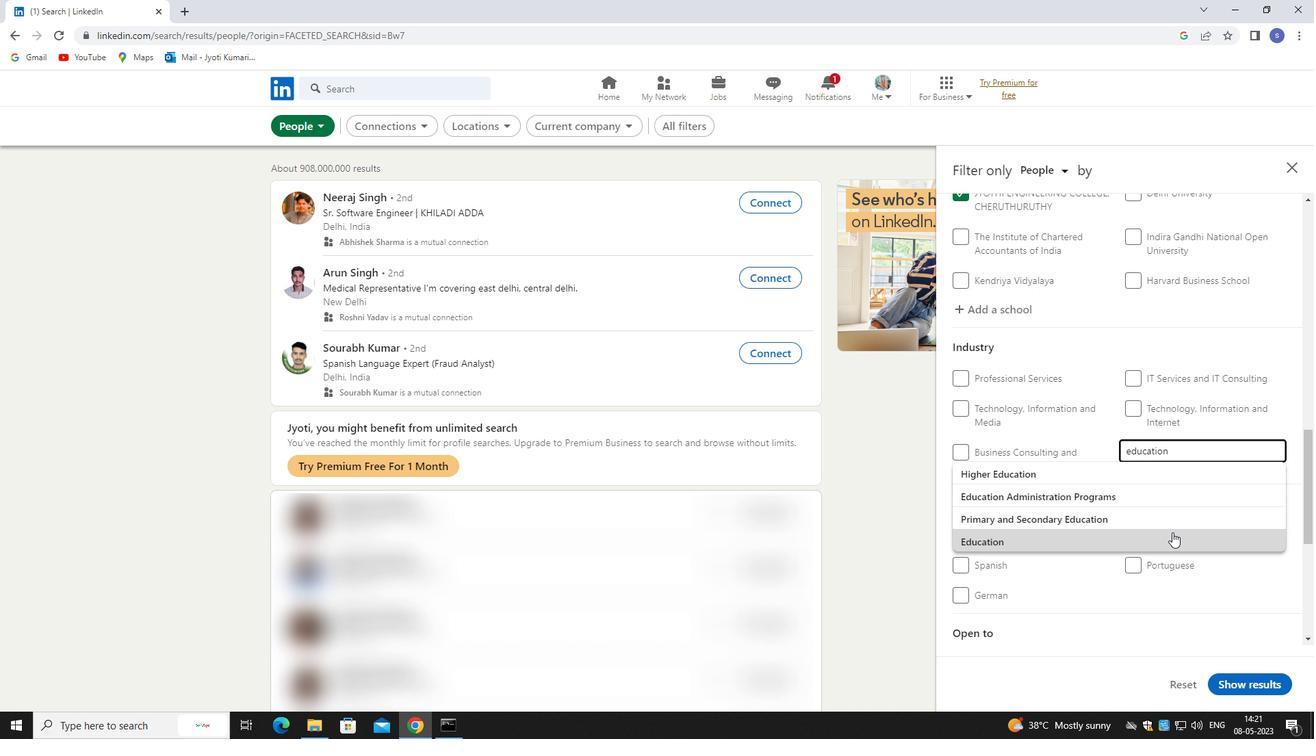 
Action: Mouse moved to (1171, 531)
Screenshot: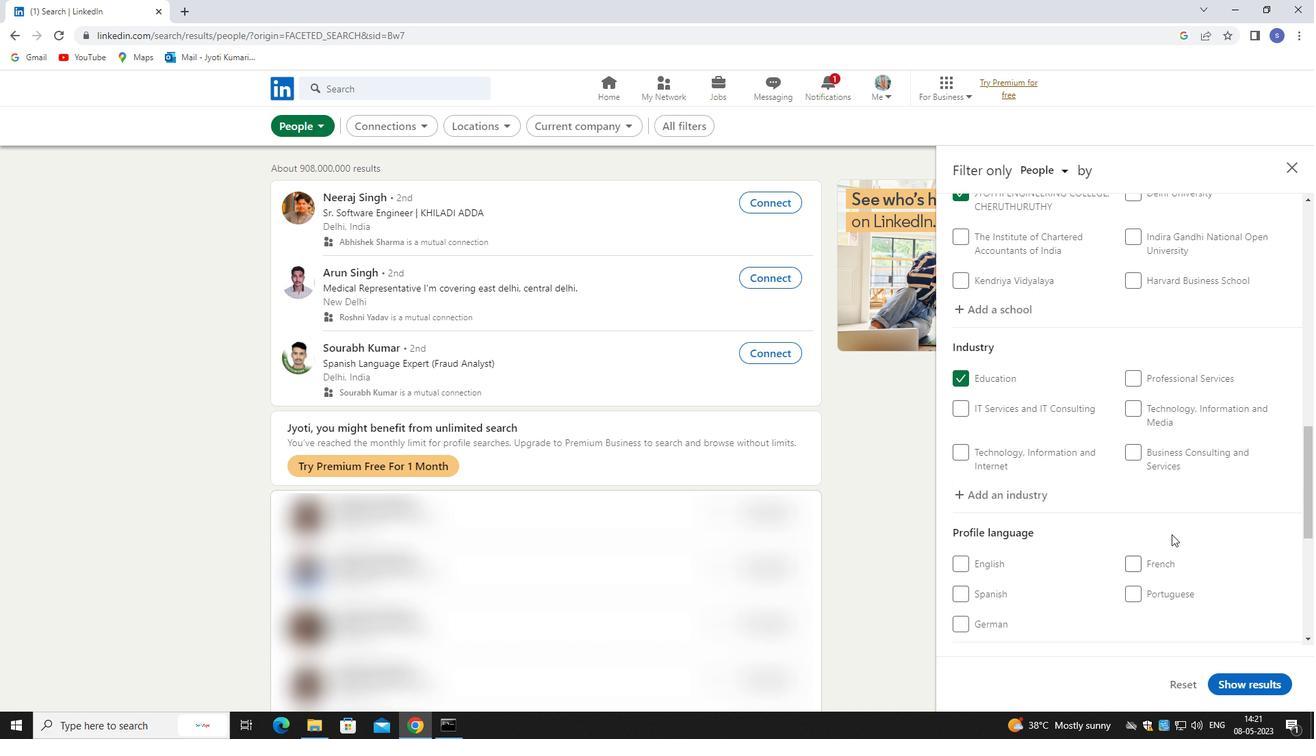 
Action: Mouse scrolled (1171, 530) with delta (0, 0)
Screenshot: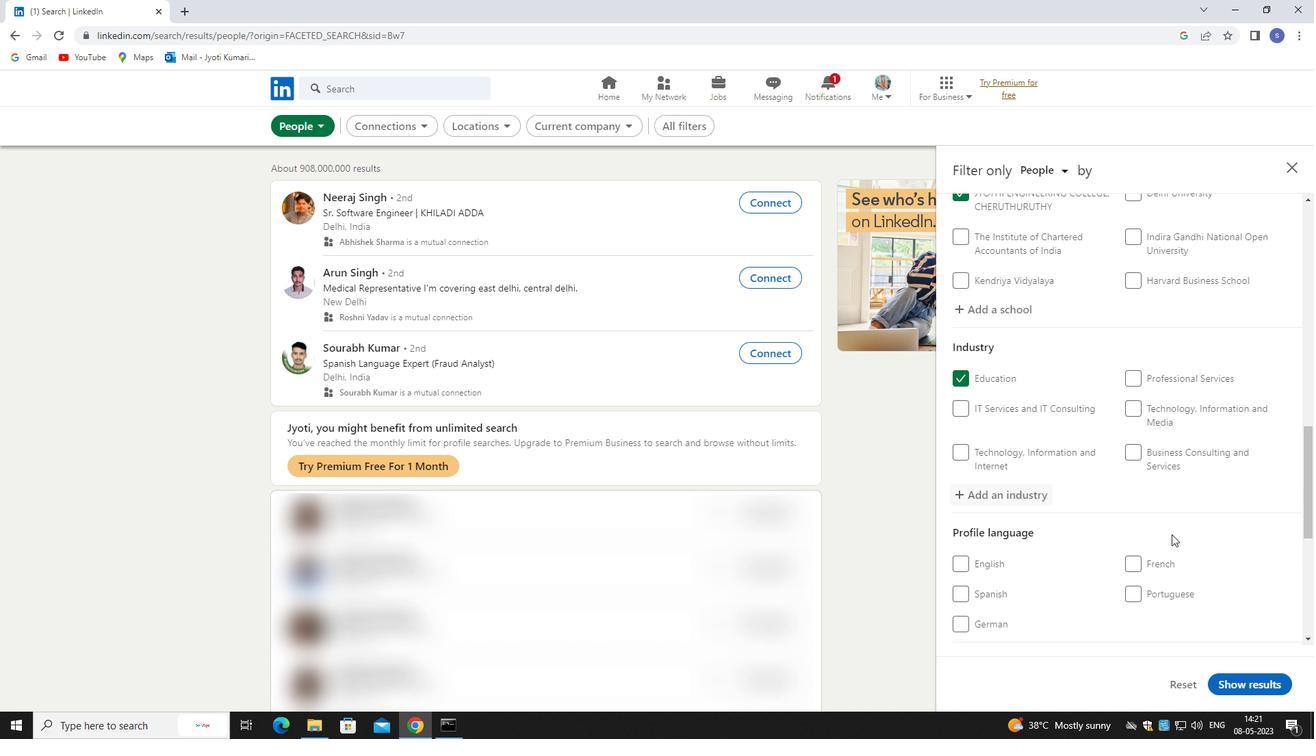 
Action: Mouse scrolled (1171, 530) with delta (0, 0)
Screenshot: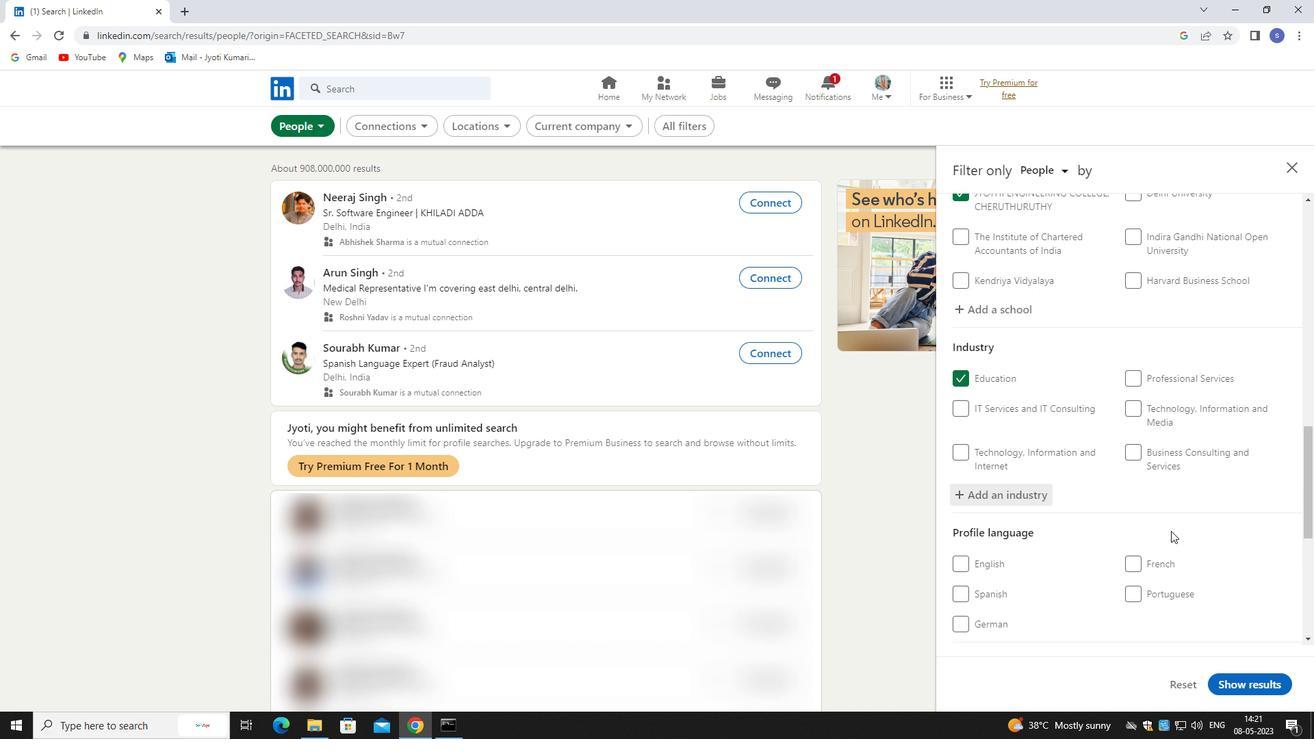 
Action: Mouse scrolled (1171, 530) with delta (0, 0)
Screenshot: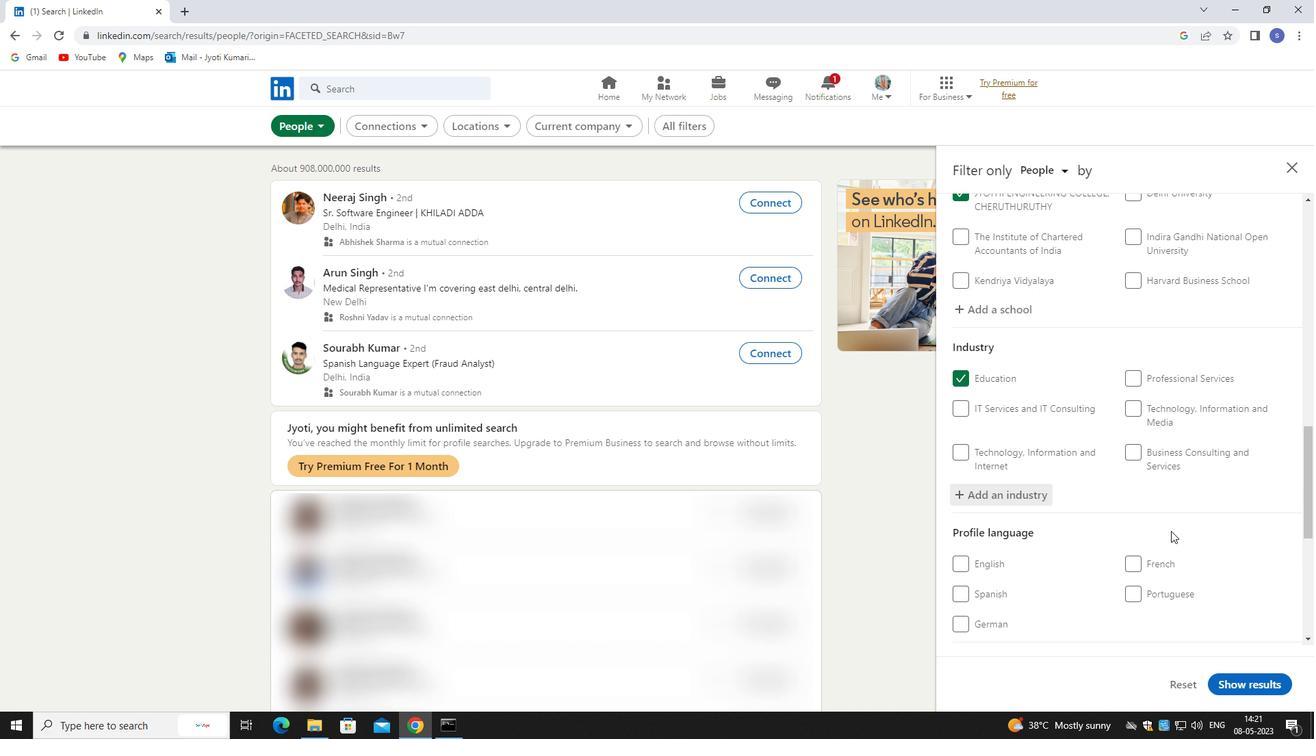 
Action: Mouse moved to (1140, 387)
Screenshot: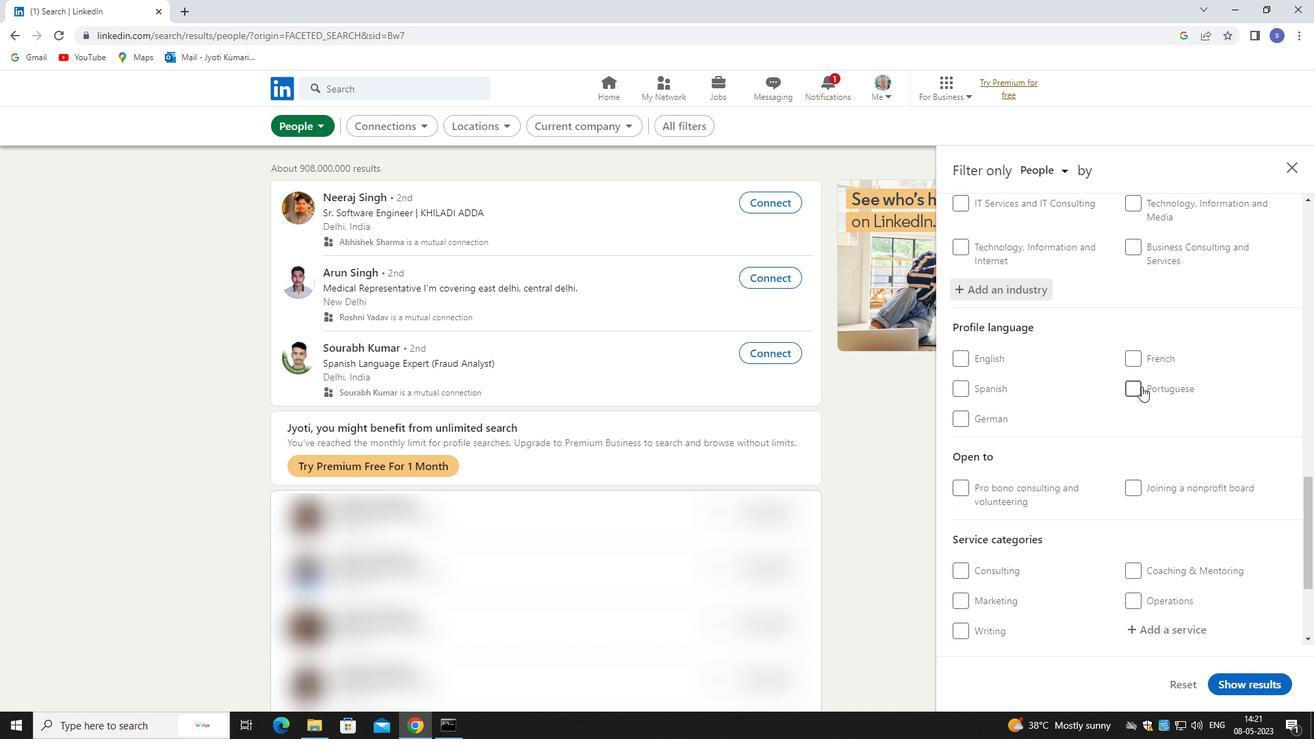 
Action: Mouse pressed left at (1140, 387)
Screenshot: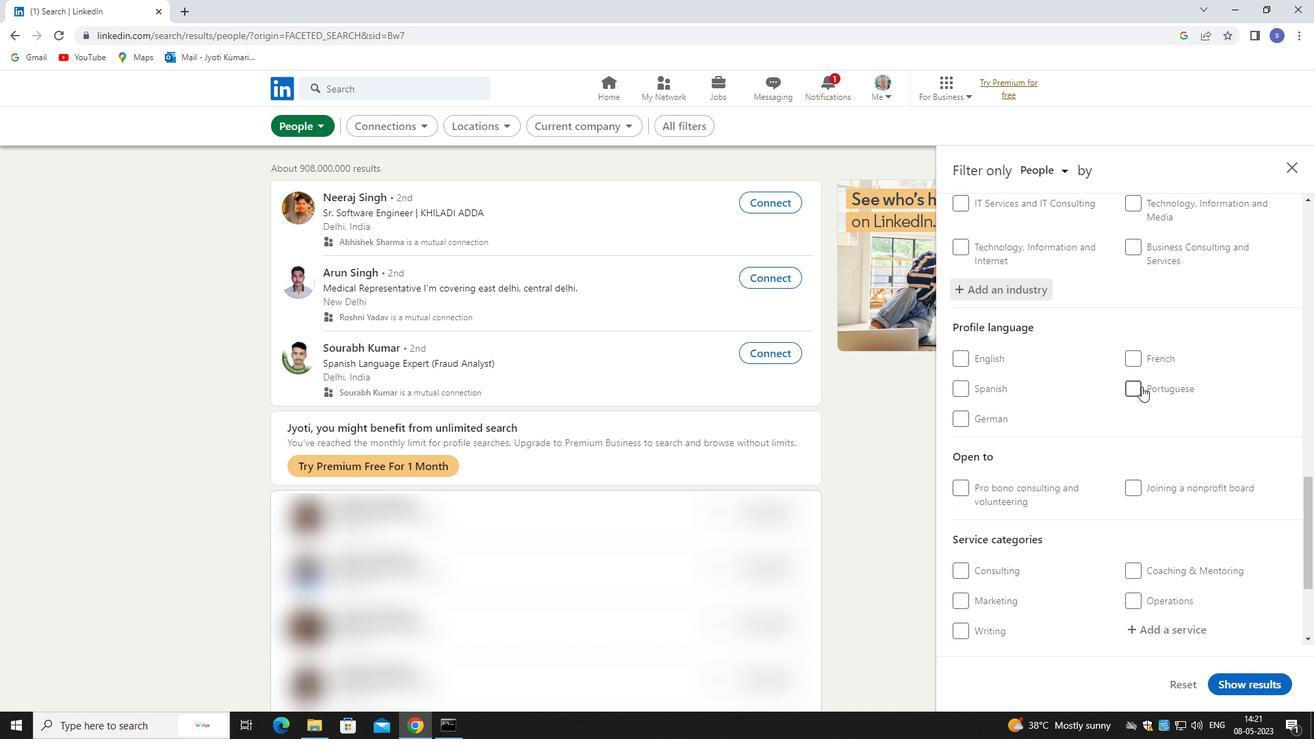 
Action: Mouse moved to (1138, 390)
Screenshot: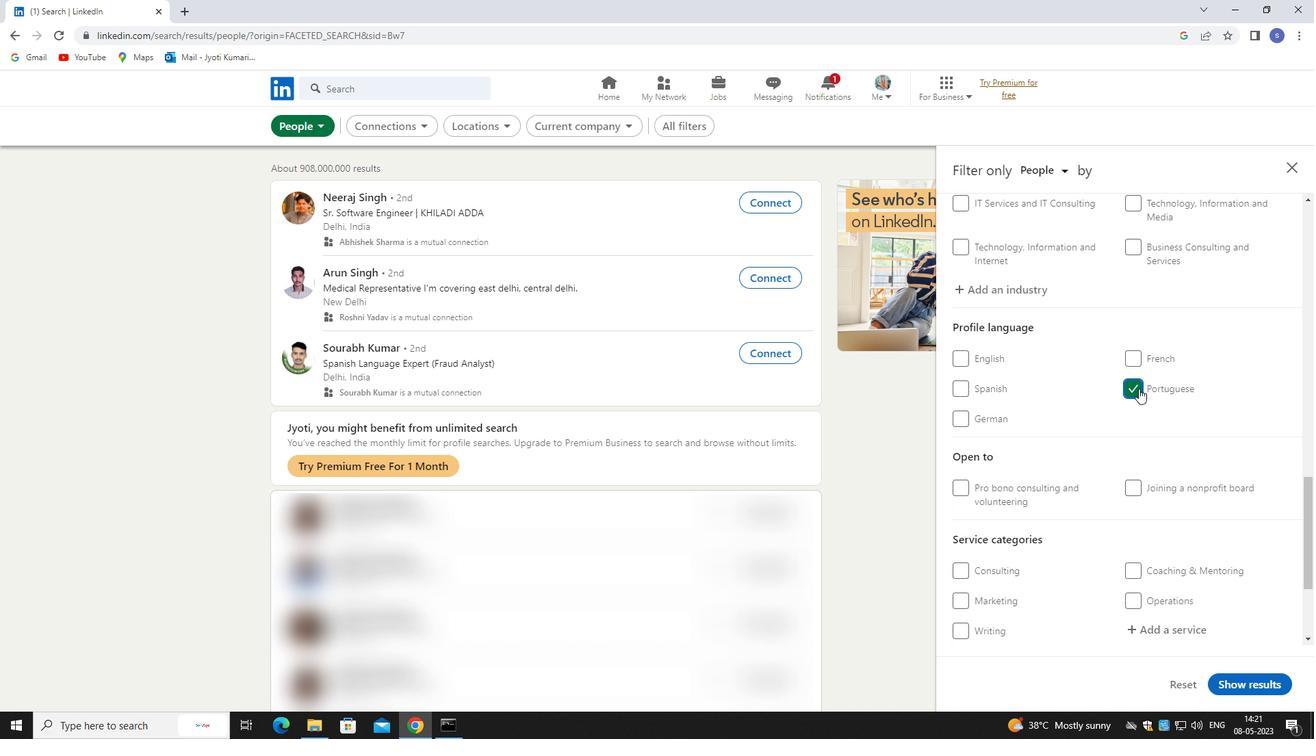 
Action: Mouse scrolled (1138, 390) with delta (0, 0)
Screenshot: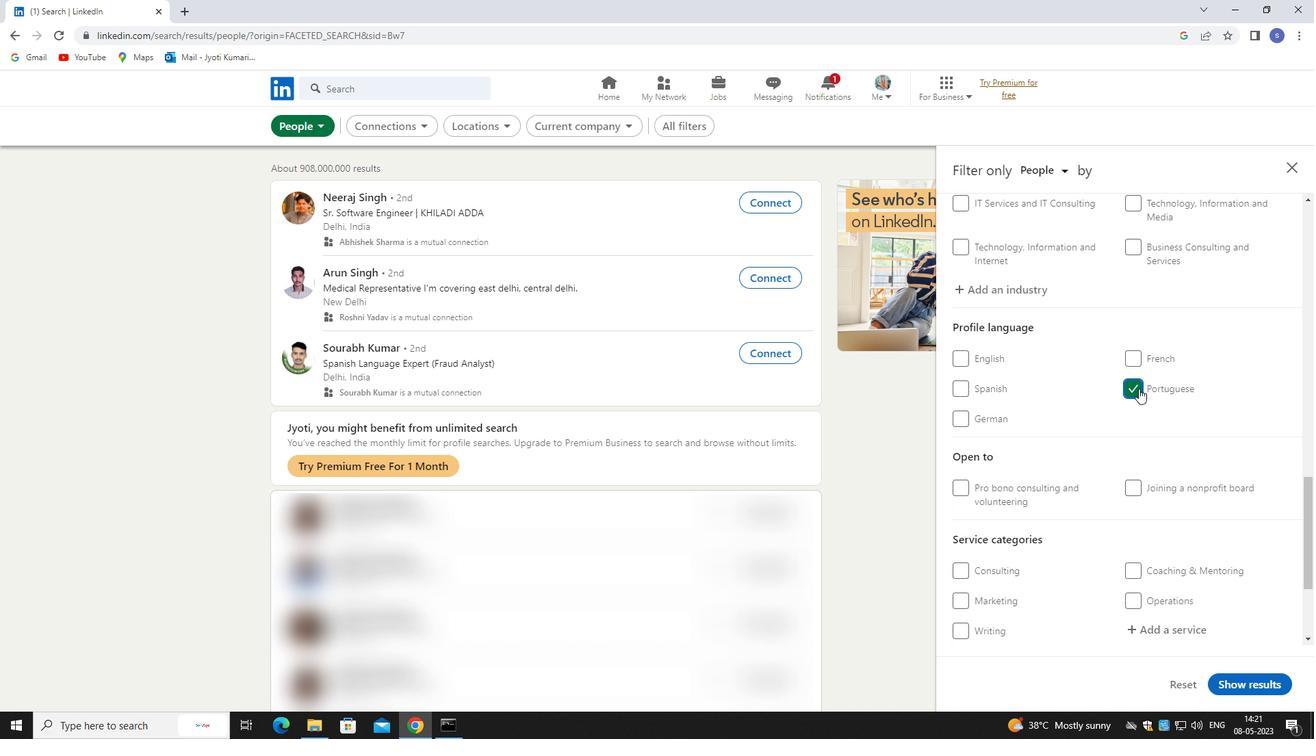 
Action: Mouse moved to (1138, 394)
Screenshot: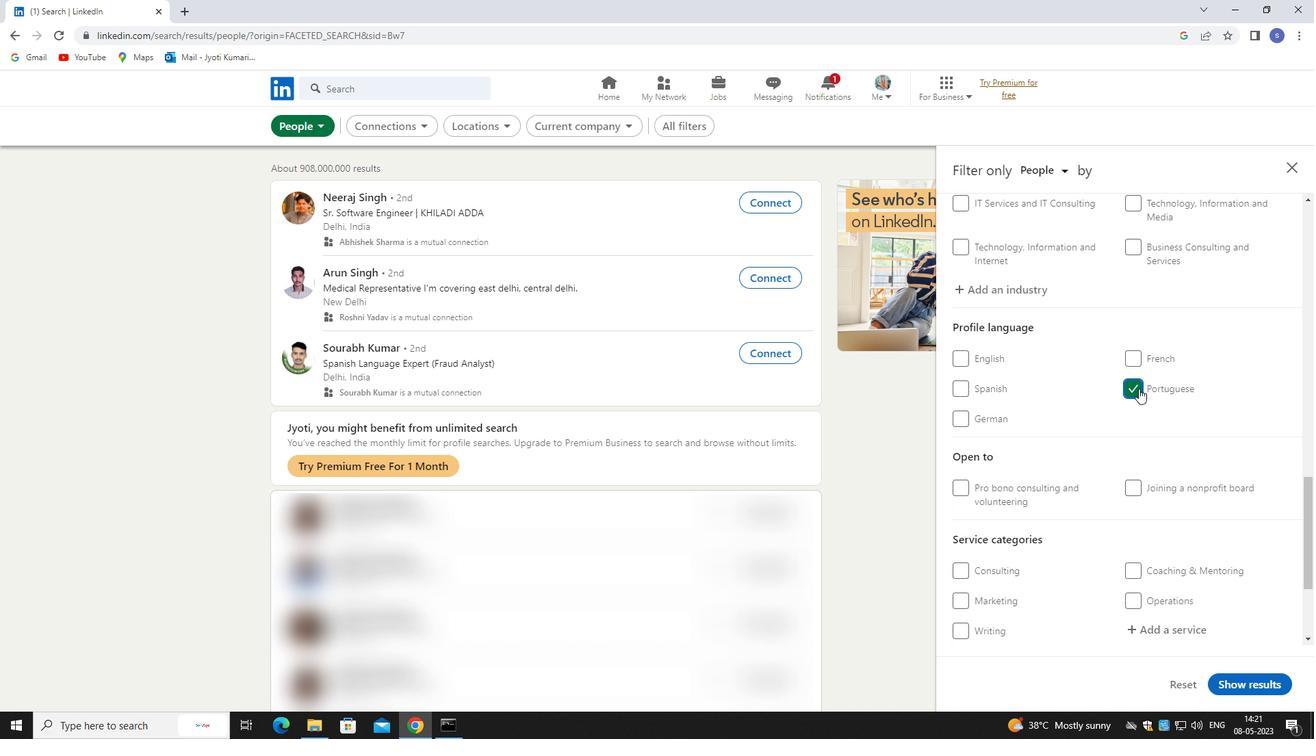 
Action: Mouse scrolled (1138, 393) with delta (0, 0)
Screenshot: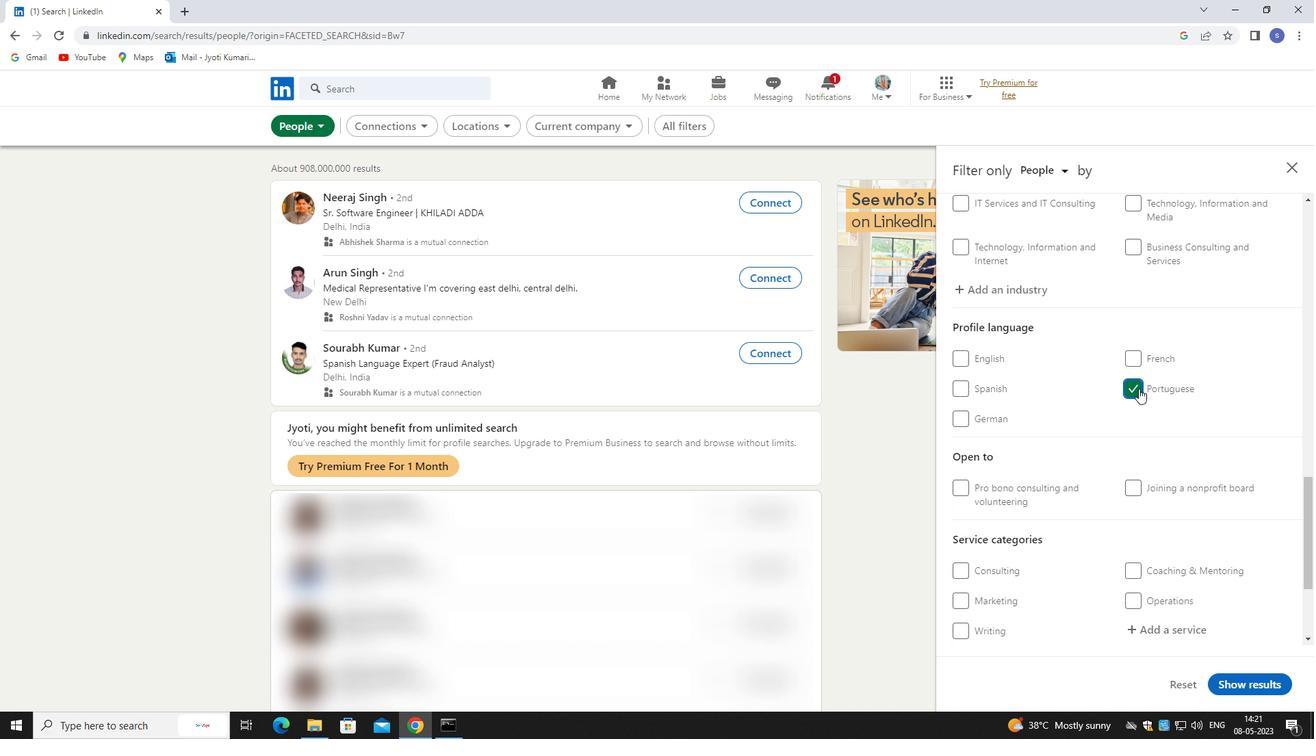 
Action: Mouse moved to (1138, 400)
Screenshot: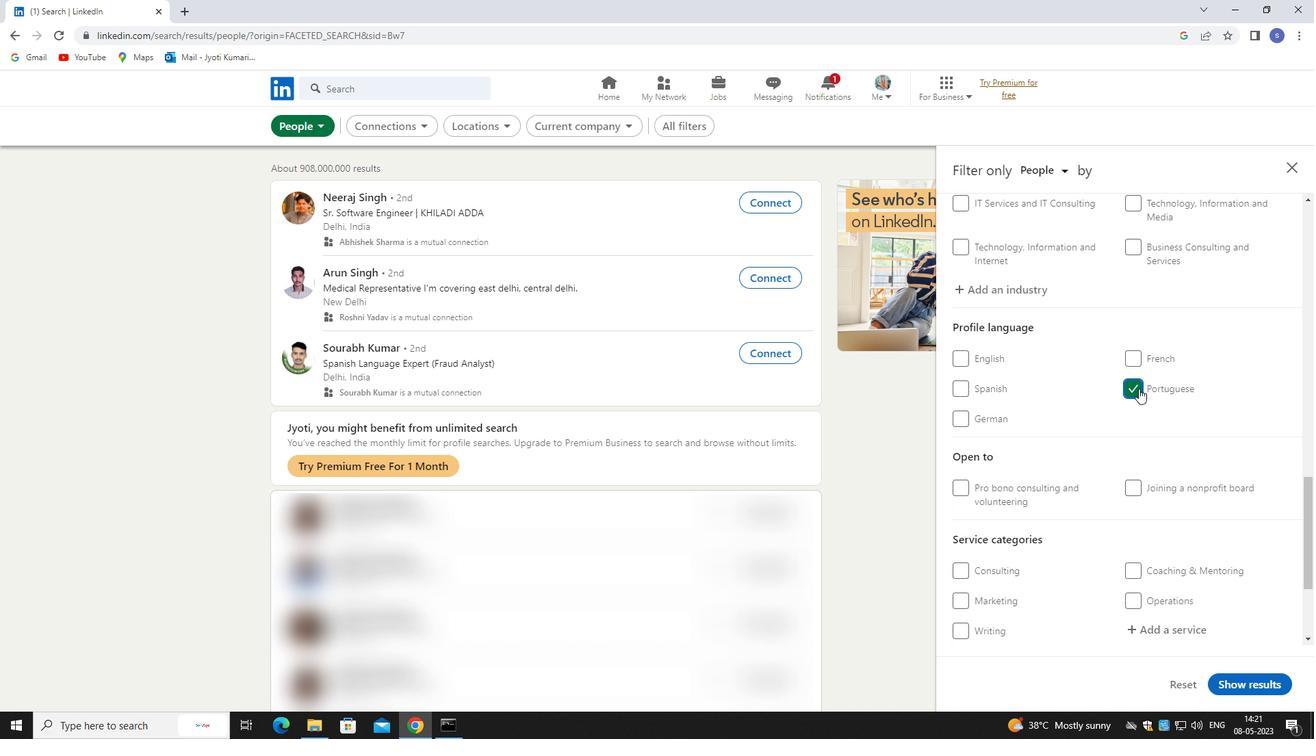 
Action: Mouse scrolled (1138, 399) with delta (0, 0)
Screenshot: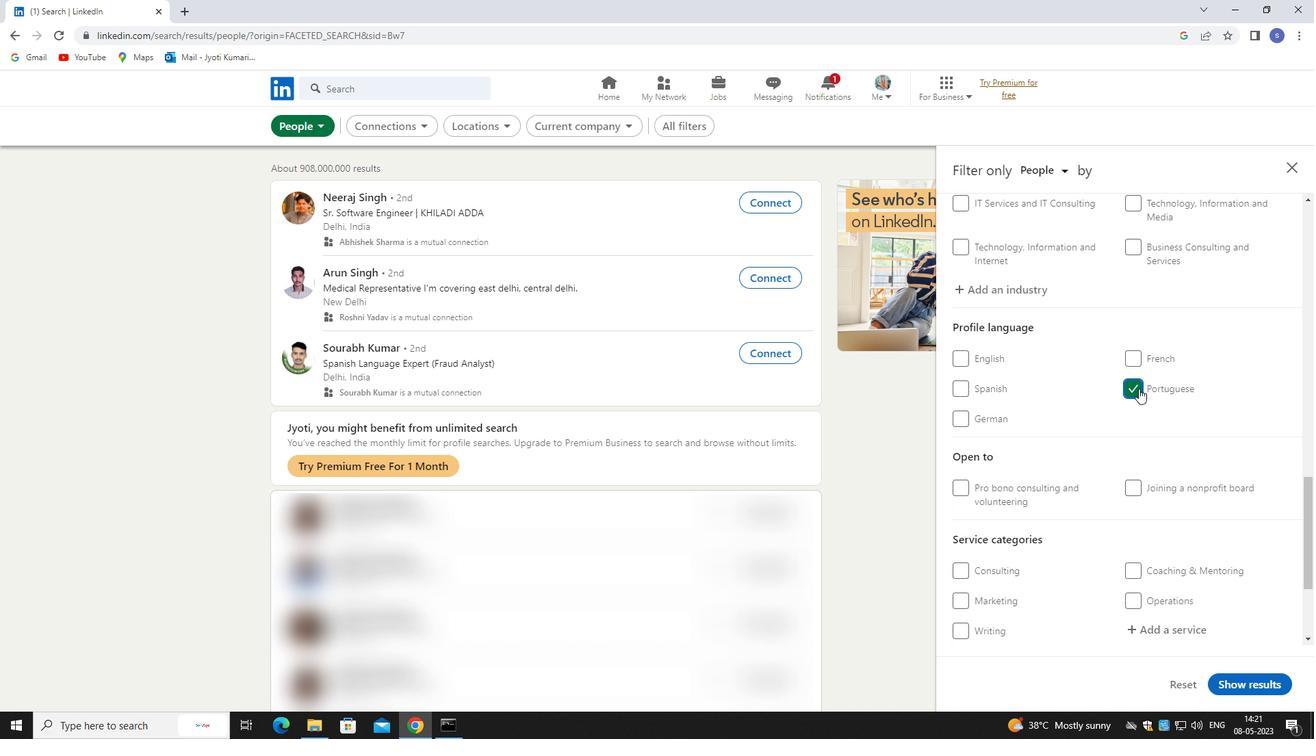 
Action: Mouse moved to (1177, 458)
Screenshot: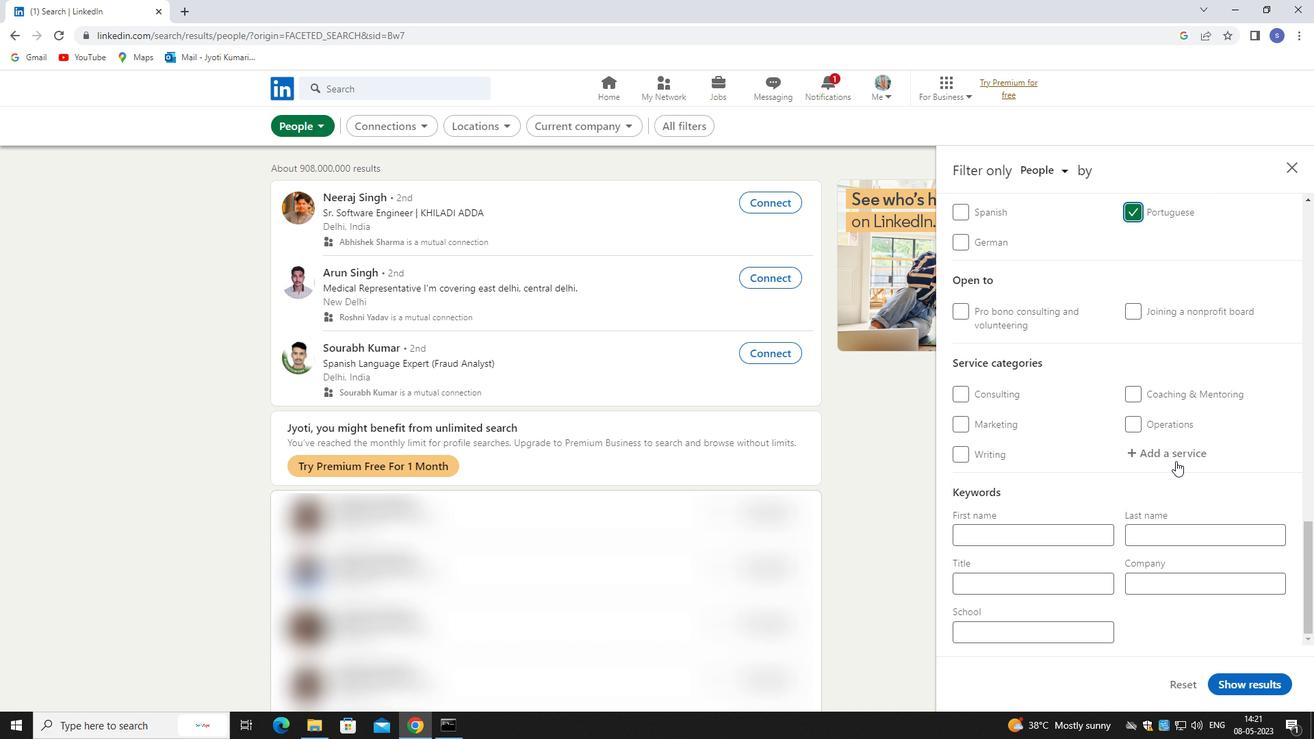 
Action: Mouse pressed left at (1177, 458)
Screenshot: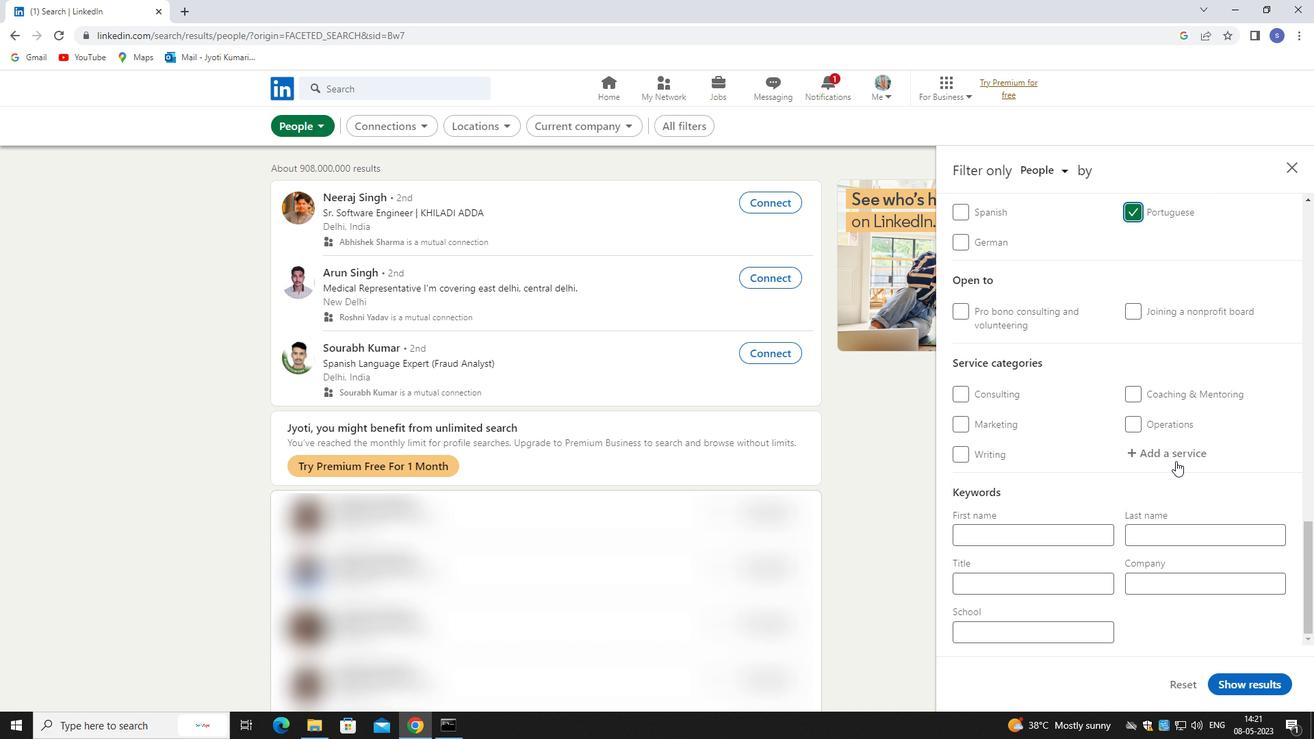 
Action: Mouse moved to (1176, 457)
Screenshot: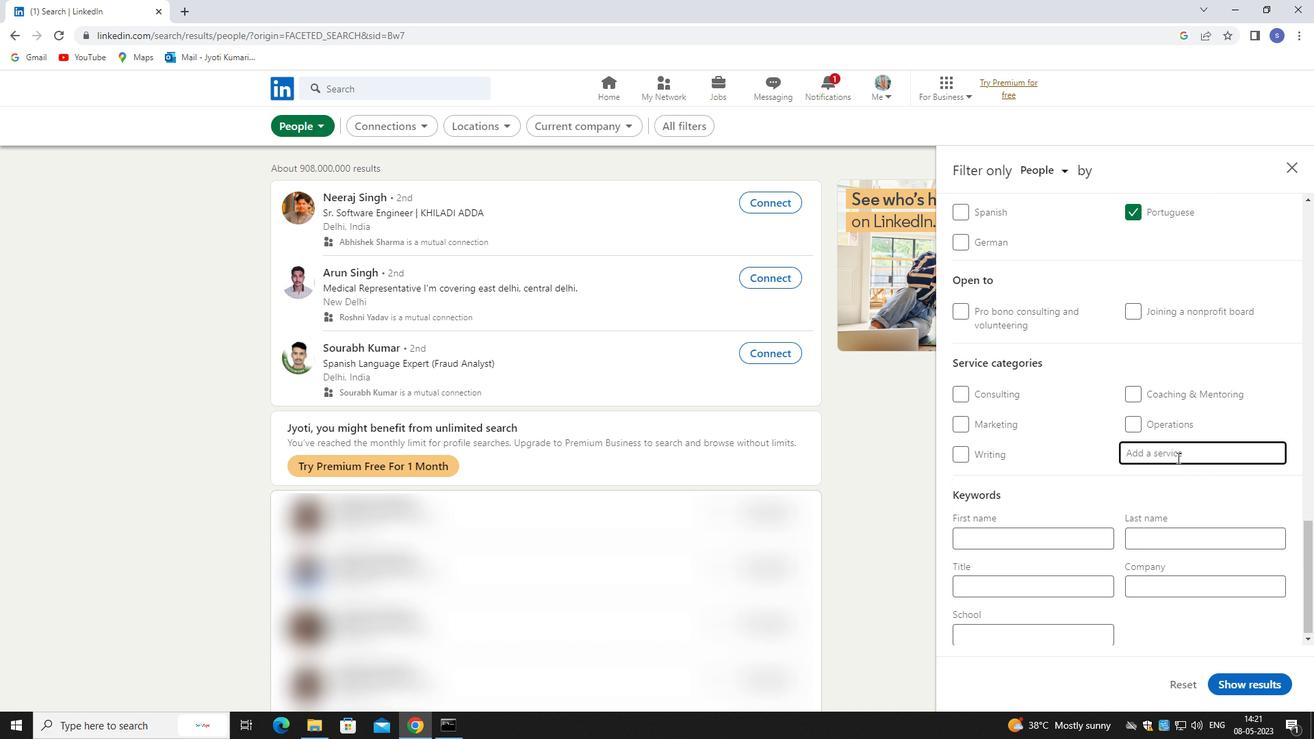 
Action: Key pressed financial
Screenshot: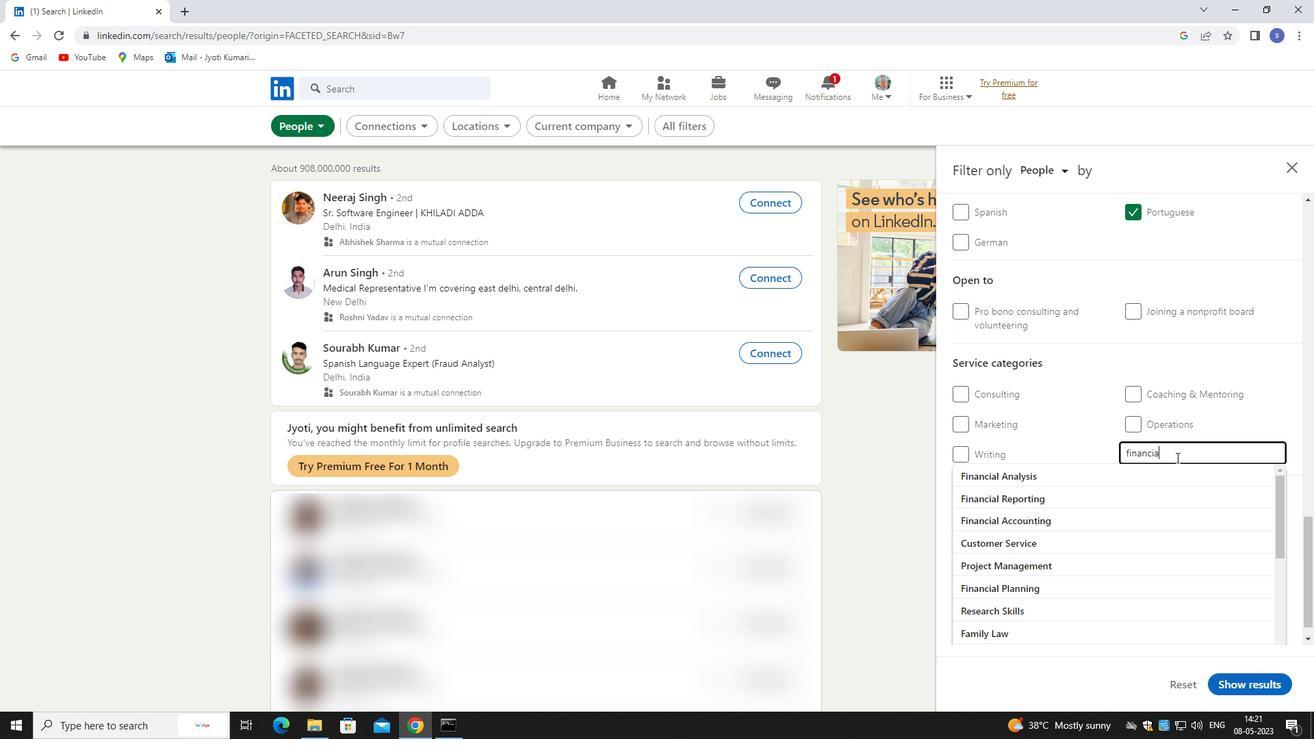 
Action: Mouse moved to (1171, 482)
Screenshot: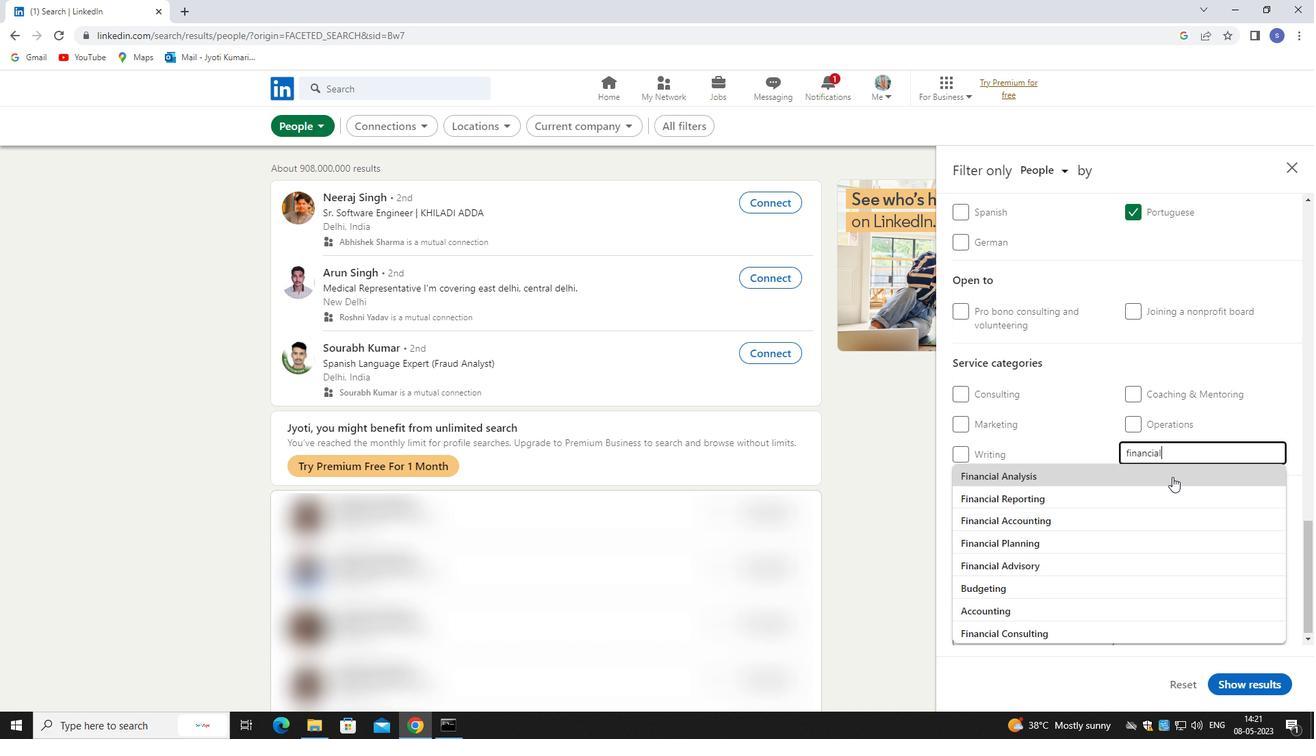 
Action: Mouse pressed left at (1171, 482)
Screenshot: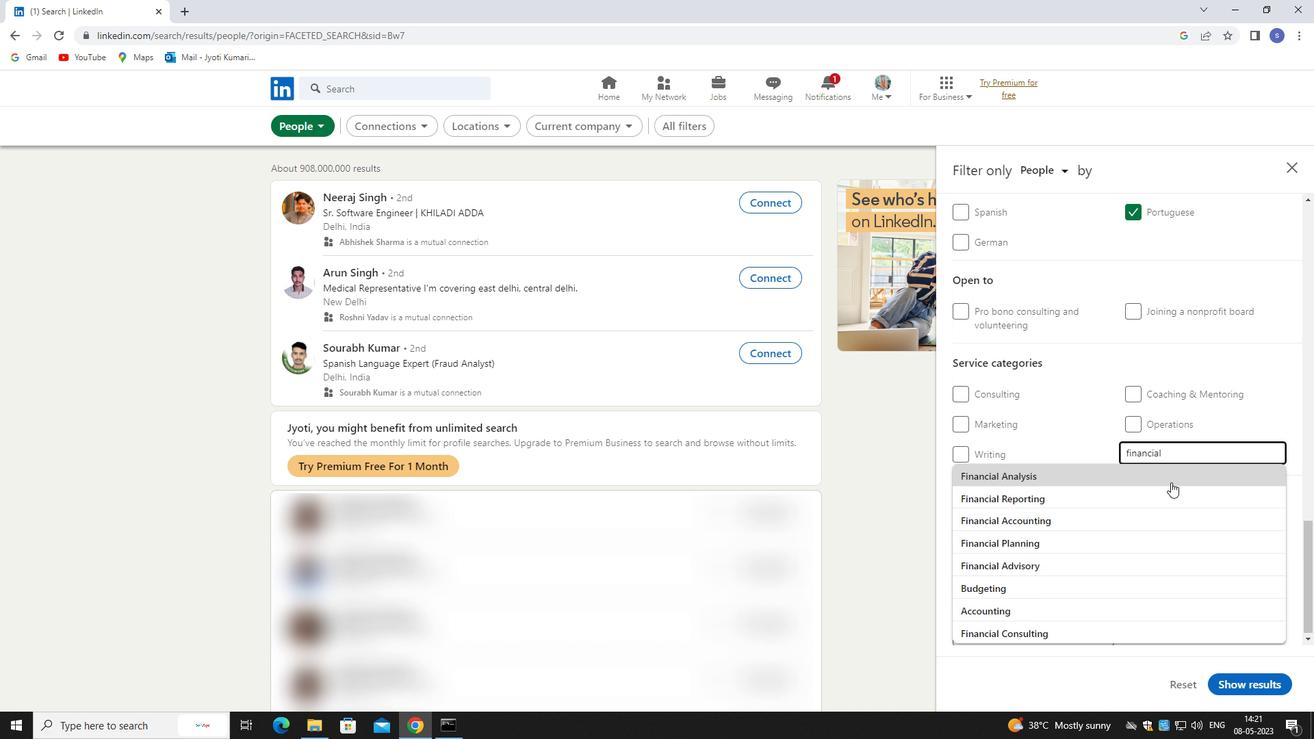 
Action: Mouse moved to (1171, 483)
Screenshot: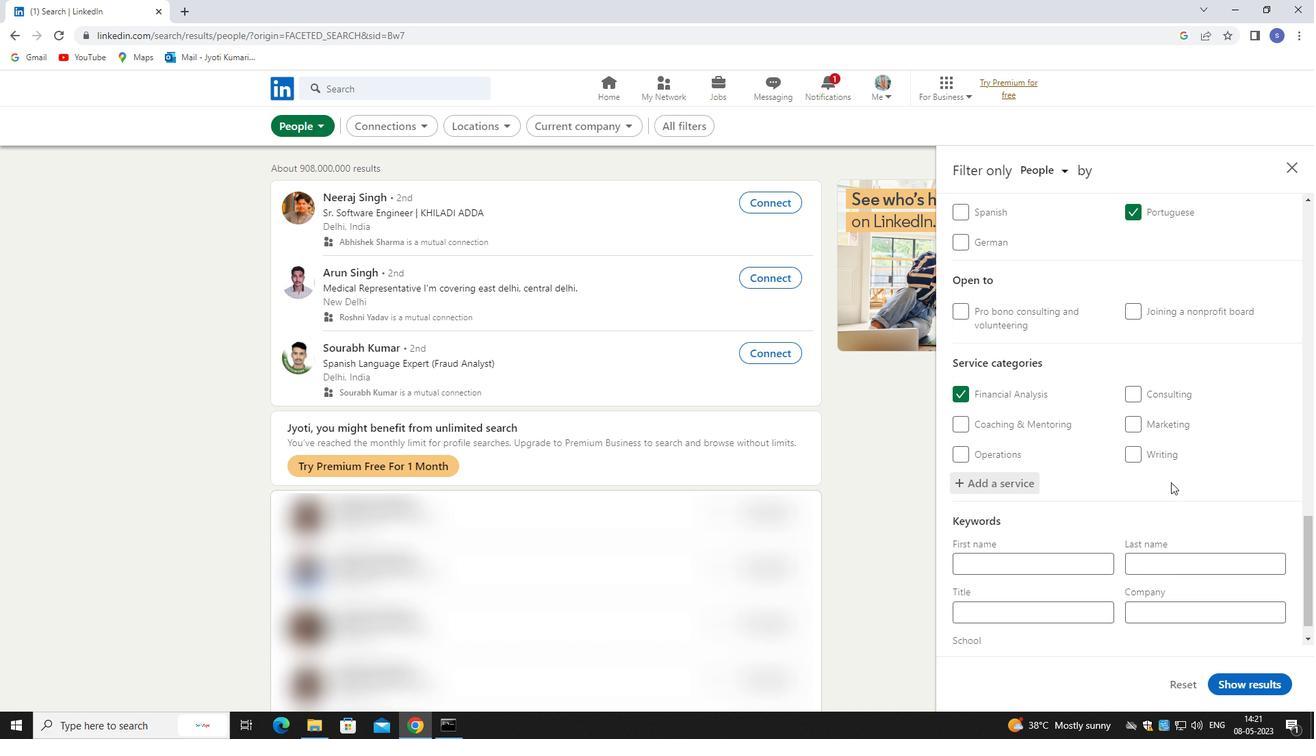 
Action: Mouse scrolled (1171, 482) with delta (0, 0)
Screenshot: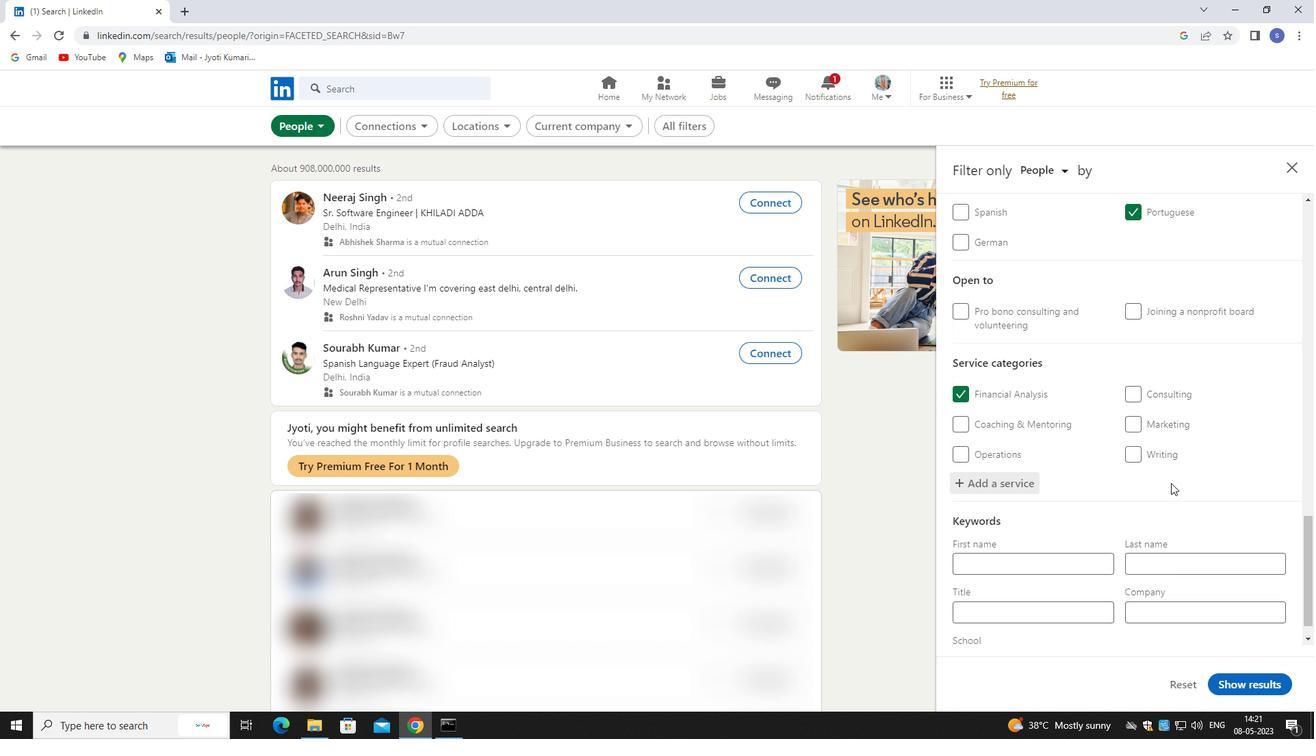 
Action: Mouse scrolled (1171, 482) with delta (0, 0)
Screenshot: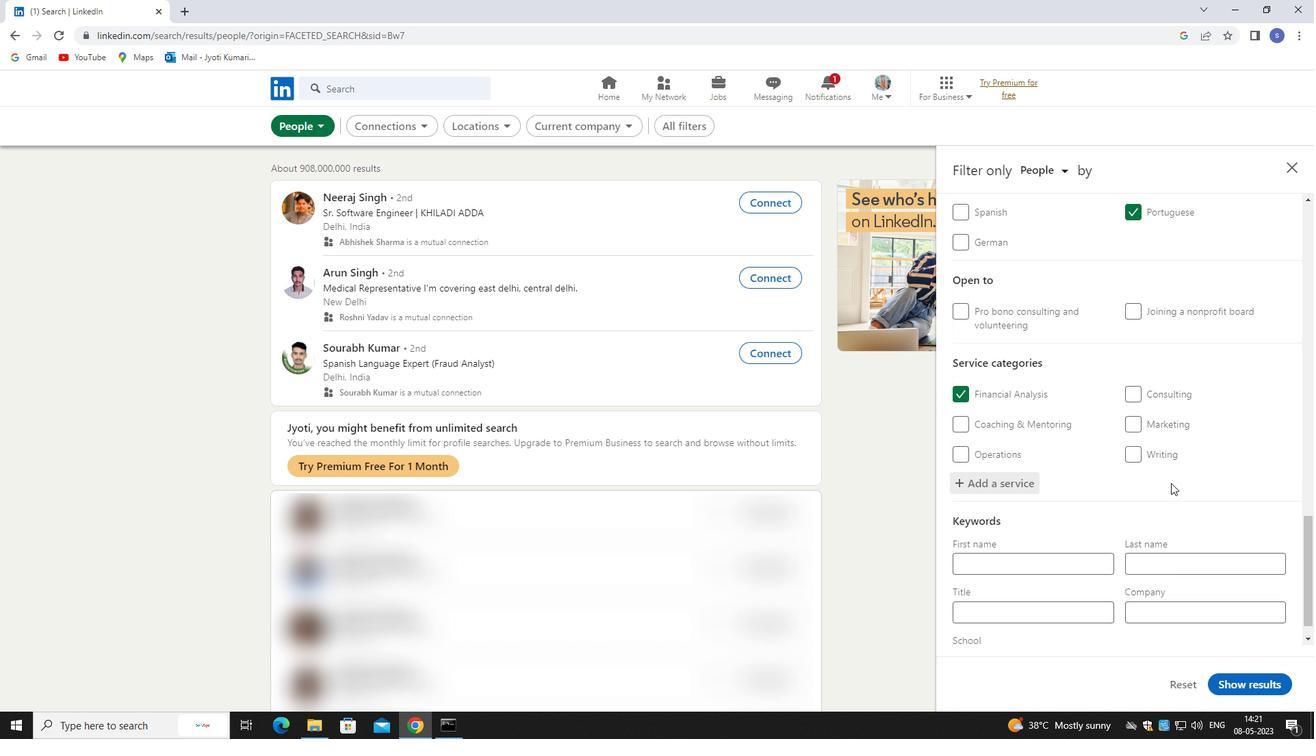 
Action: Mouse scrolled (1171, 482) with delta (0, 0)
Screenshot: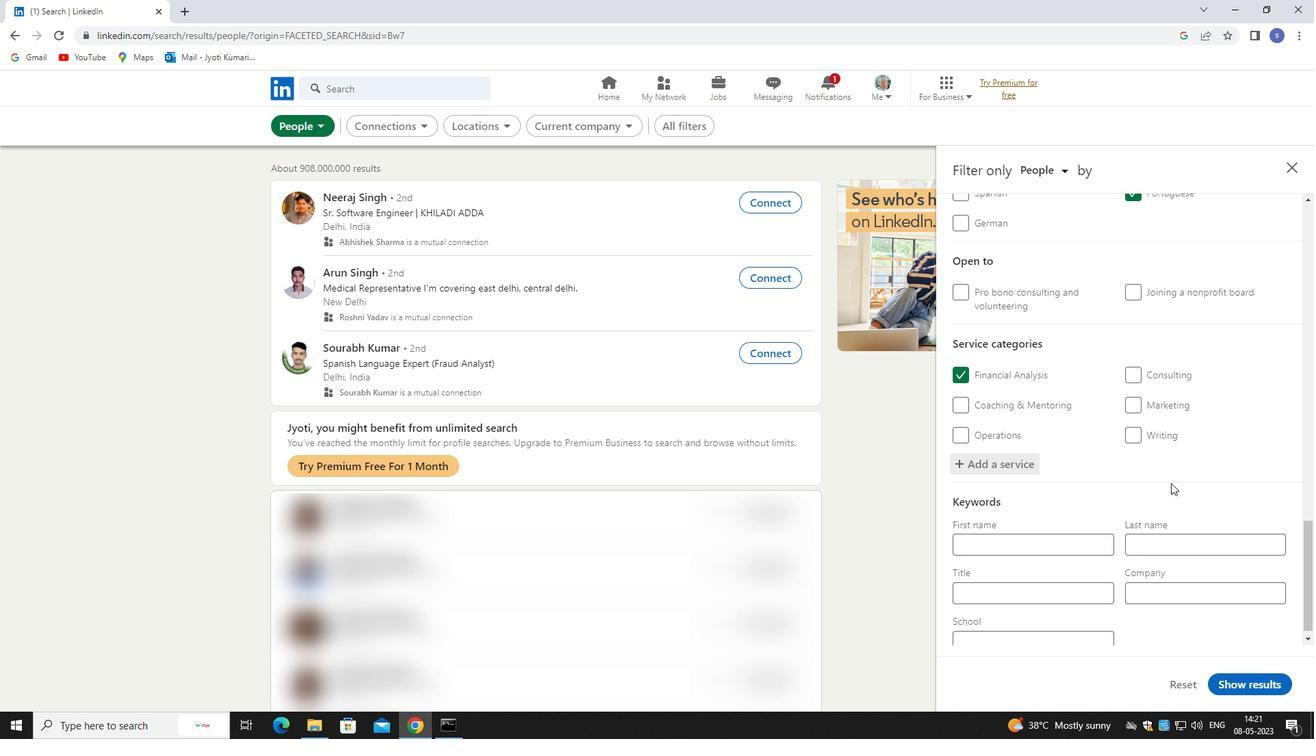 
Action: Mouse moved to (1058, 583)
Screenshot: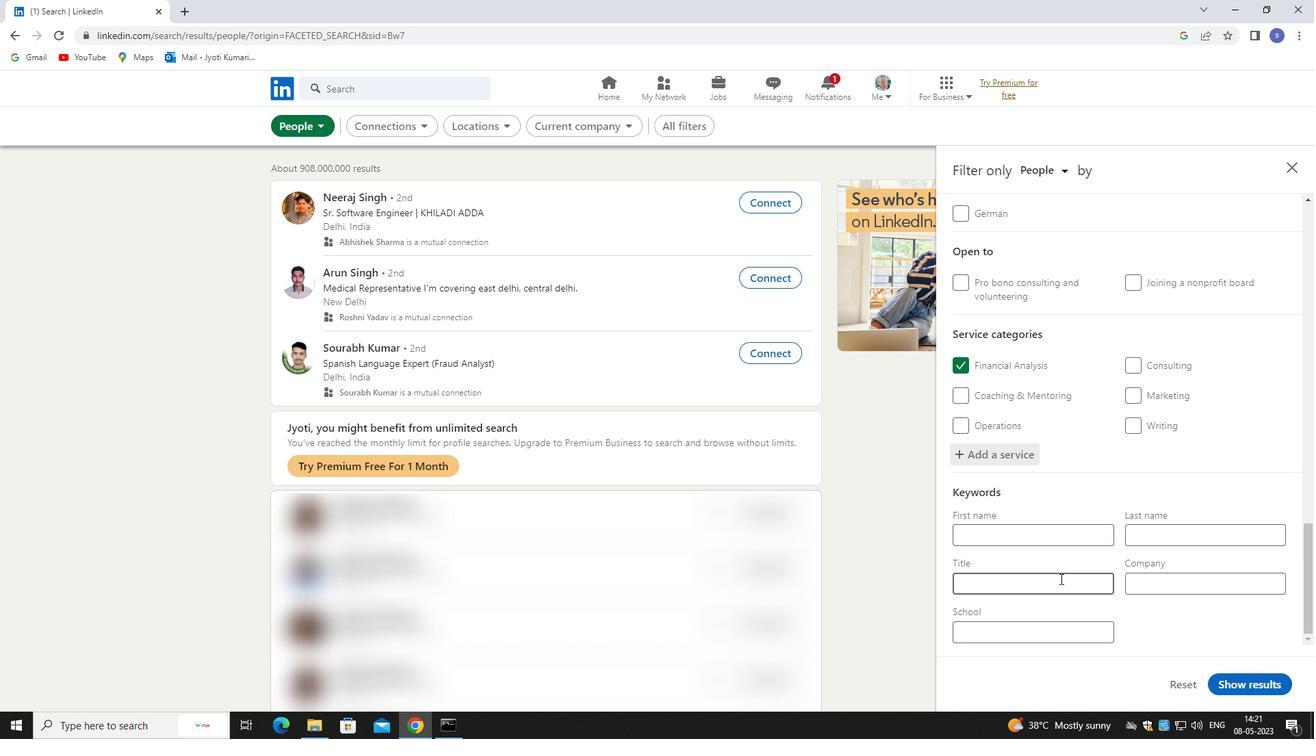
Action: Mouse pressed left at (1058, 583)
Screenshot: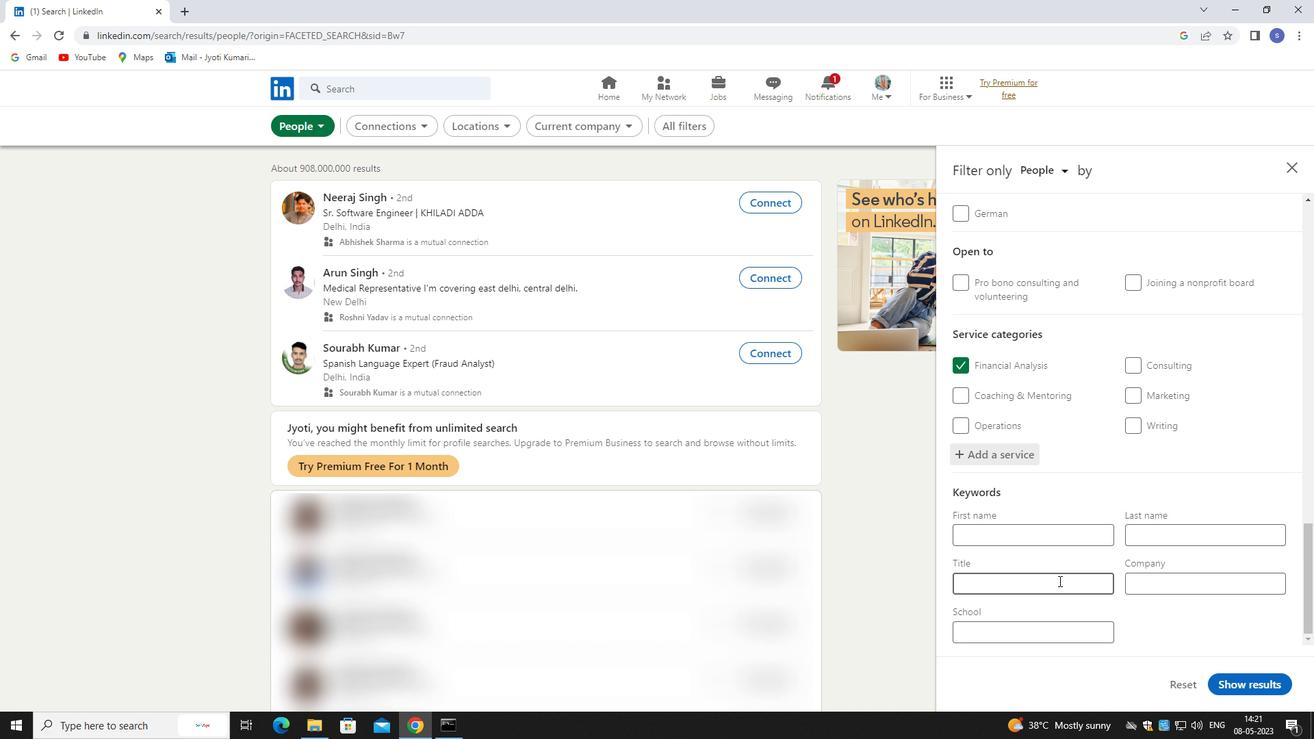 
Action: Mouse moved to (1064, 613)
Screenshot: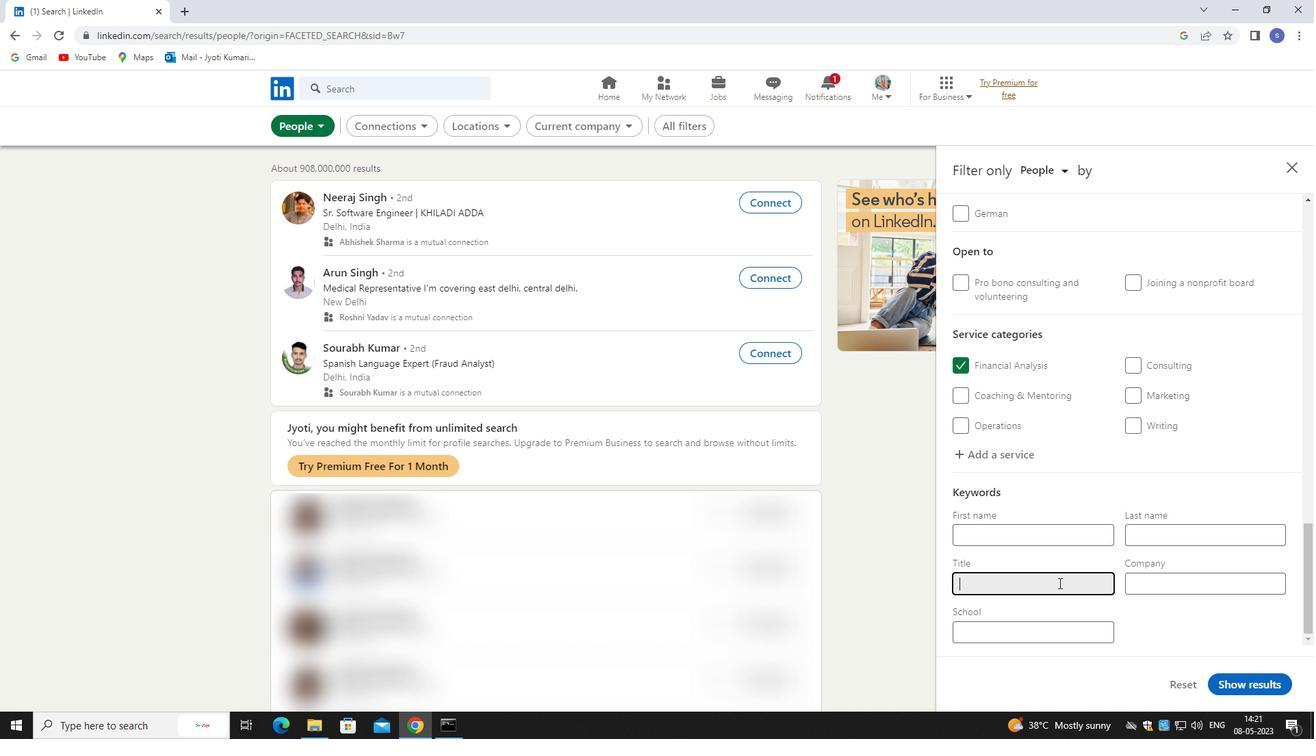
Action: Key pressed <Key.shift><Key.shift>S<Key.shift>QL<Key.space>DEVELOPER
Screenshot: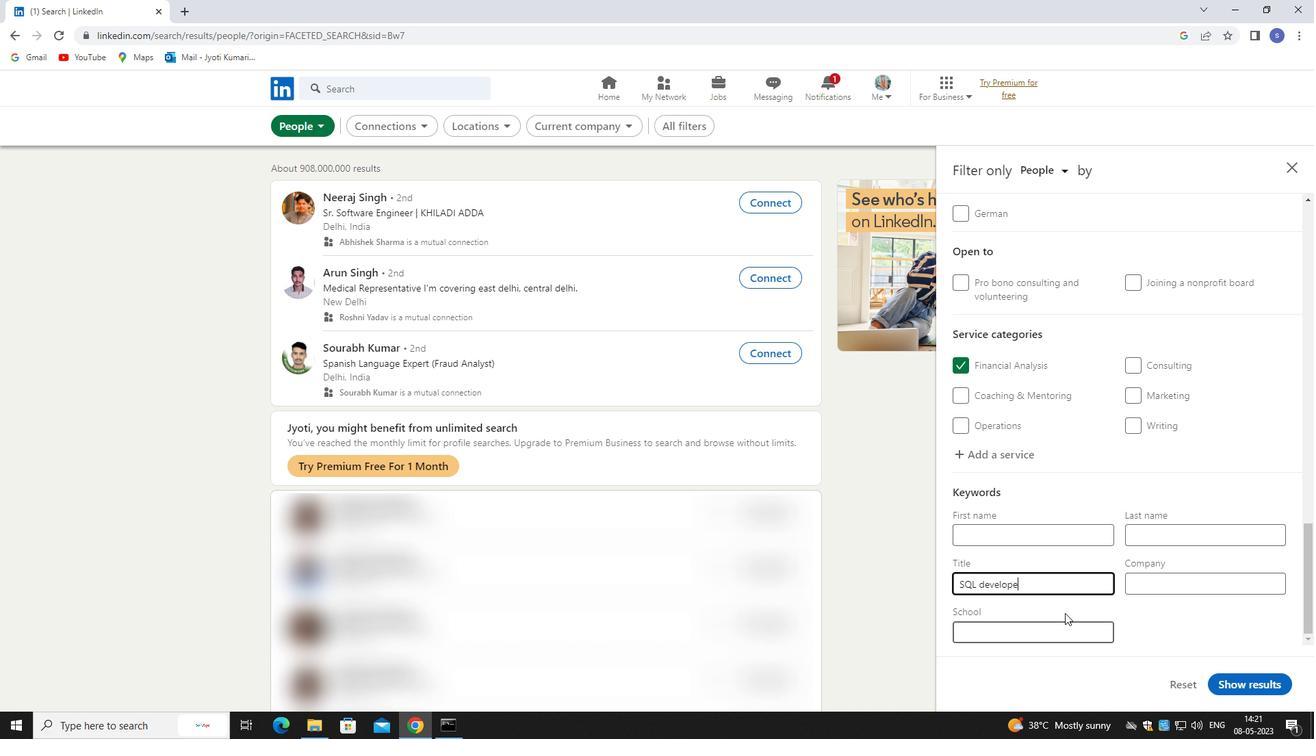 
Action: Mouse moved to (1224, 680)
Screenshot: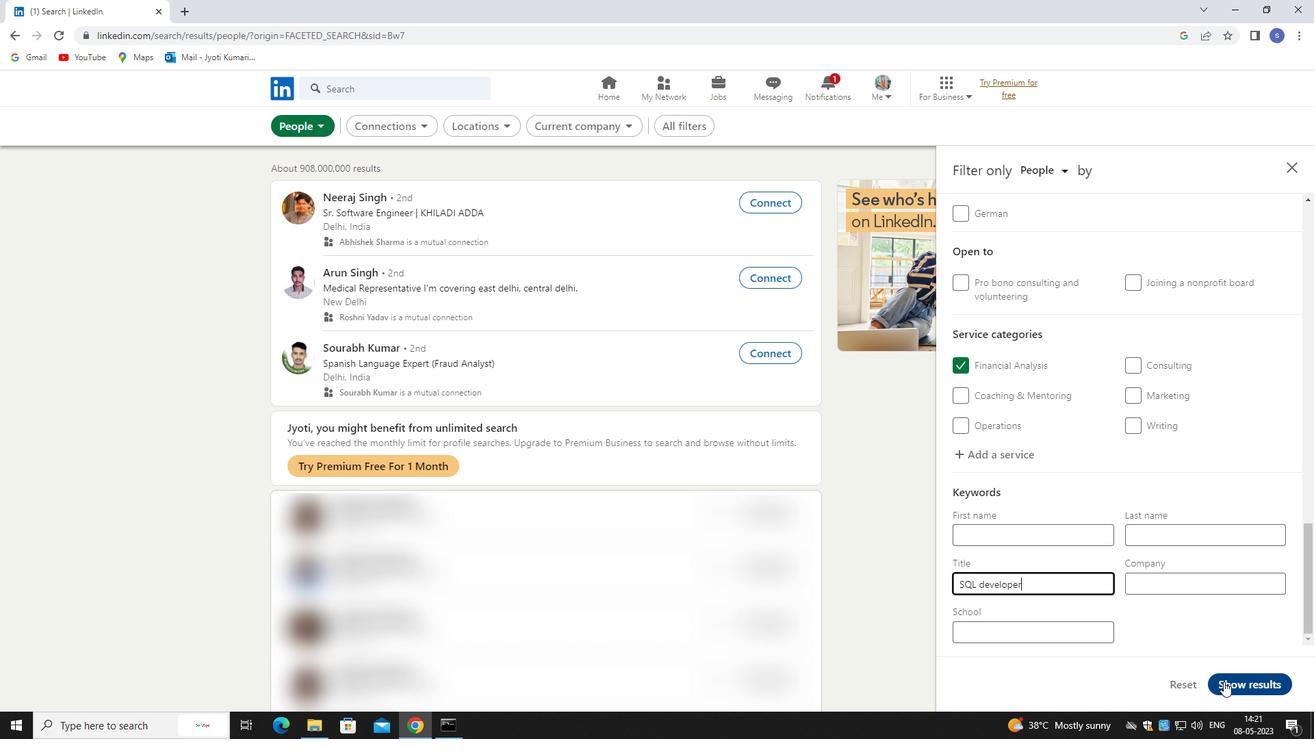 
Action: Mouse pressed left at (1224, 680)
Screenshot: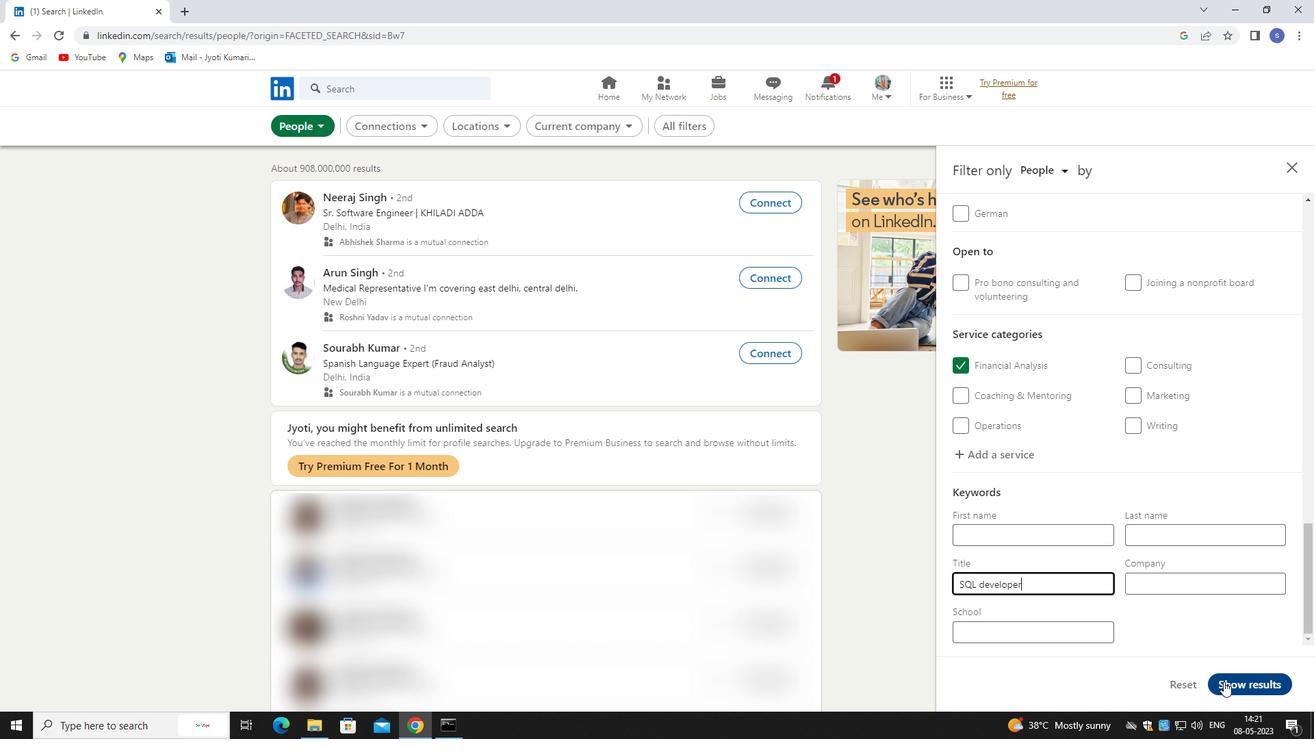 
Action: Mouse moved to (980, 492)
Screenshot: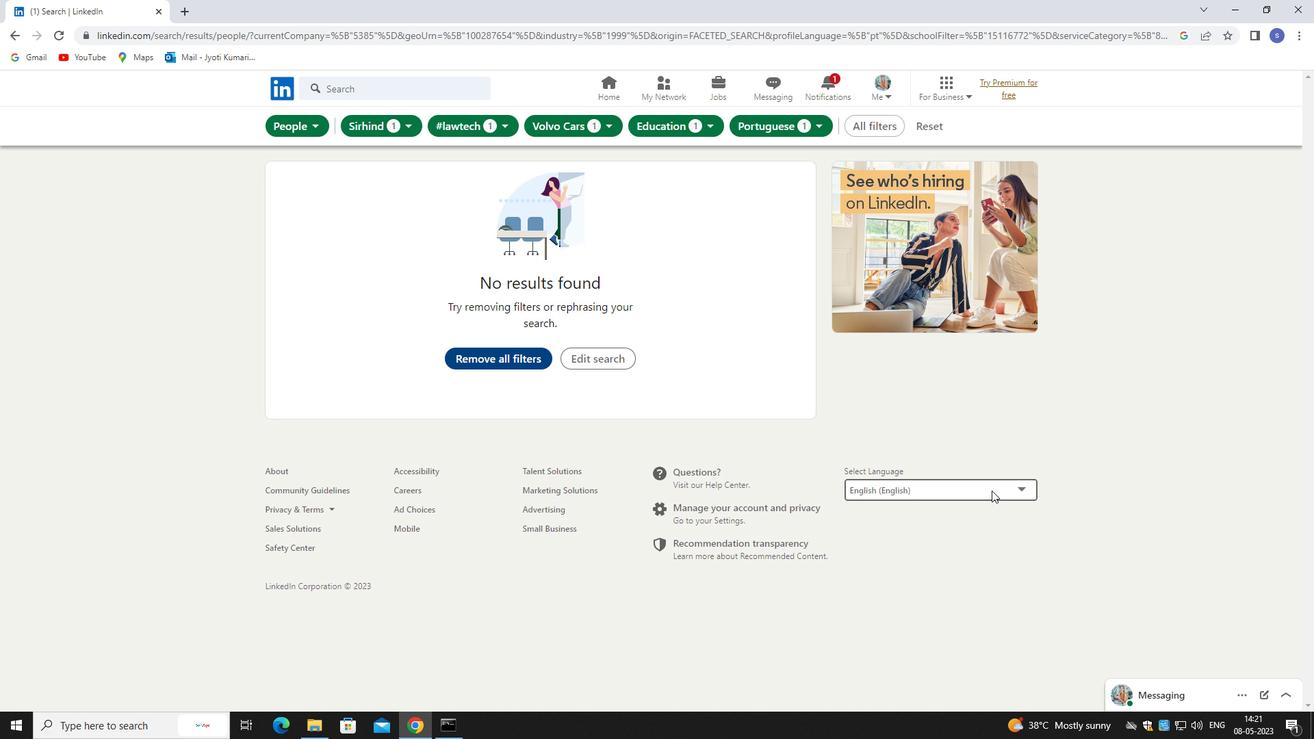 
